 Task: Look for space in Abomey, Benin from 9th June, 2023 to 16th June, 2023 for 2 adults in price range Rs.8000 to Rs.16000. Place can be entire place with 2 bedrooms having 2 beds and 1 bathroom. Property type can be house, flat, guest house. Booking option can be shelf check-in. Required host language is English.
Action: Mouse moved to (850, 128)
Screenshot: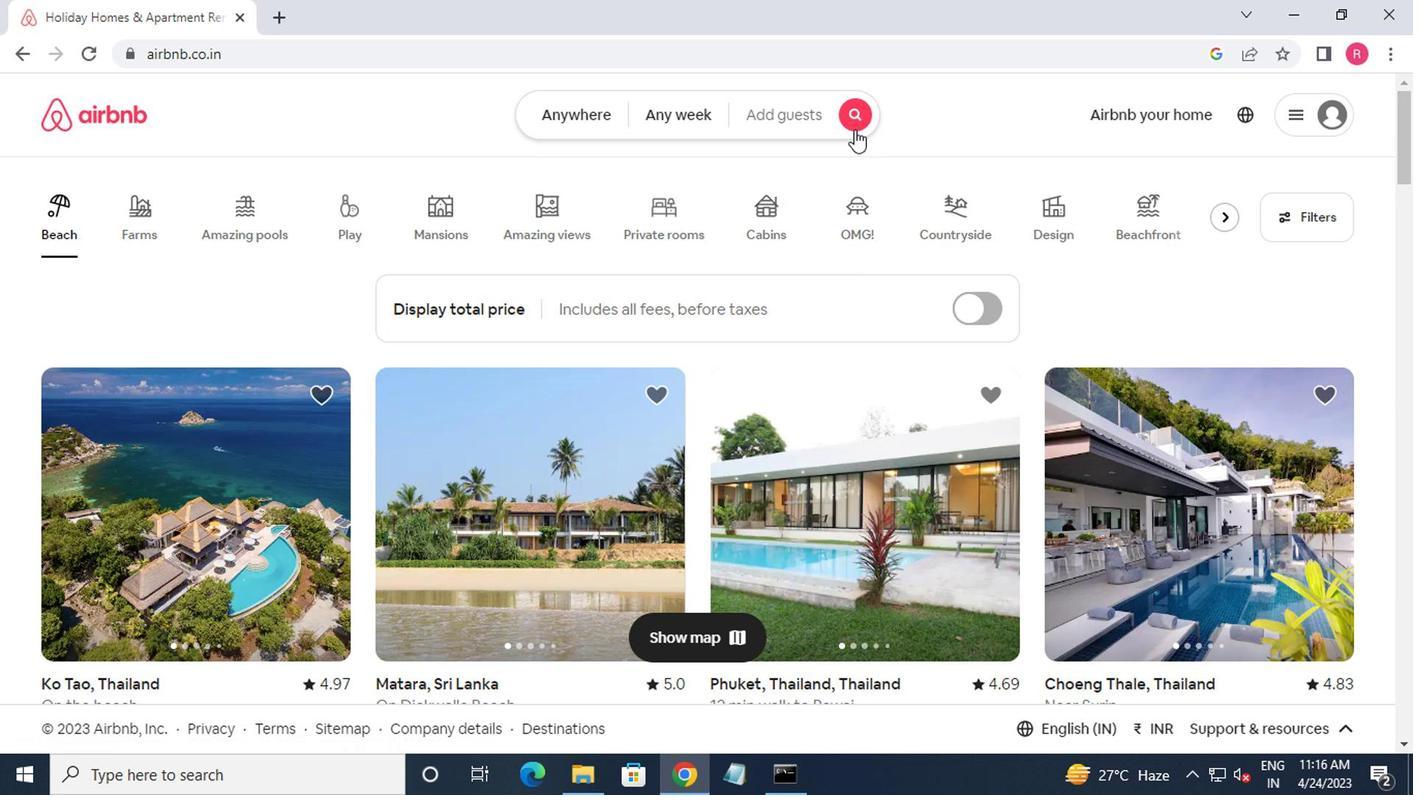 
Action: Mouse pressed left at (850, 128)
Screenshot: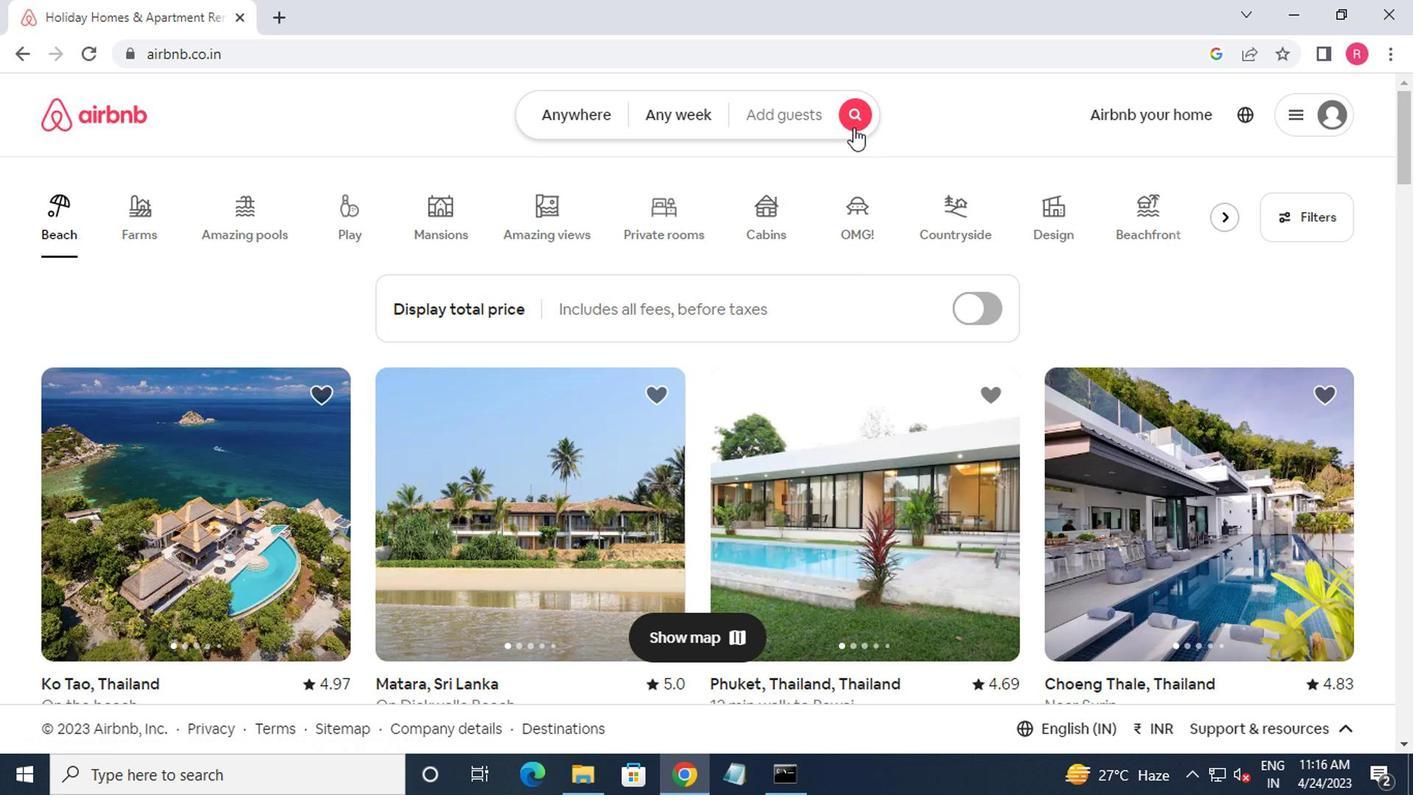 
Action: Mouse moved to (421, 203)
Screenshot: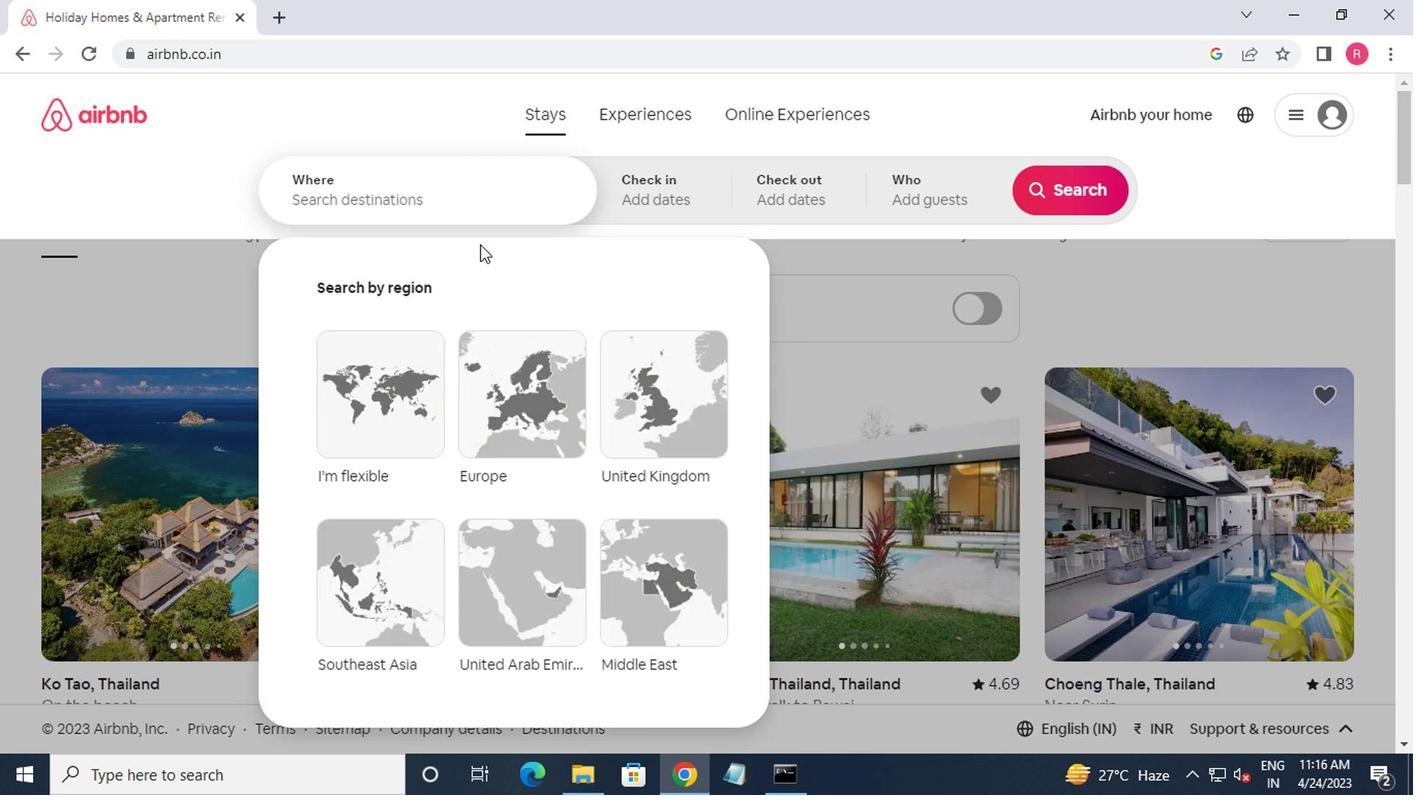 
Action: Mouse pressed left at (421, 203)
Screenshot: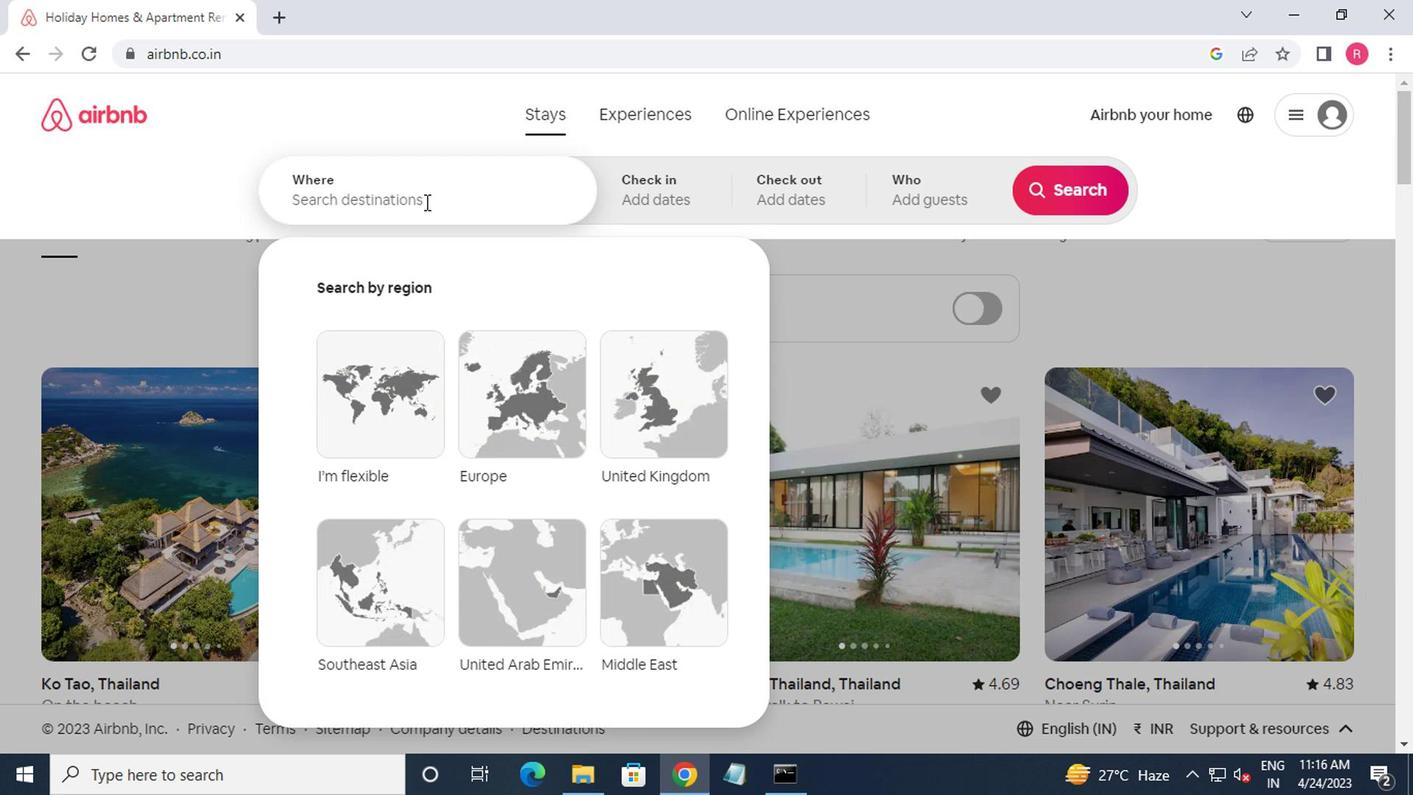
Action: Mouse moved to (530, 282)
Screenshot: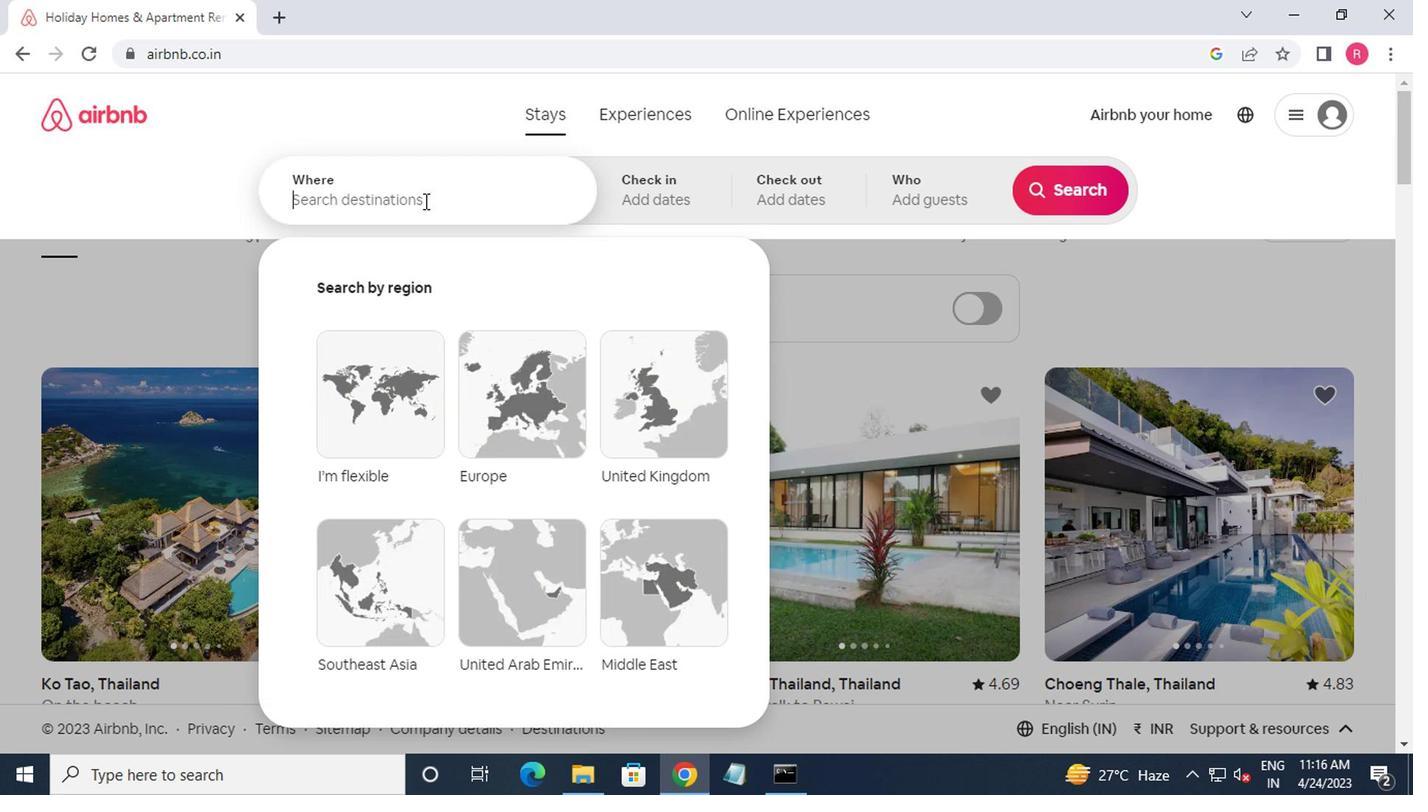 
Action: Key pressed abome
Screenshot: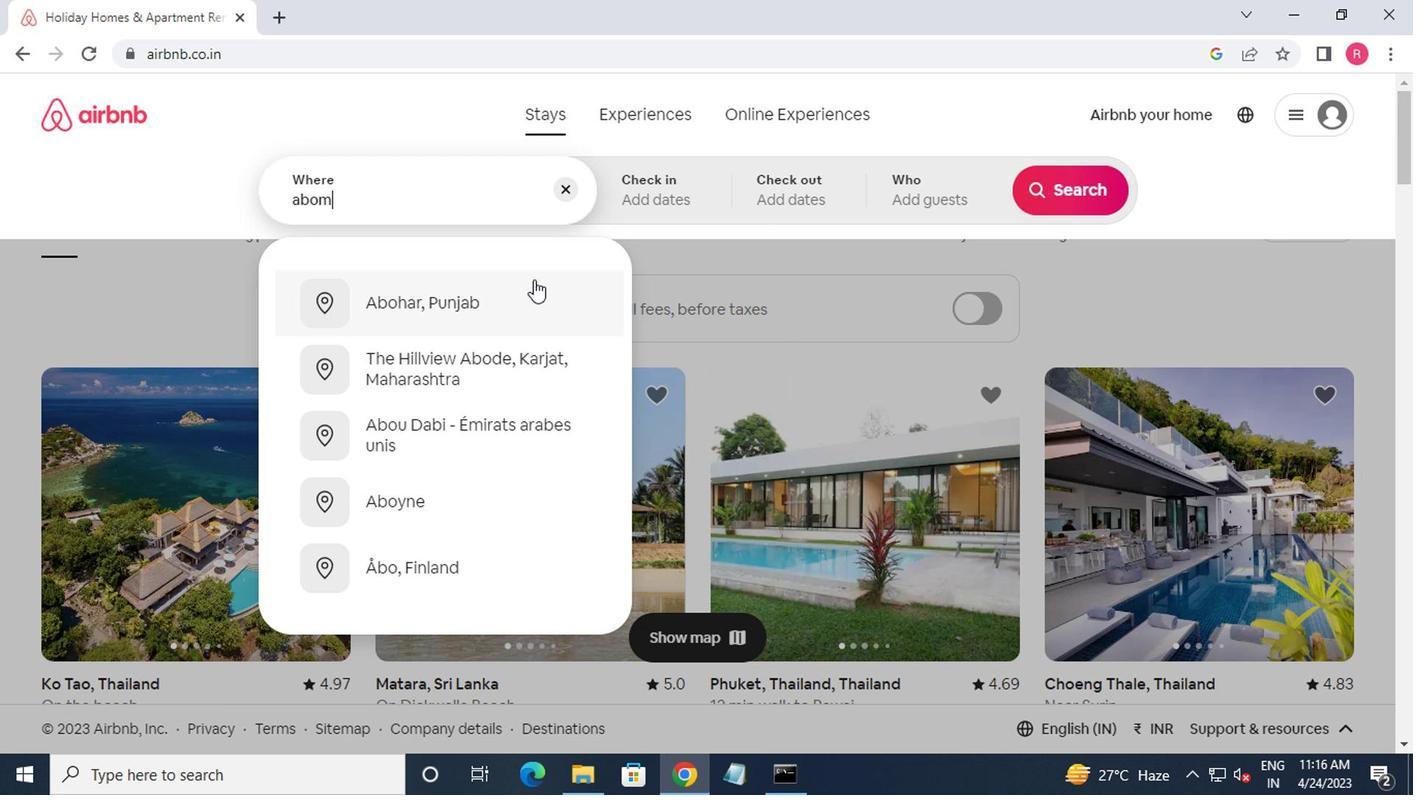 
Action: Mouse moved to (431, 361)
Screenshot: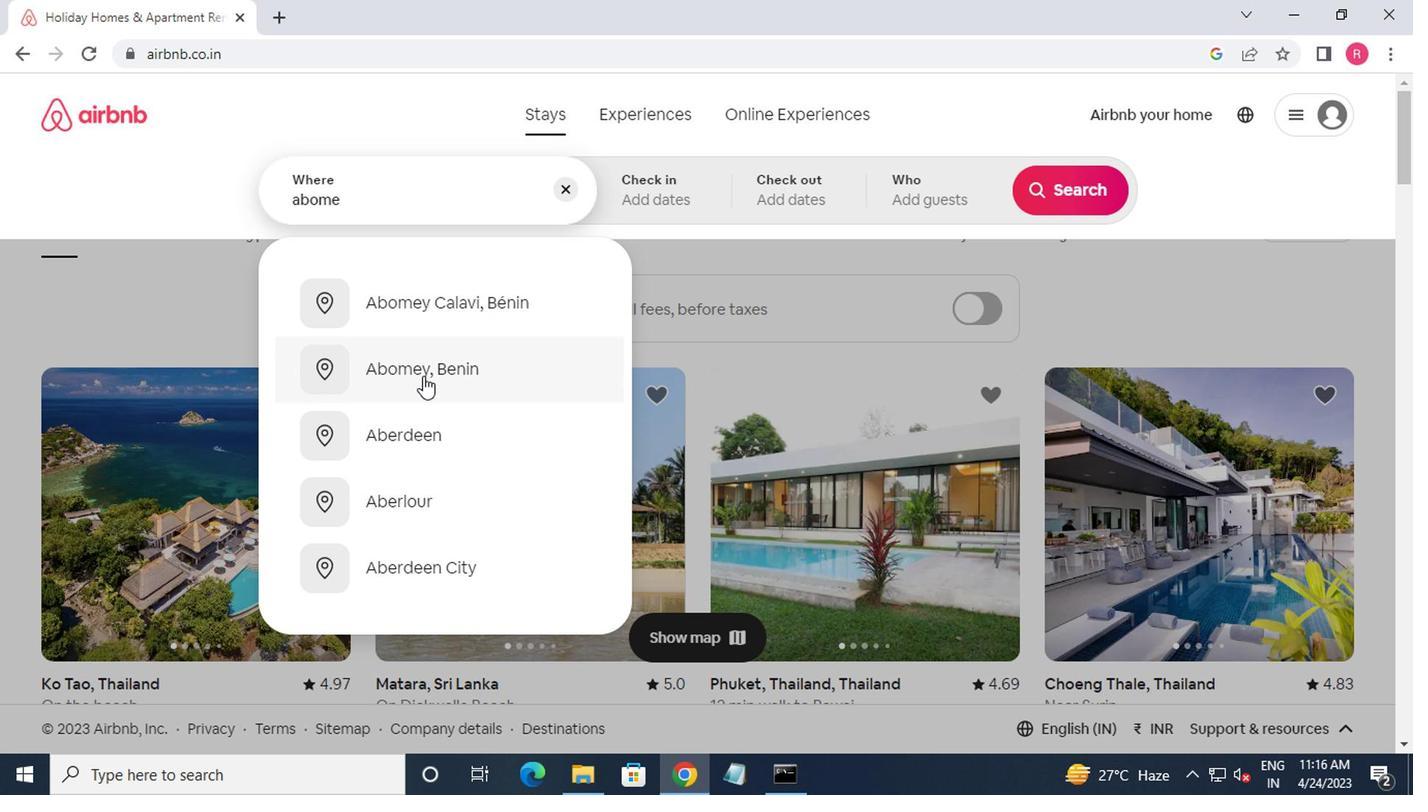 
Action: Mouse pressed left at (431, 361)
Screenshot: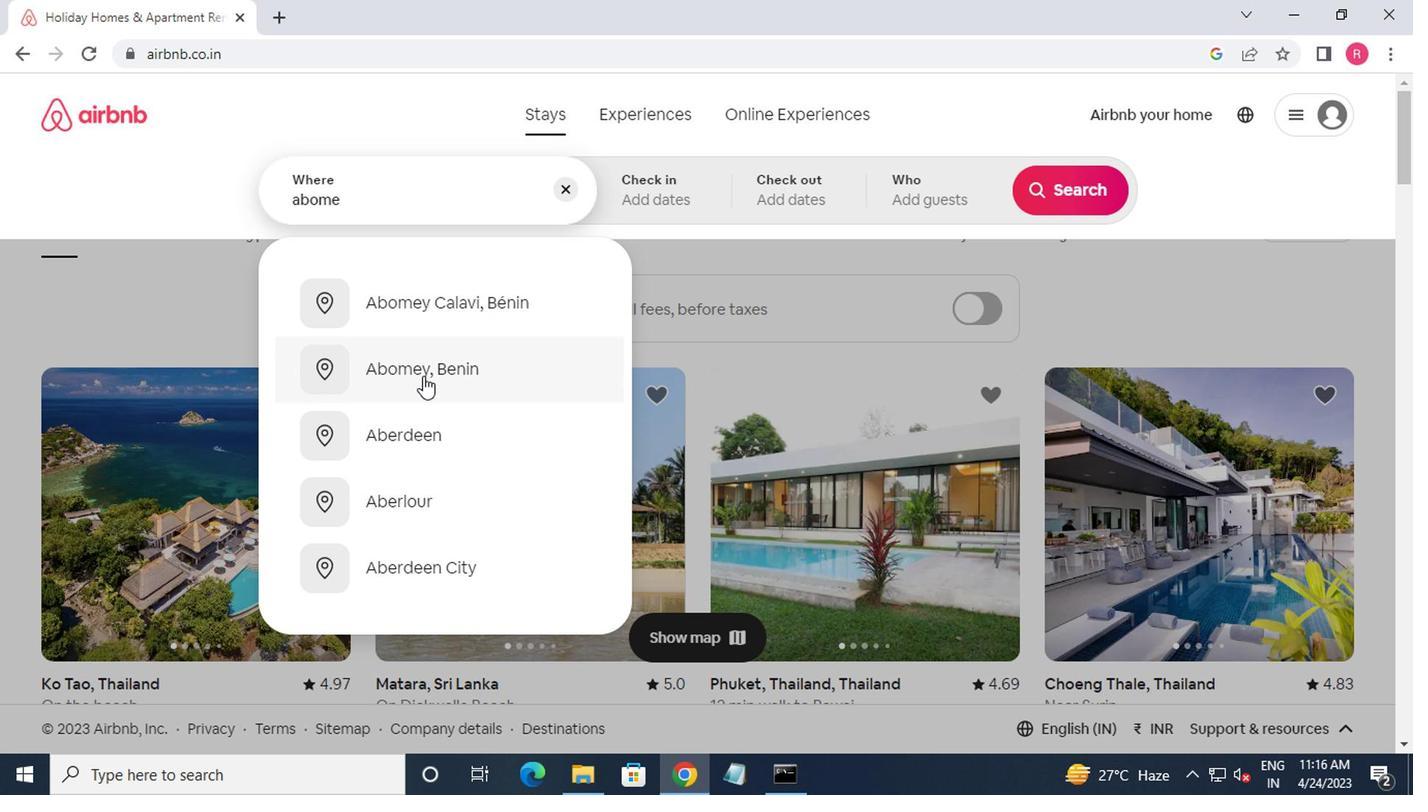 
Action: Mouse moved to (1060, 368)
Screenshot: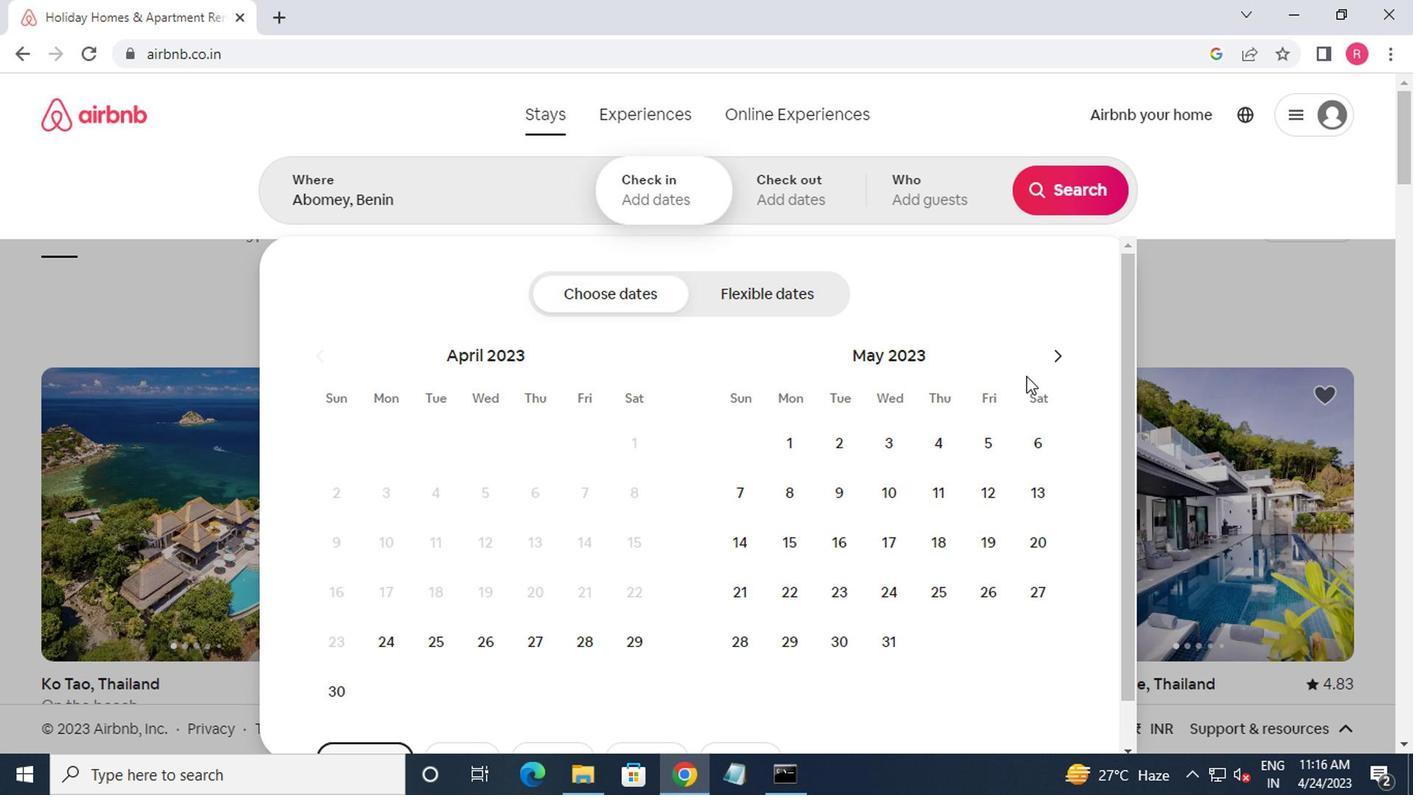 
Action: Mouse pressed left at (1060, 368)
Screenshot: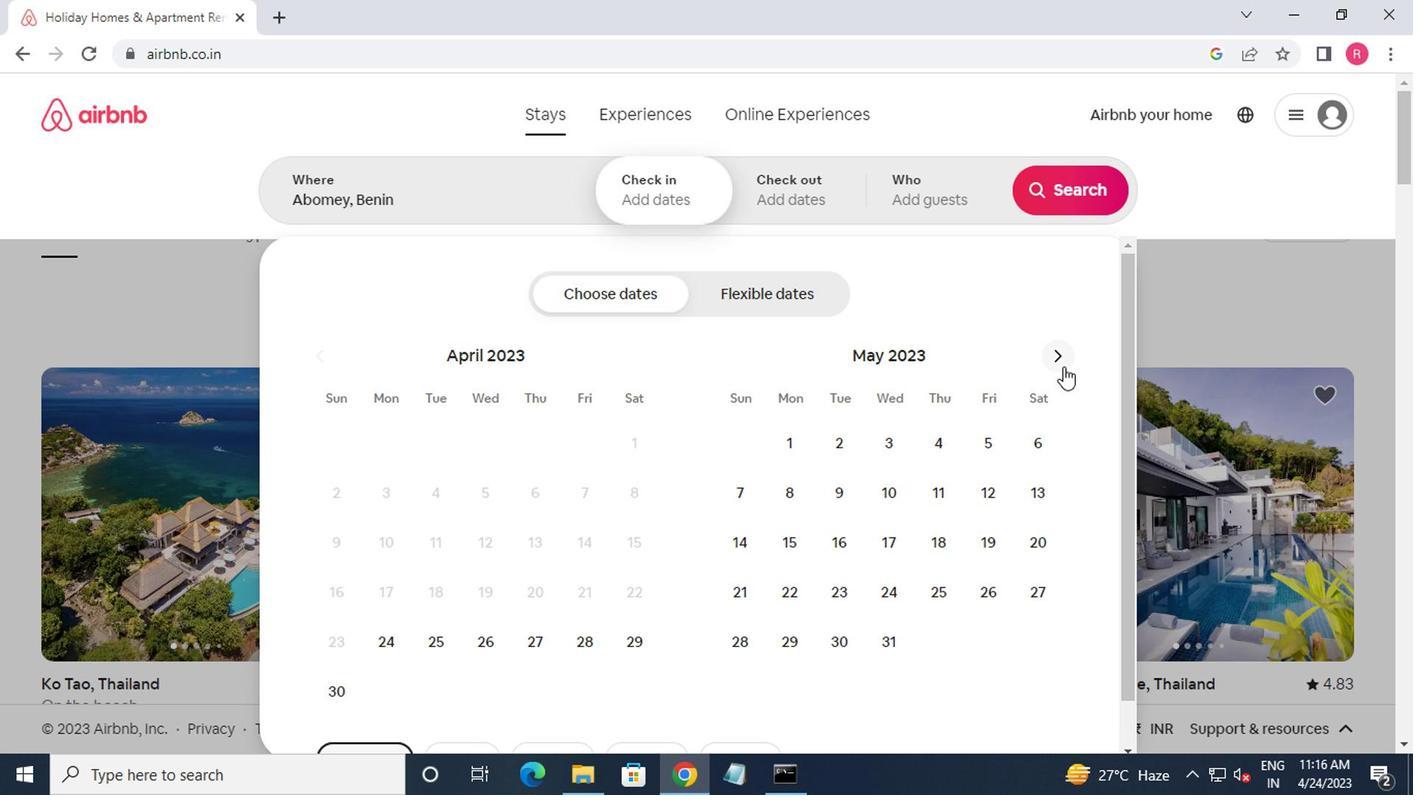 
Action: Mouse moved to (994, 508)
Screenshot: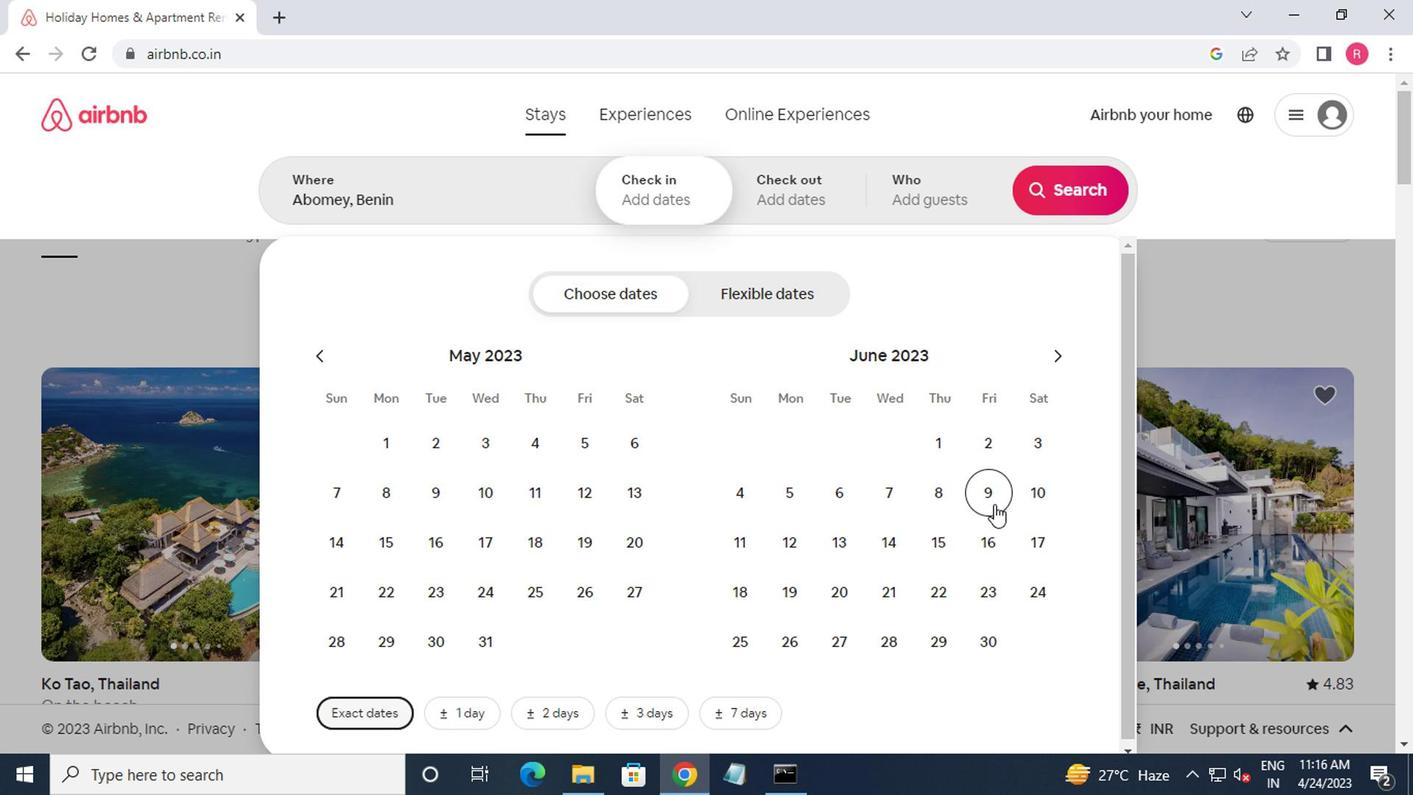 
Action: Mouse pressed left at (994, 508)
Screenshot: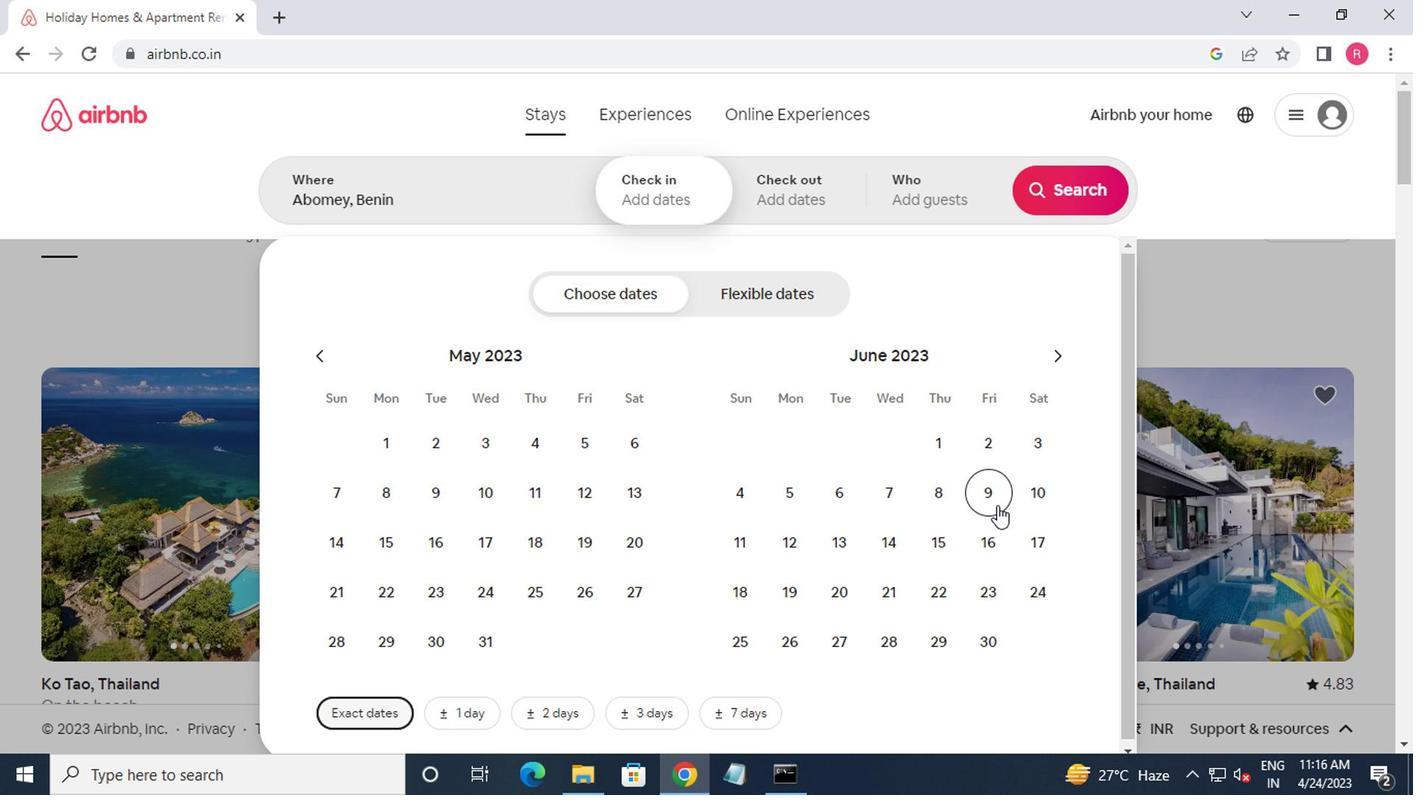 
Action: Mouse moved to (996, 563)
Screenshot: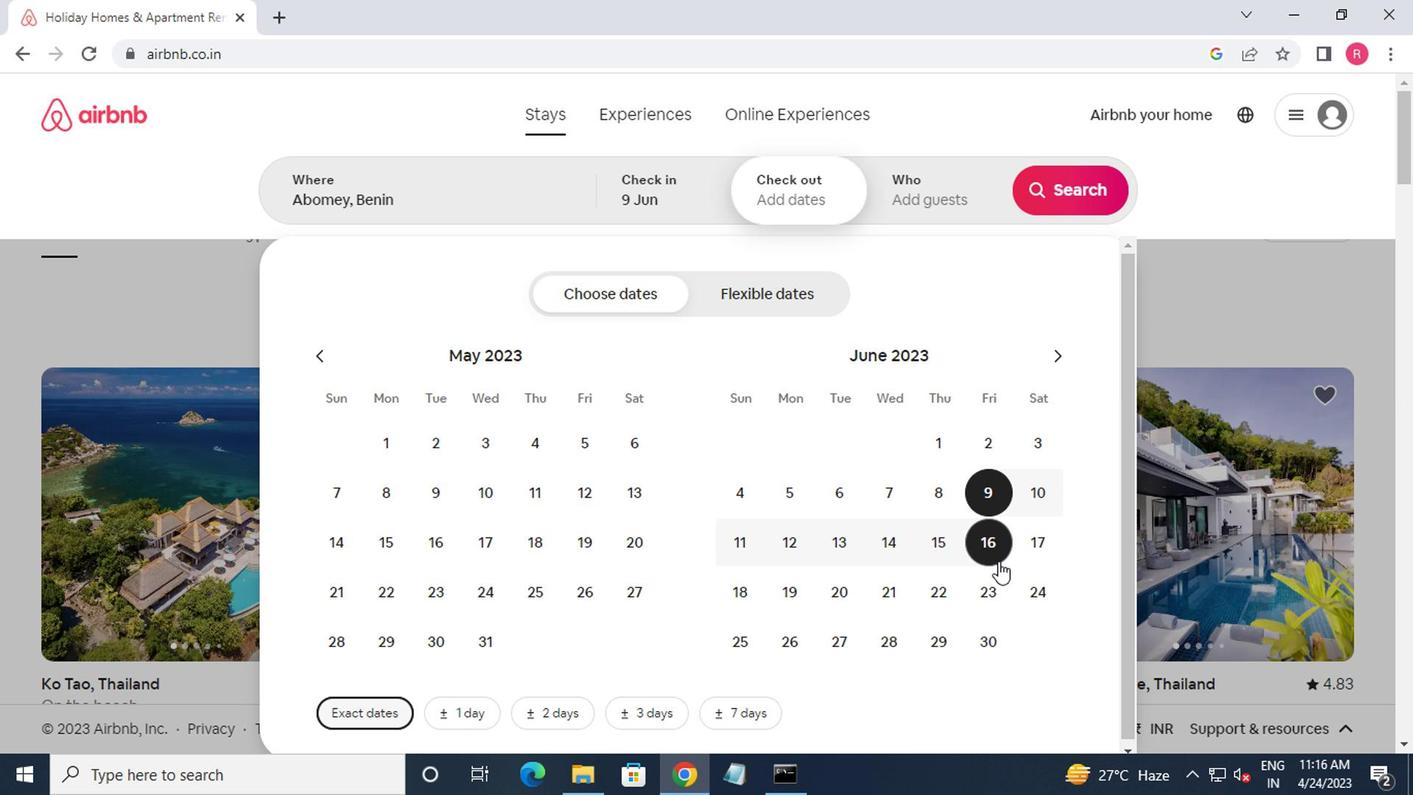
Action: Mouse pressed left at (996, 563)
Screenshot: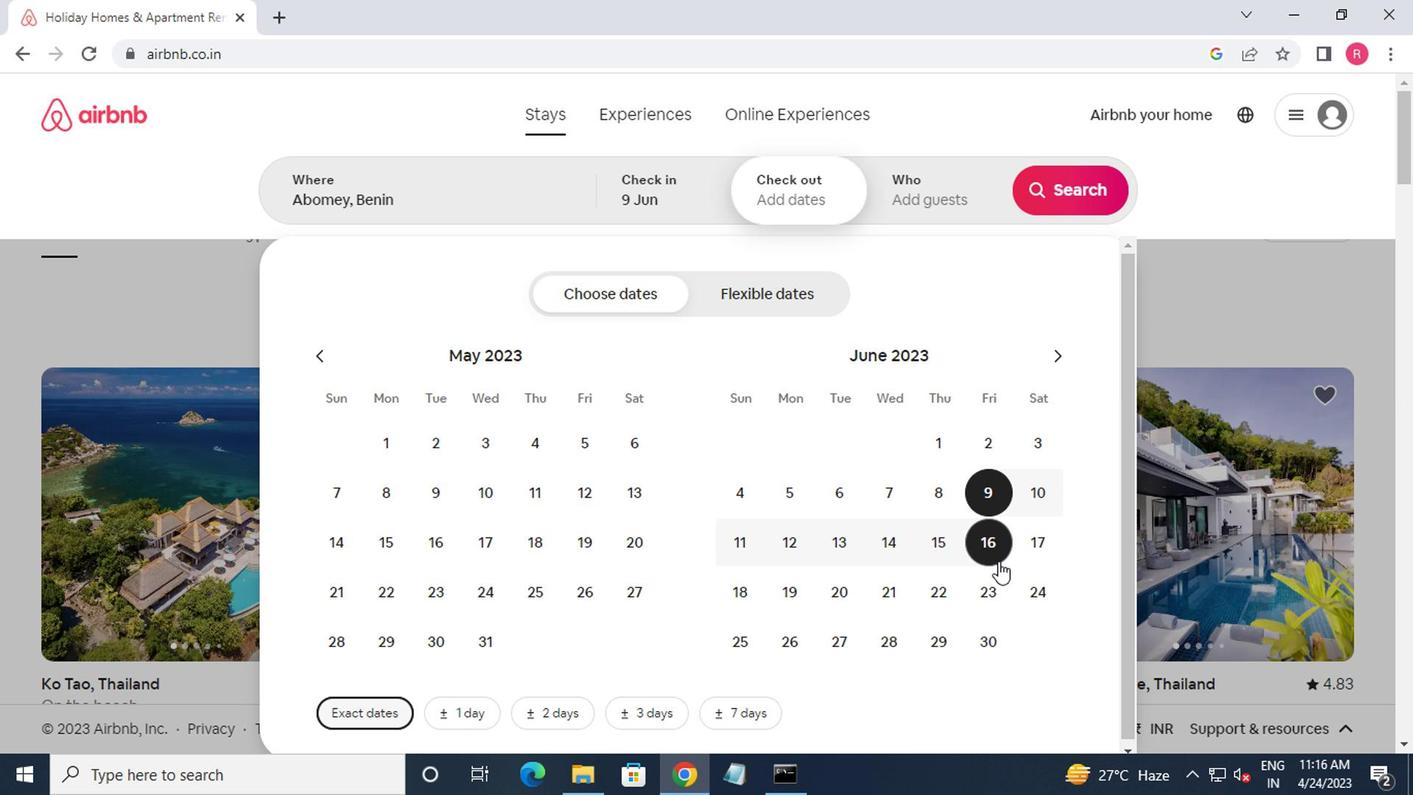 
Action: Mouse moved to (931, 203)
Screenshot: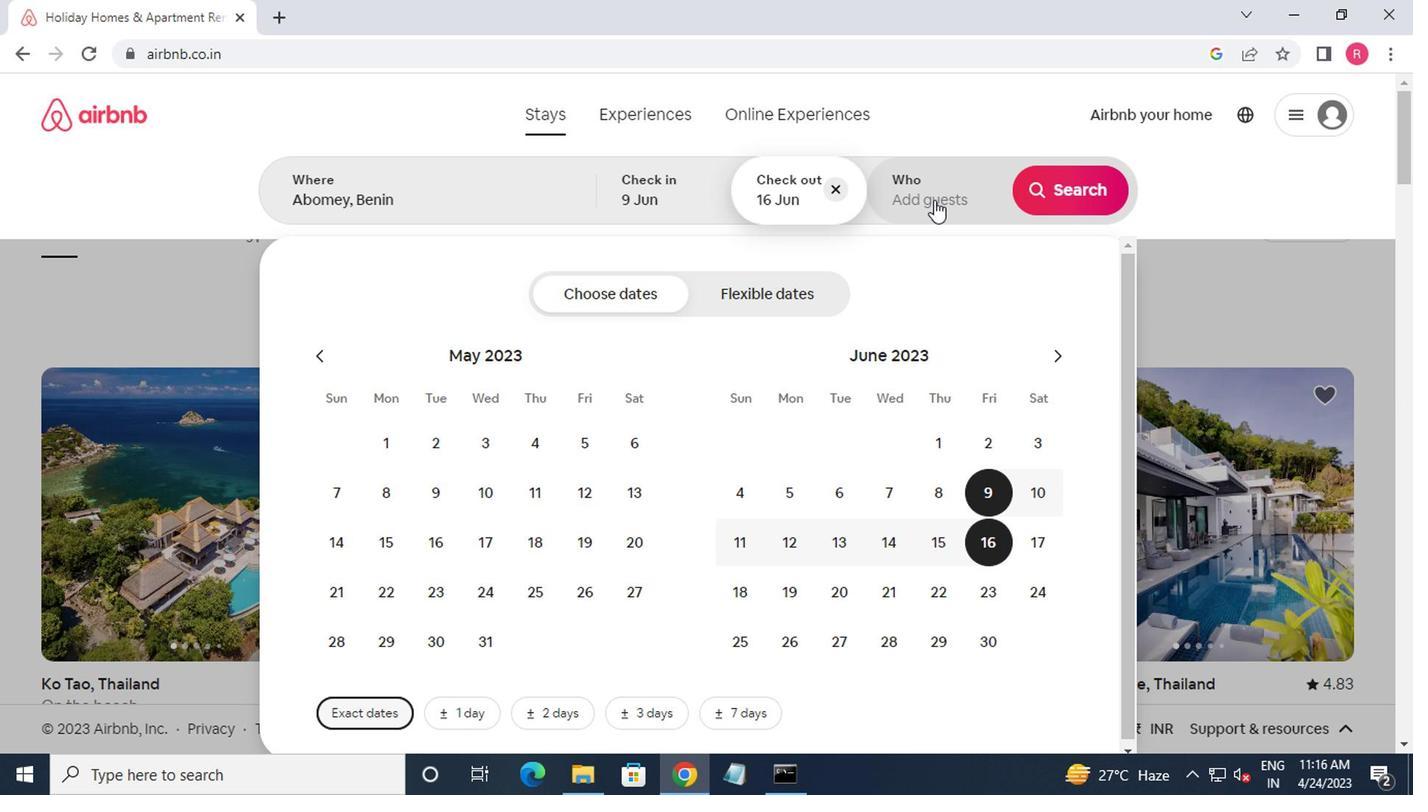 
Action: Mouse pressed left at (931, 203)
Screenshot: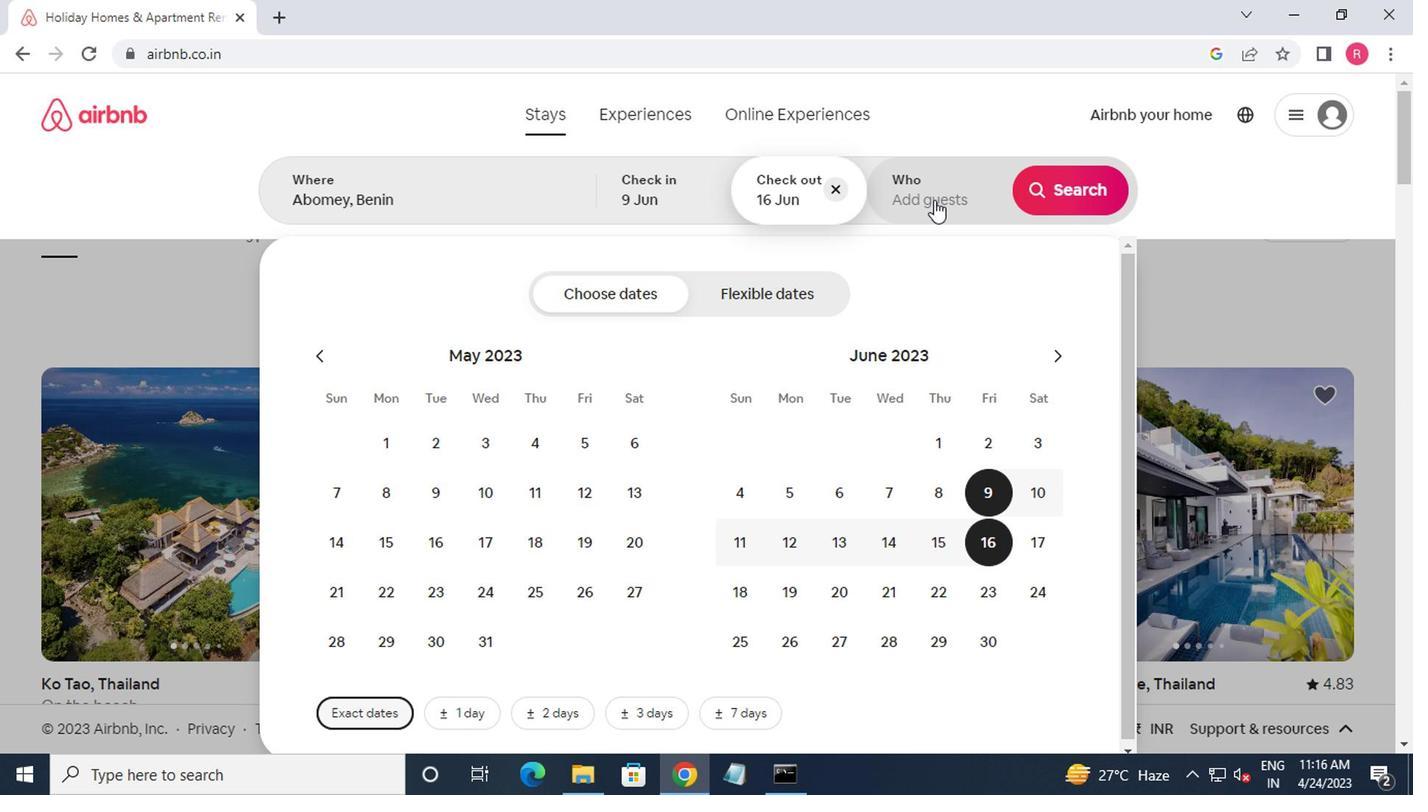 
Action: Mouse moved to (1087, 301)
Screenshot: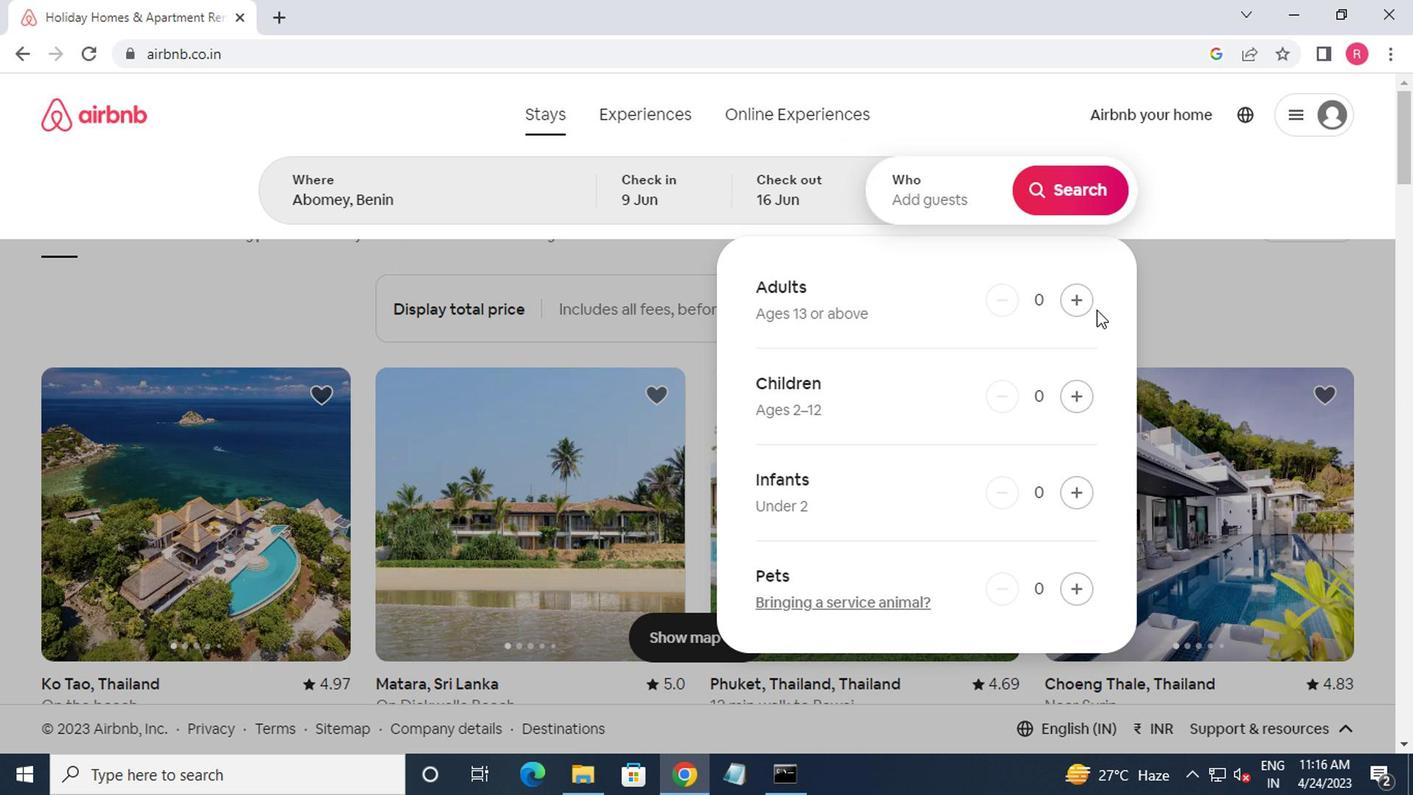 
Action: Mouse pressed left at (1087, 301)
Screenshot: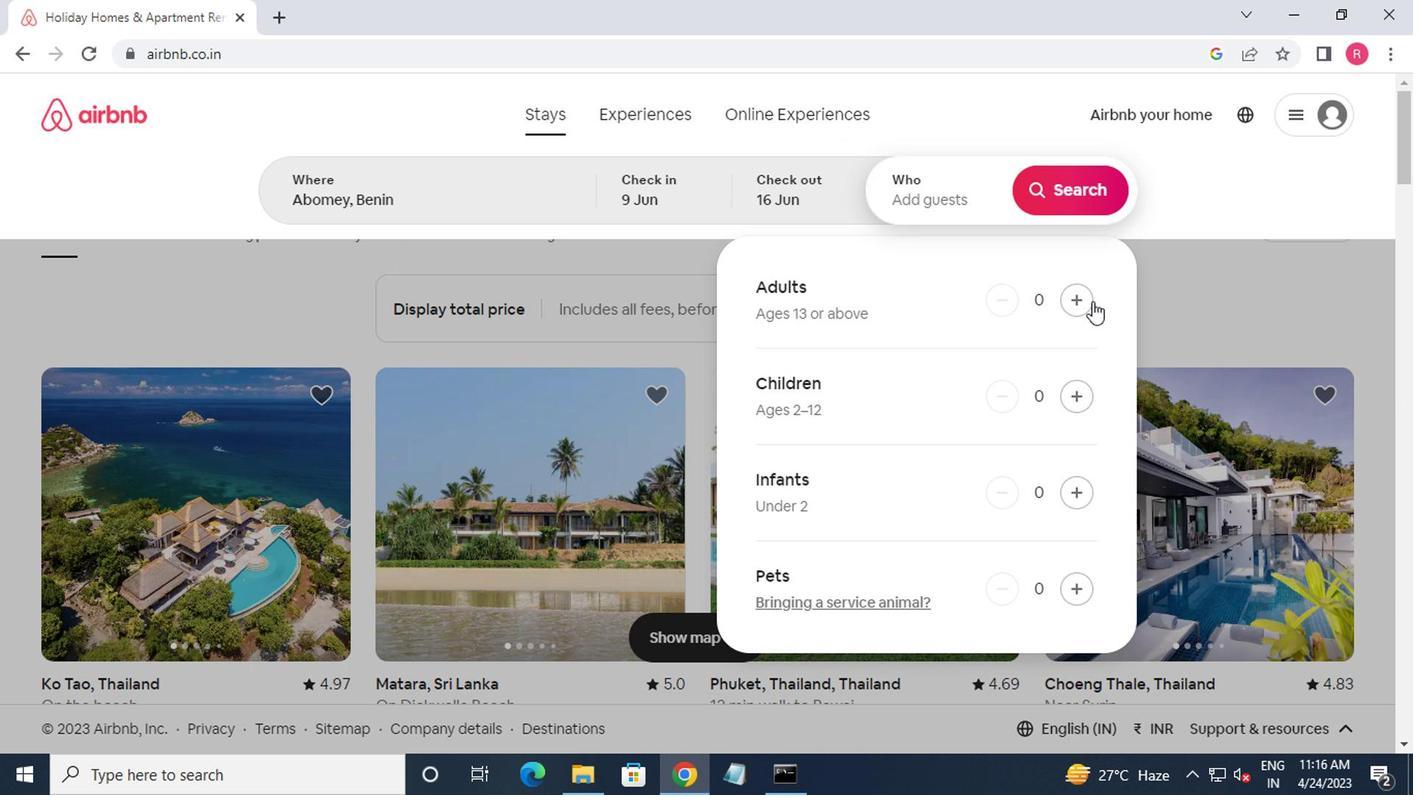 
Action: Mouse pressed left at (1087, 301)
Screenshot: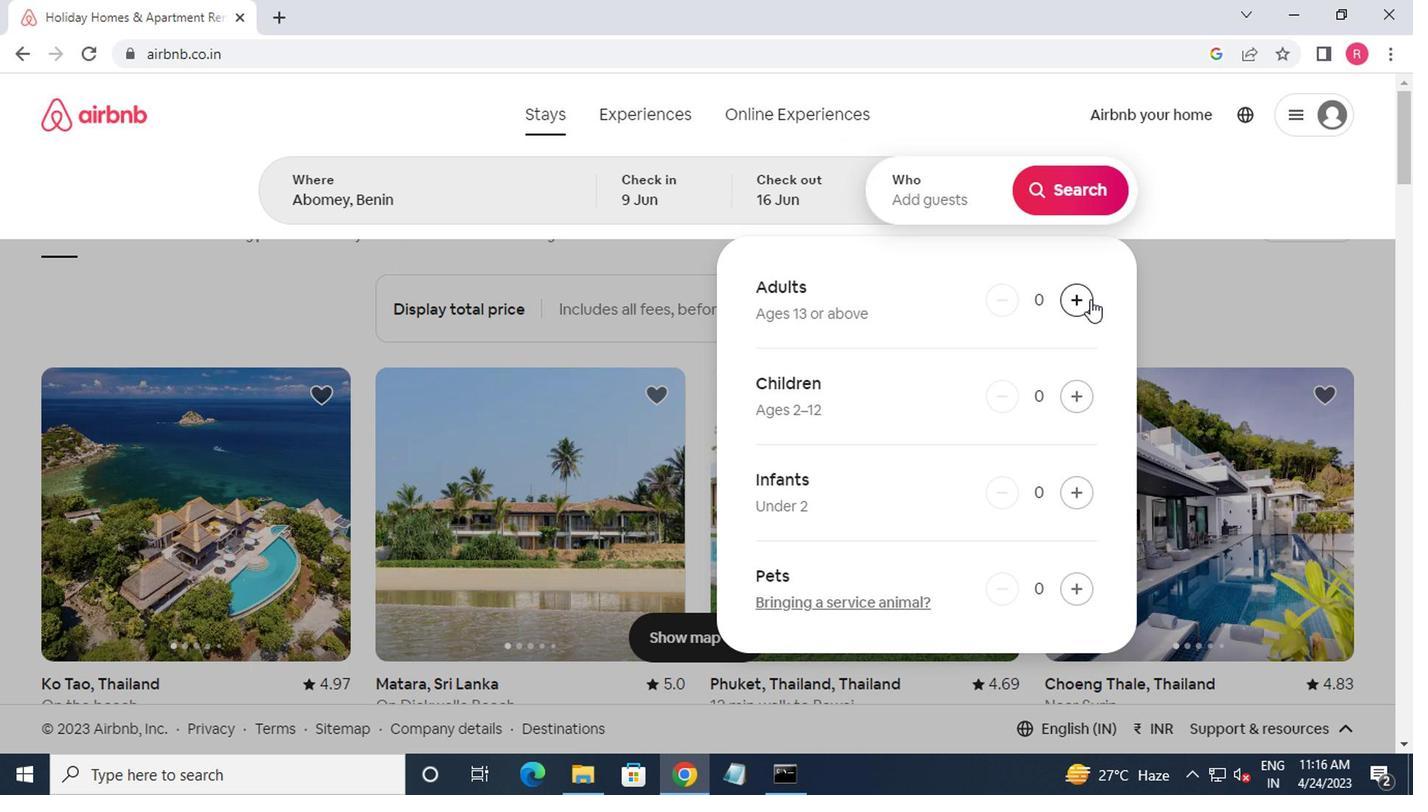
Action: Mouse moved to (1055, 201)
Screenshot: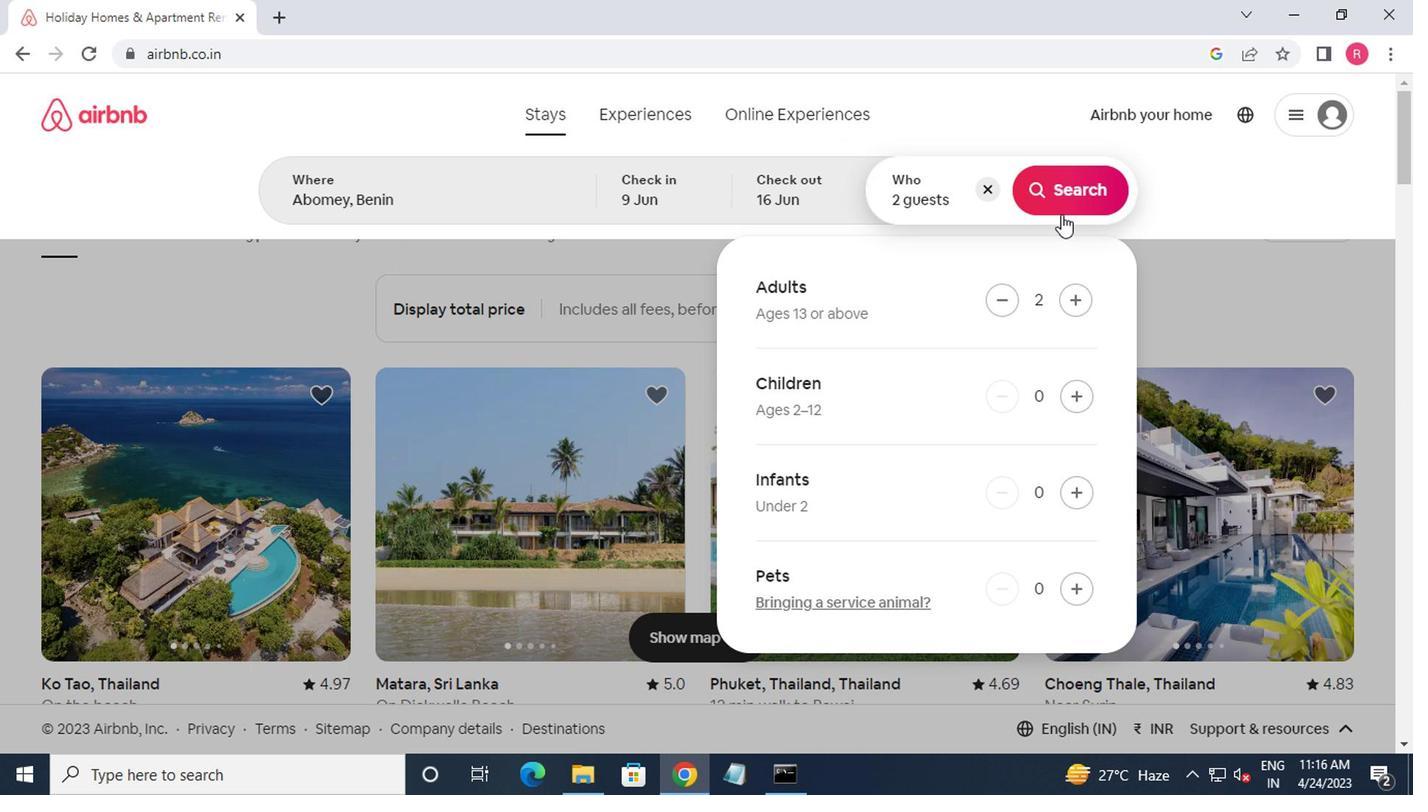 
Action: Mouse pressed left at (1055, 201)
Screenshot: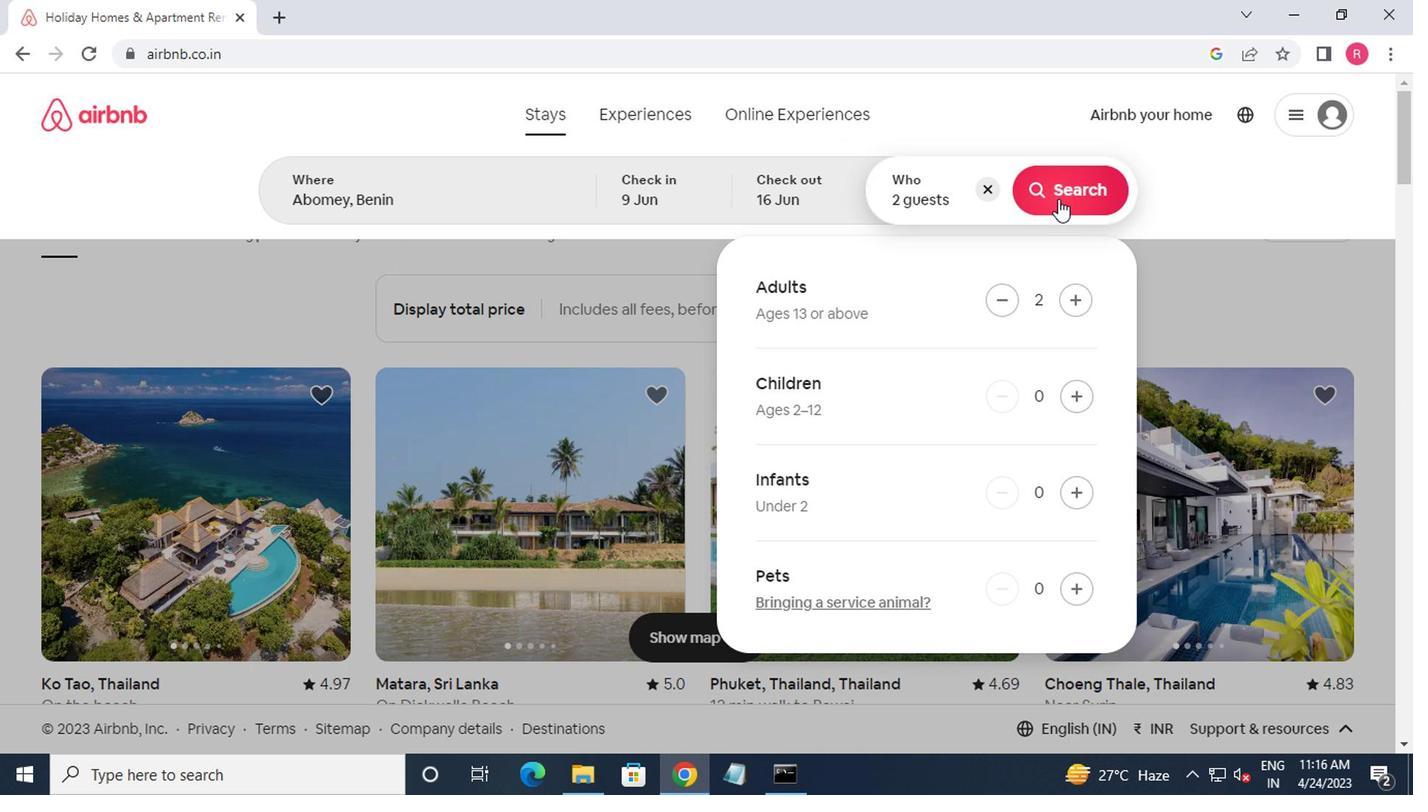 
Action: Mouse moved to (1290, 189)
Screenshot: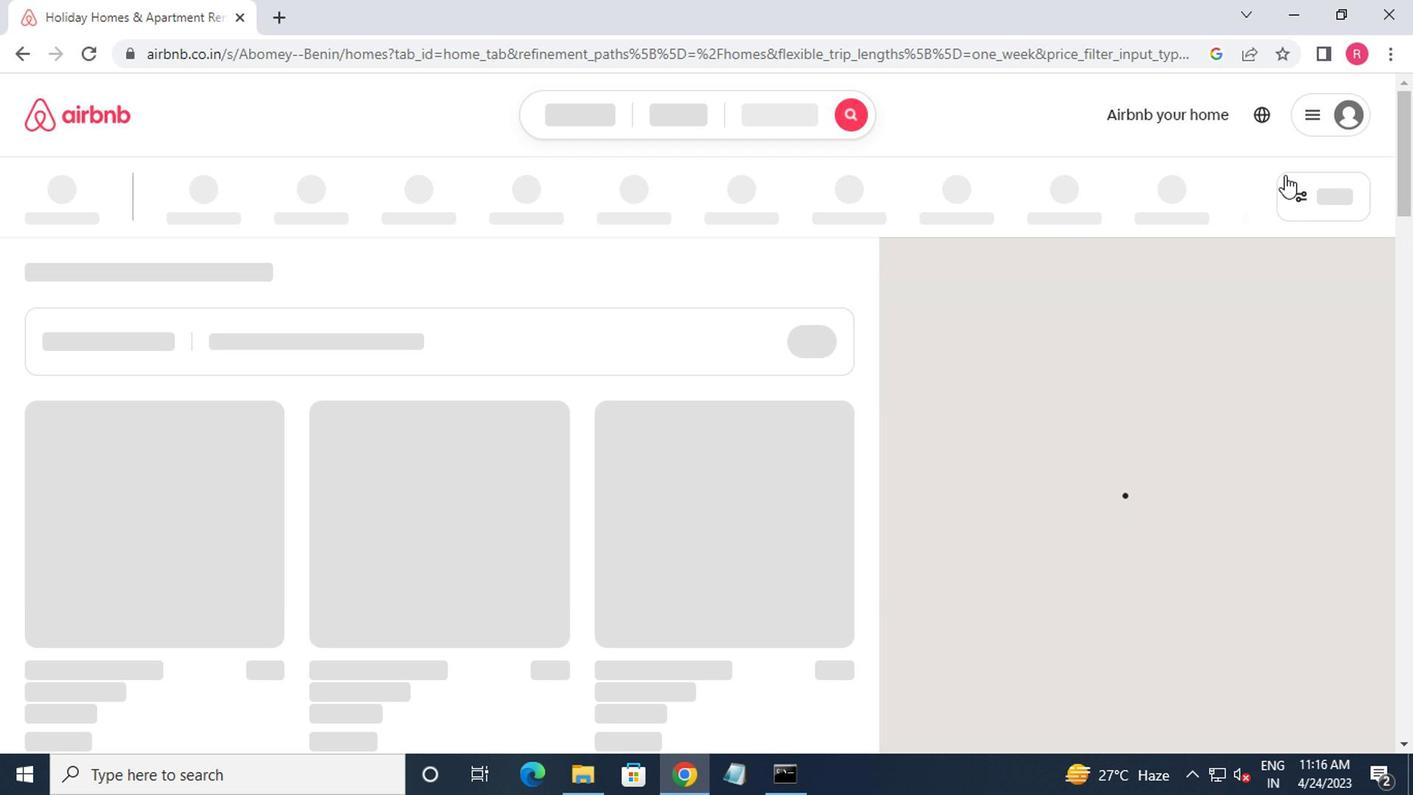 
Action: Mouse pressed left at (1290, 189)
Screenshot: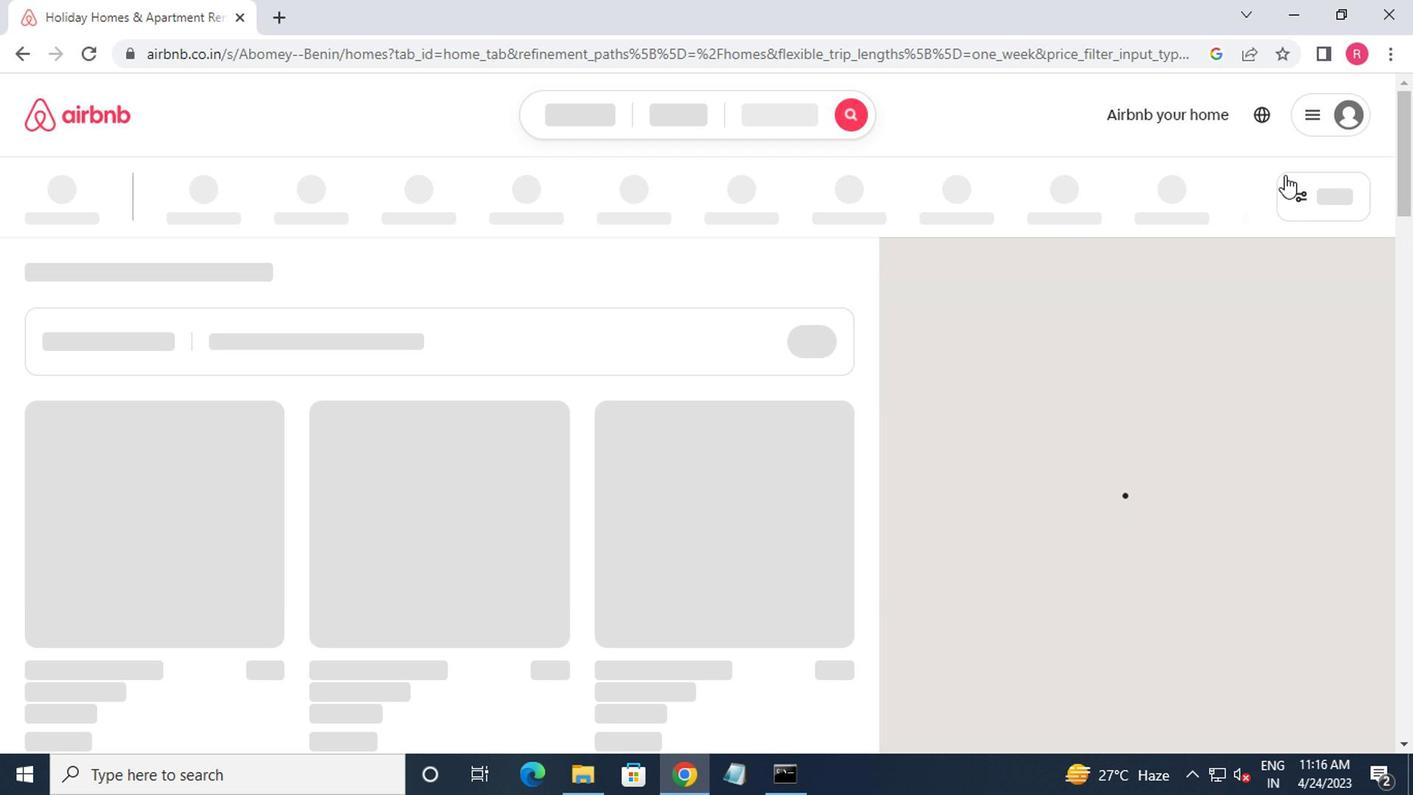 
Action: Mouse moved to (508, 445)
Screenshot: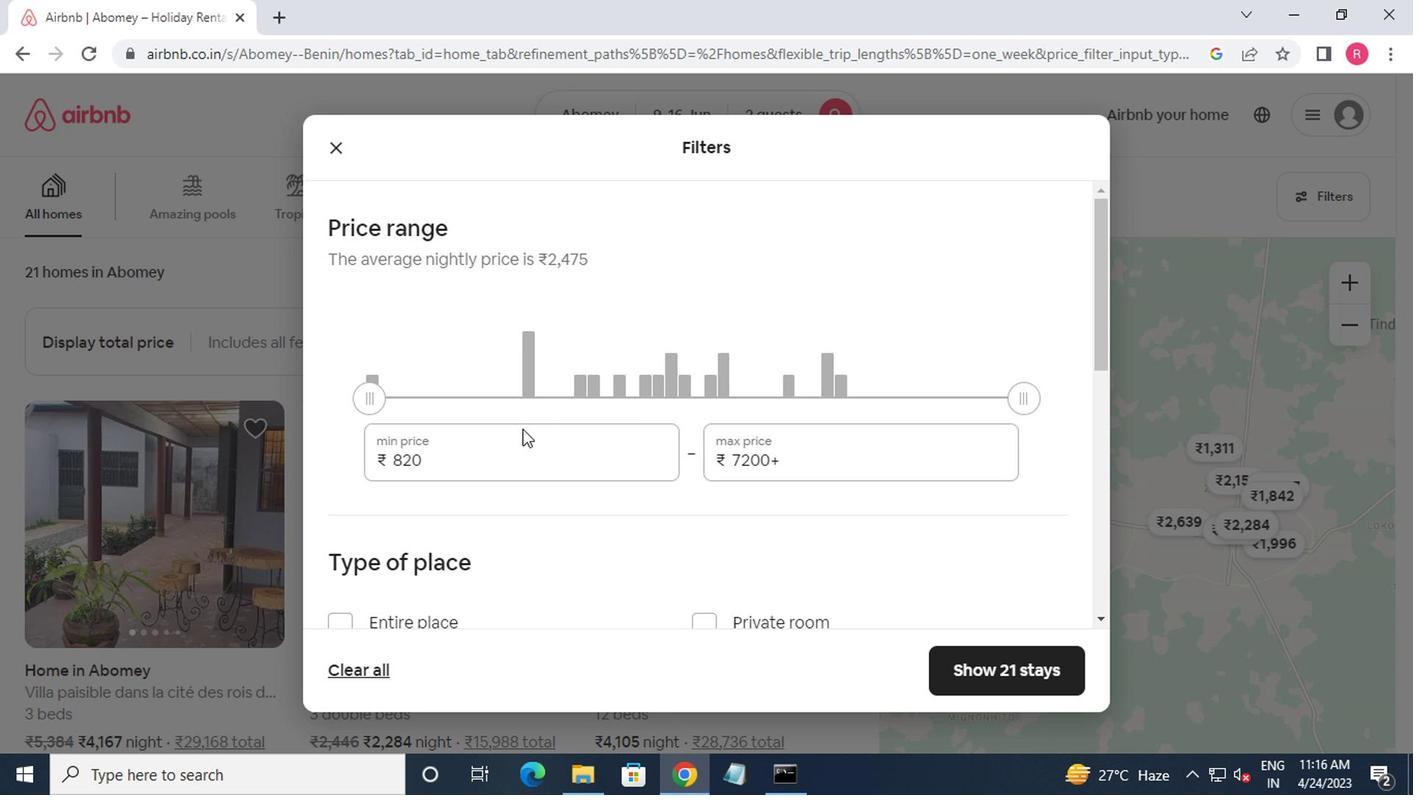 
Action: Mouse pressed left at (508, 445)
Screenshot: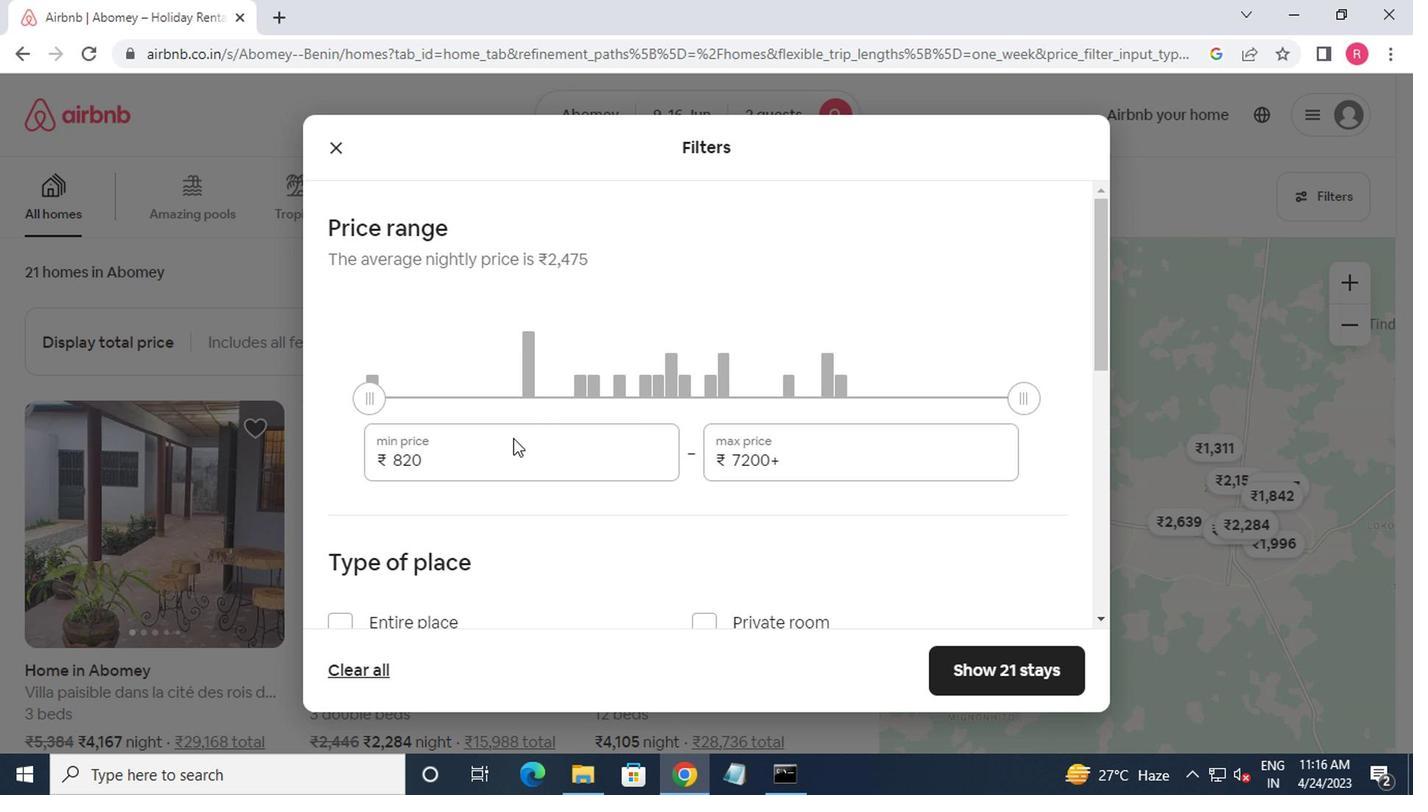 
Action: Mouse moved to (524, 539)
Screenshot: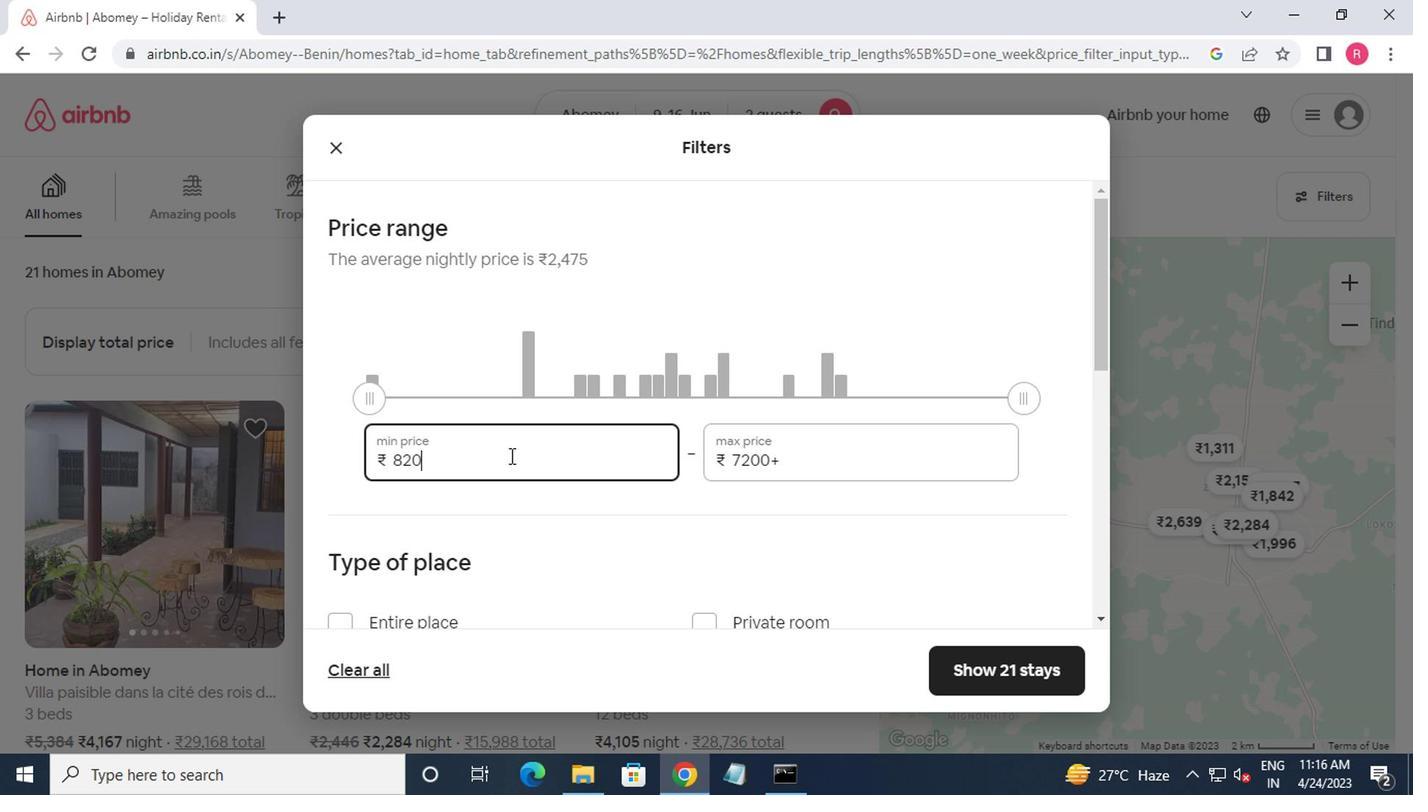 
Action: Key pressed <Key.backspace><Key.backspace>000<Key.tab>166<Key.backspace>000
Screenshot: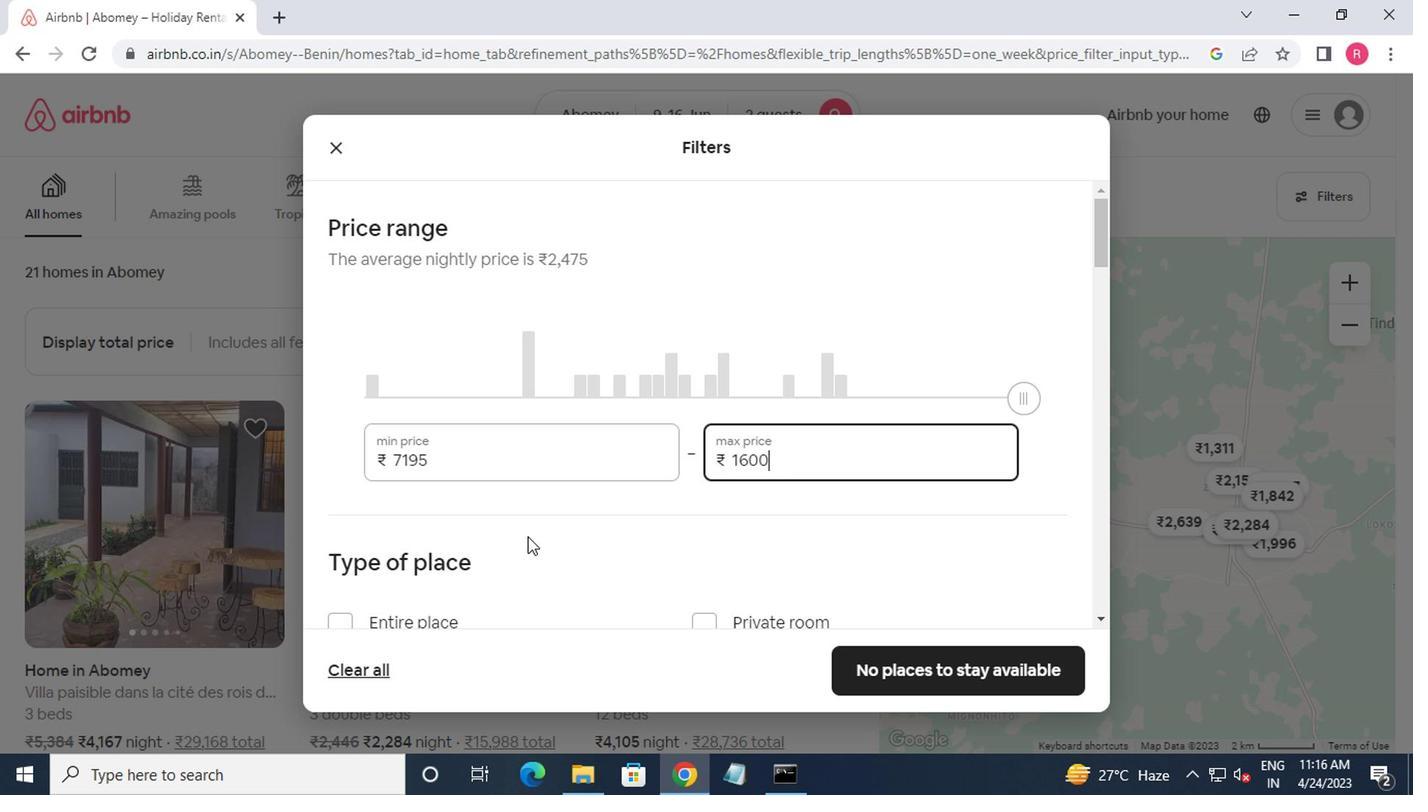 
Action: Mouse moved to (539, 620)
Screenshot: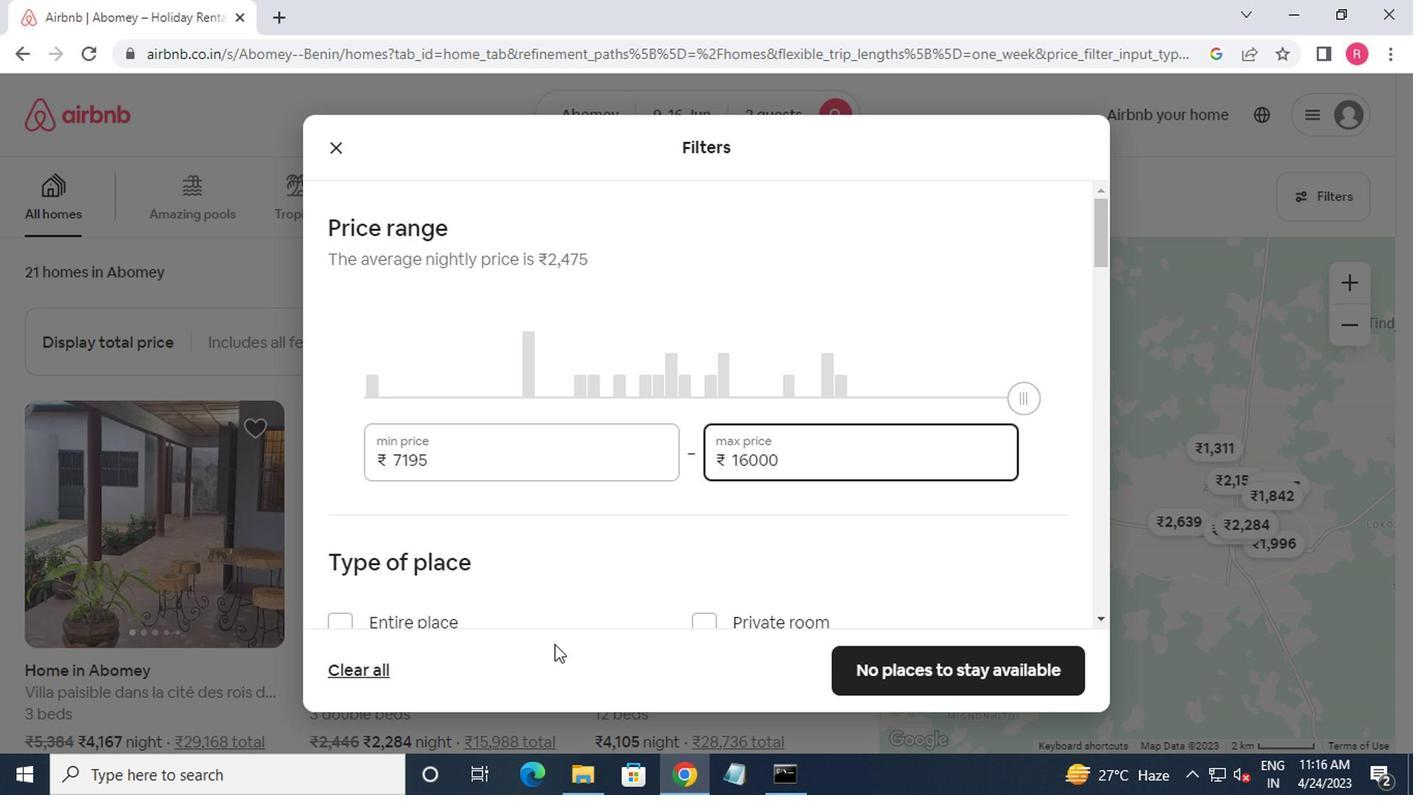 
Action: Mouse scrolled (539, 619) with delta (0, -1)
Screenshot: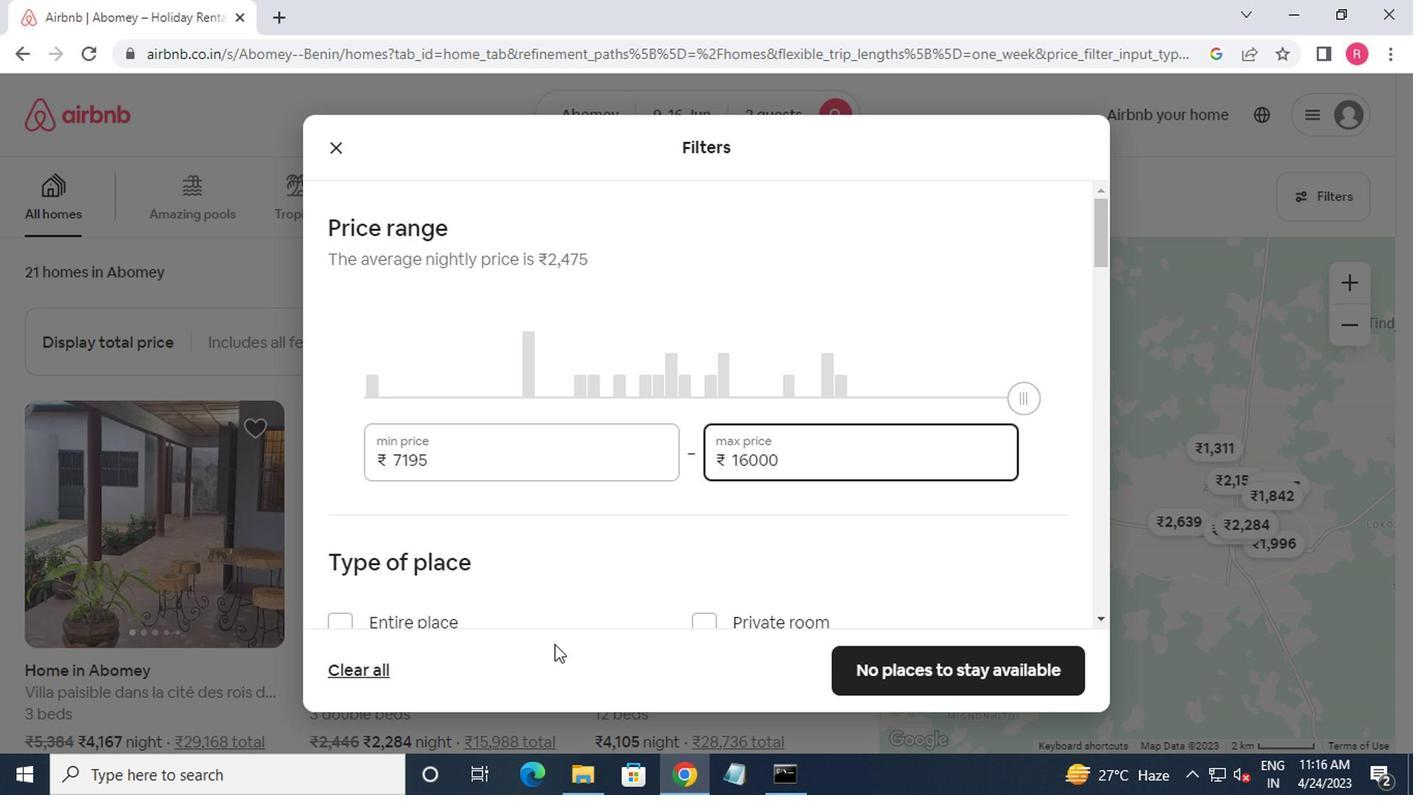 
Action: Mouse moved to (524, 611)
Screenshot: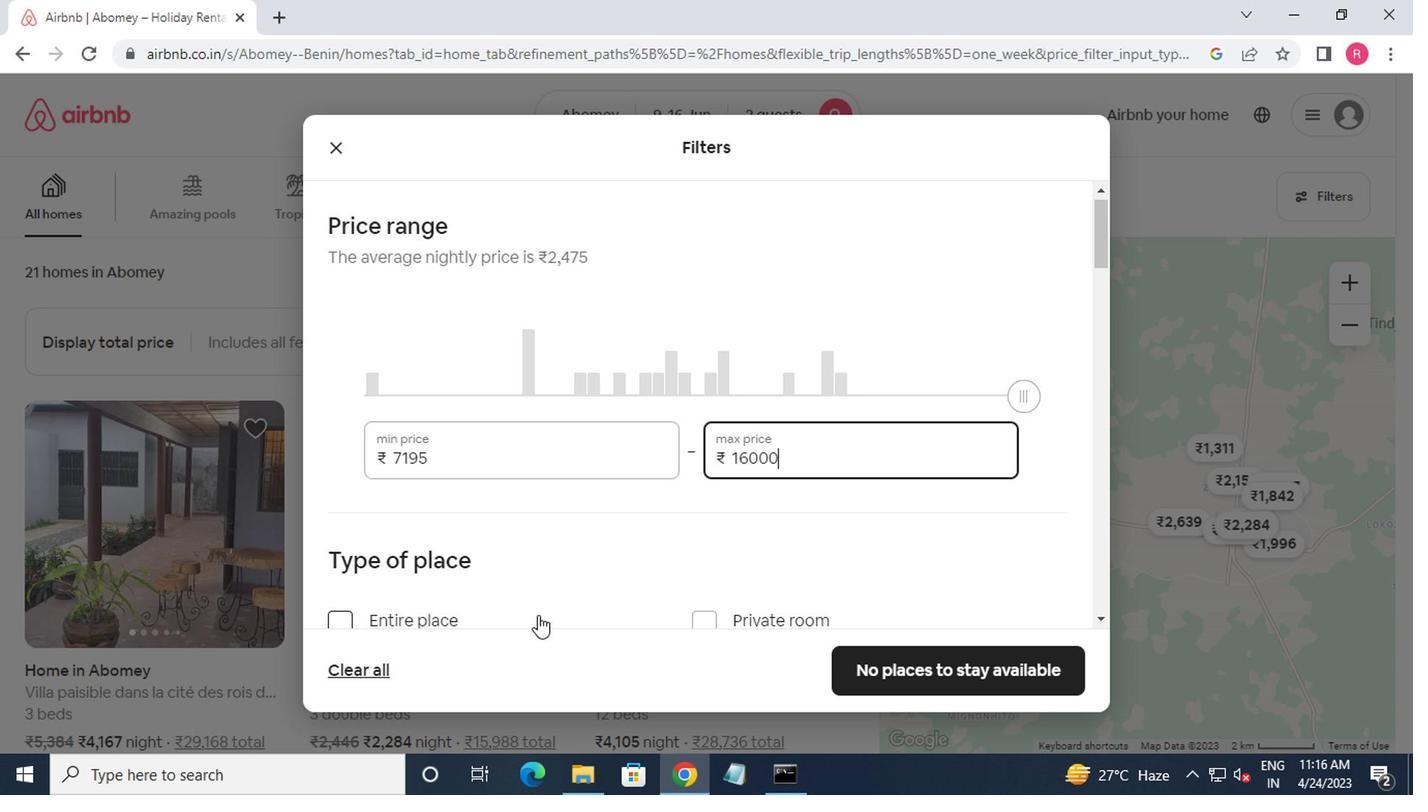 
Action: Mouse scrolled (524, 610) with delta (0, 0)
Screenshot: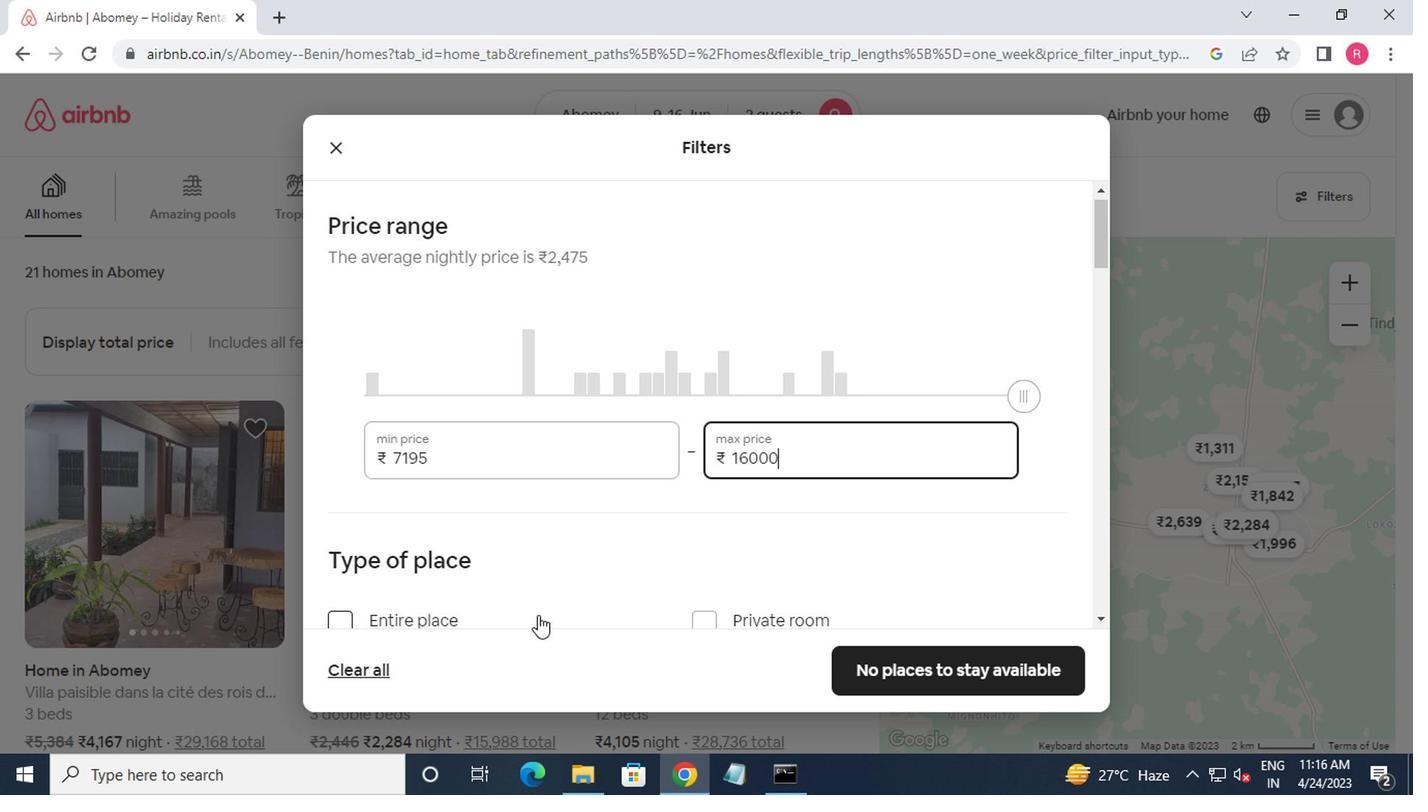 
Action: Mouse moved to (354, 414)
Screenshot: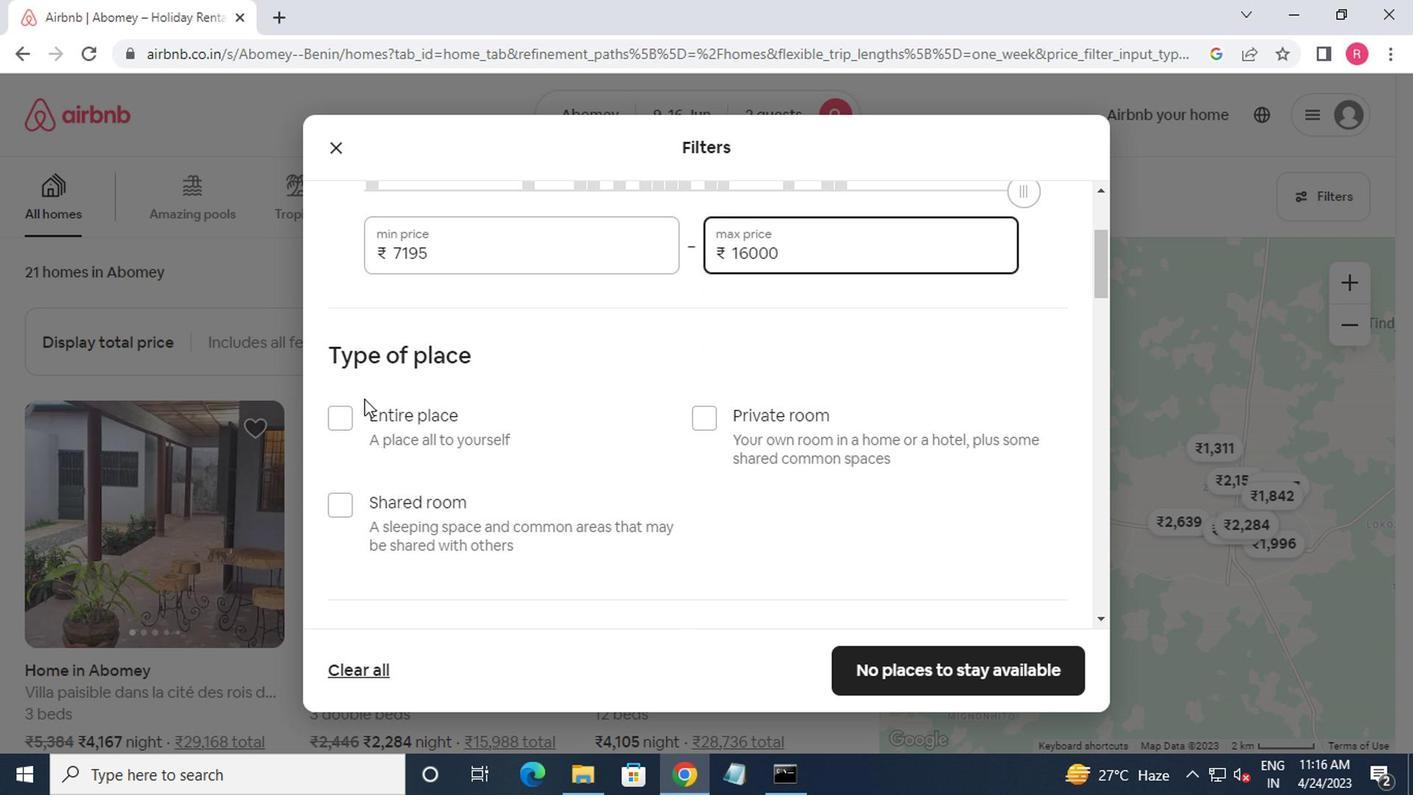 
Action: Mouse pressed left at (354, 414)
Screenshot: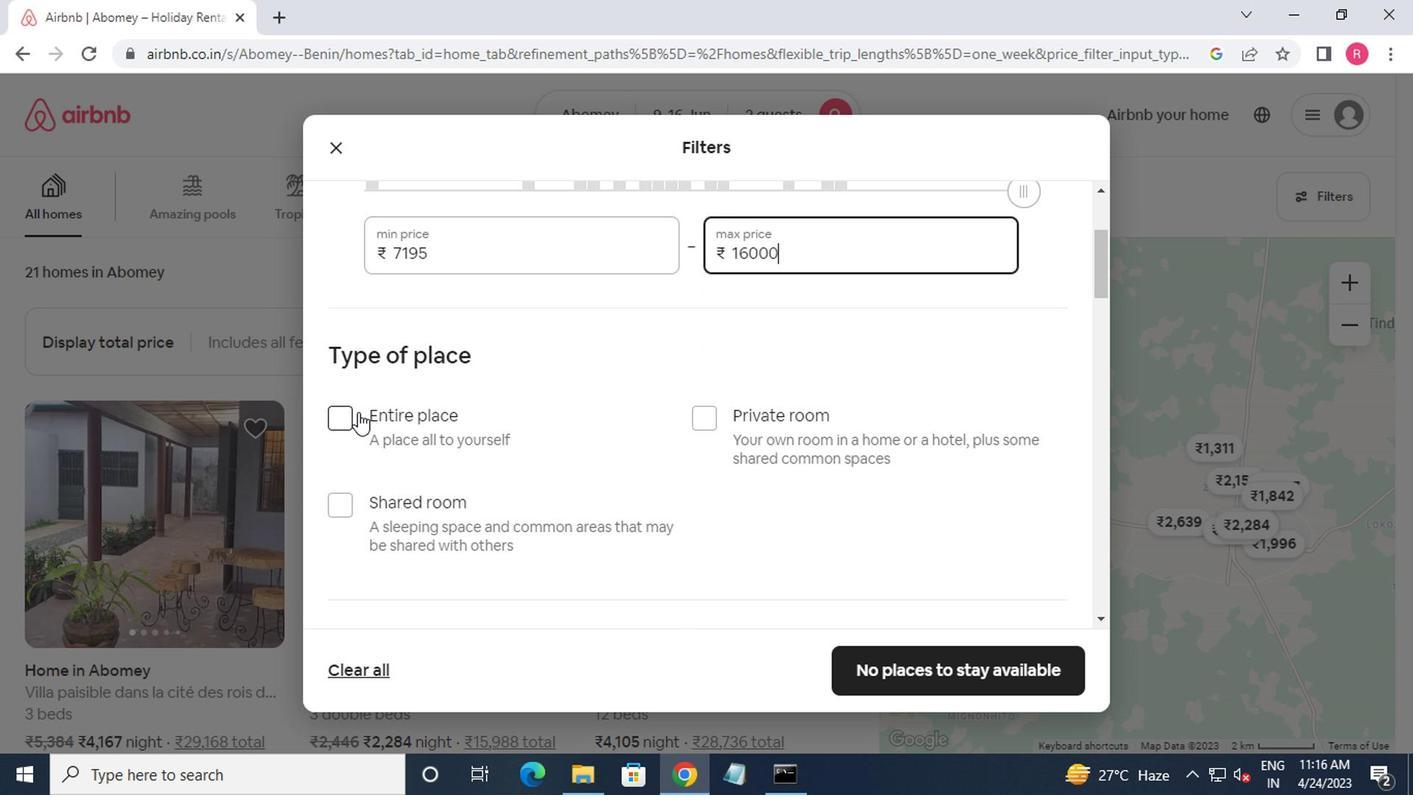 
Action: Mouse moved to (416, 471)
Screenshot: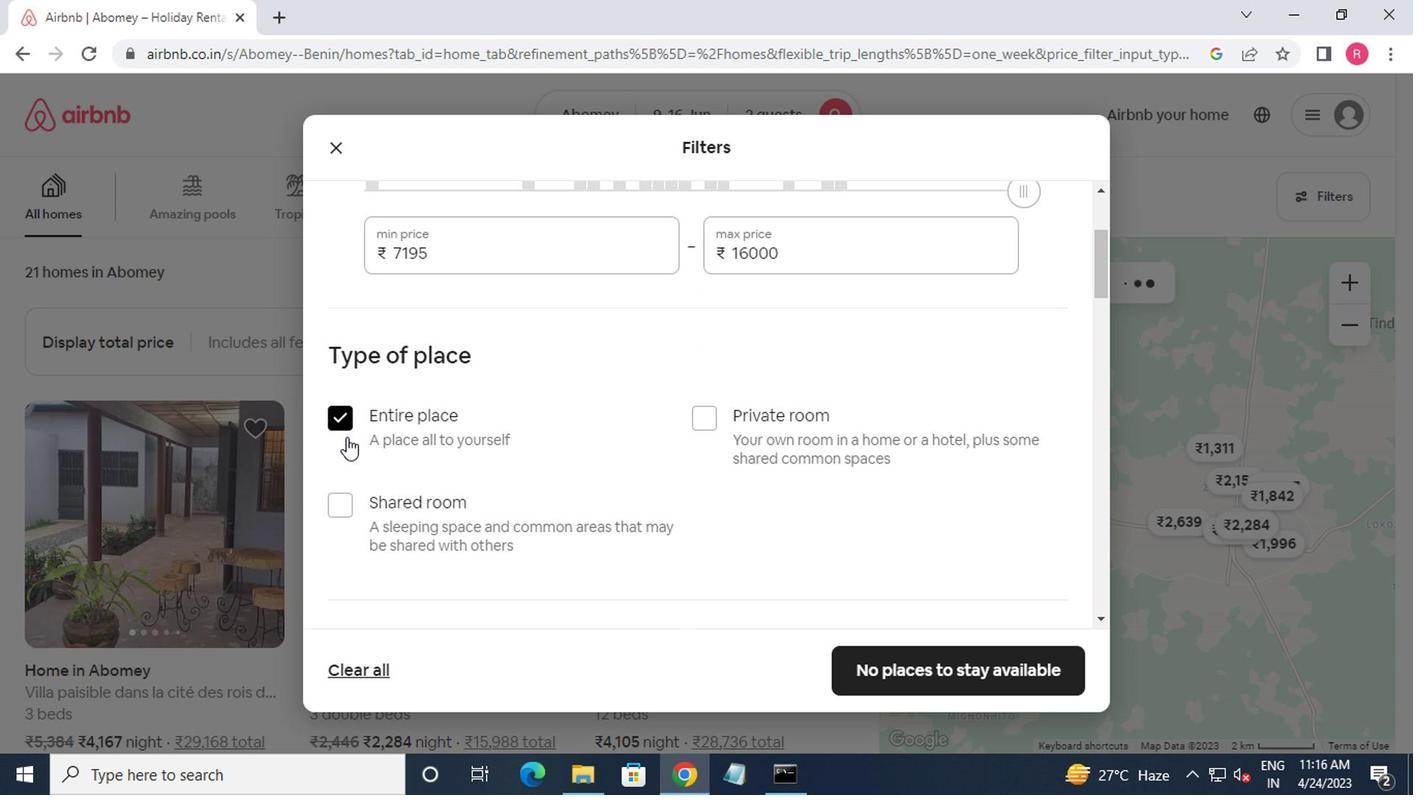 
Action: Mouse scrolled (416, 470) with delta (0, 0)
Screenshot: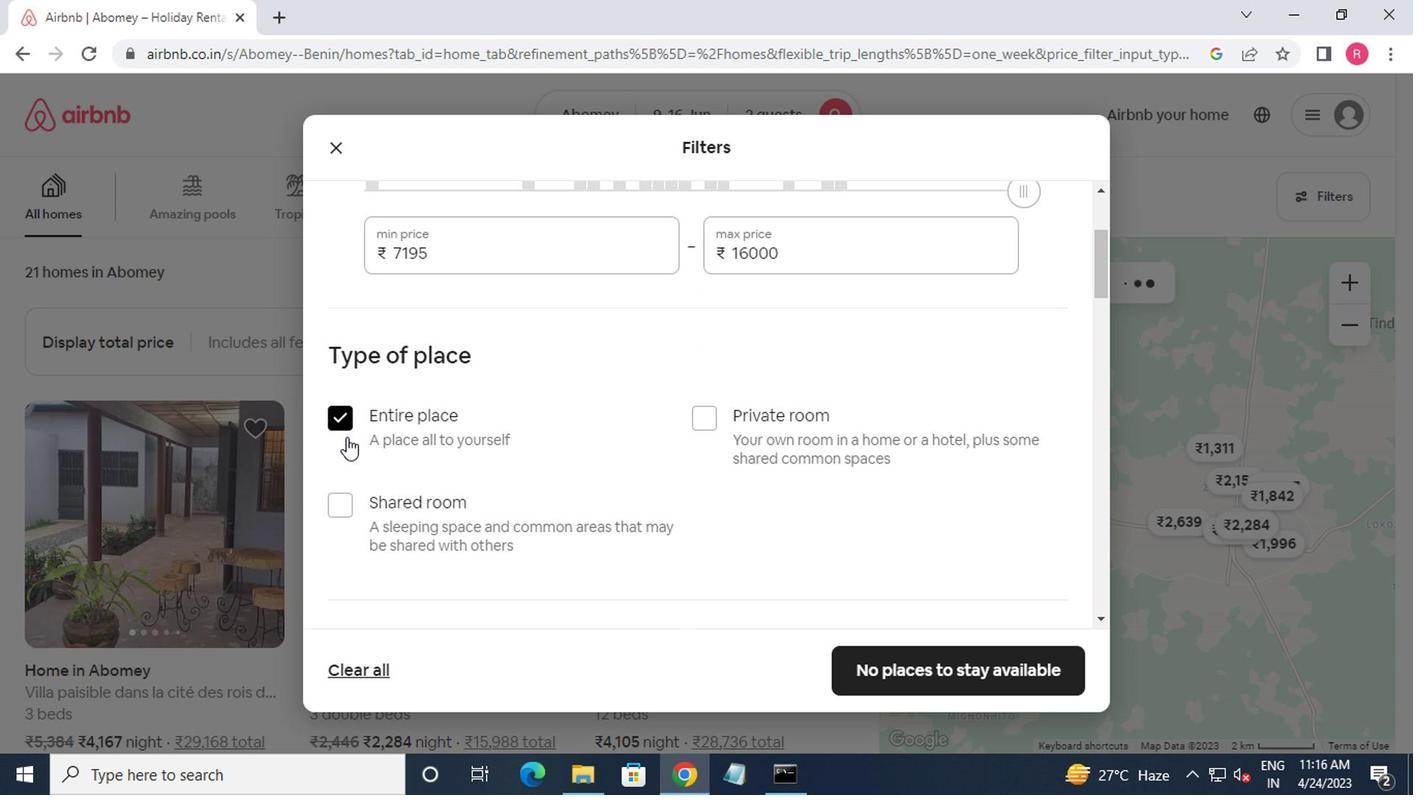 
Action: Mouse moved to (457, 481)
Screenshot: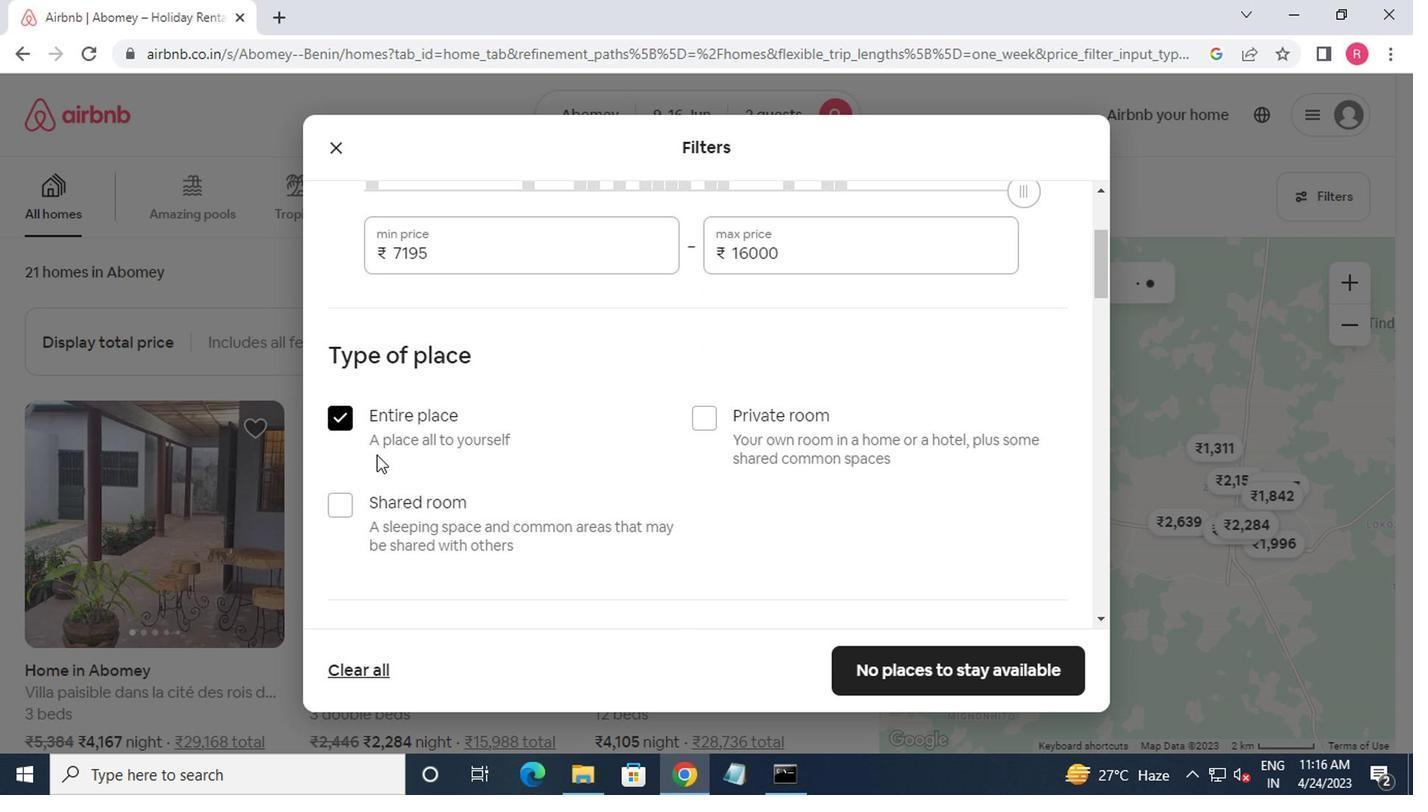 
Action: Mouse scrolled (457, 480) with delta (0, 0)
Screenshot: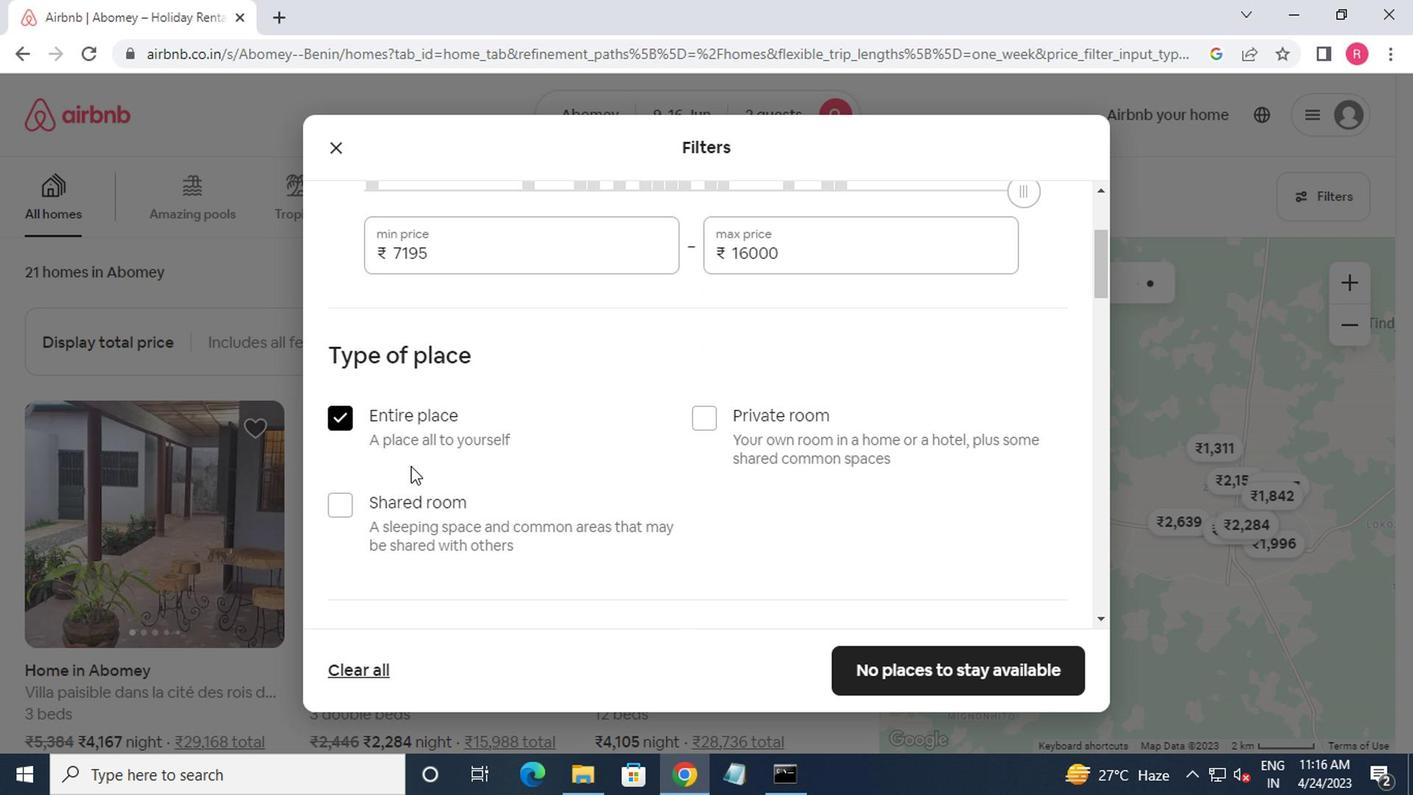 
Action: Mouse moved to (464, 481)
Screenshot: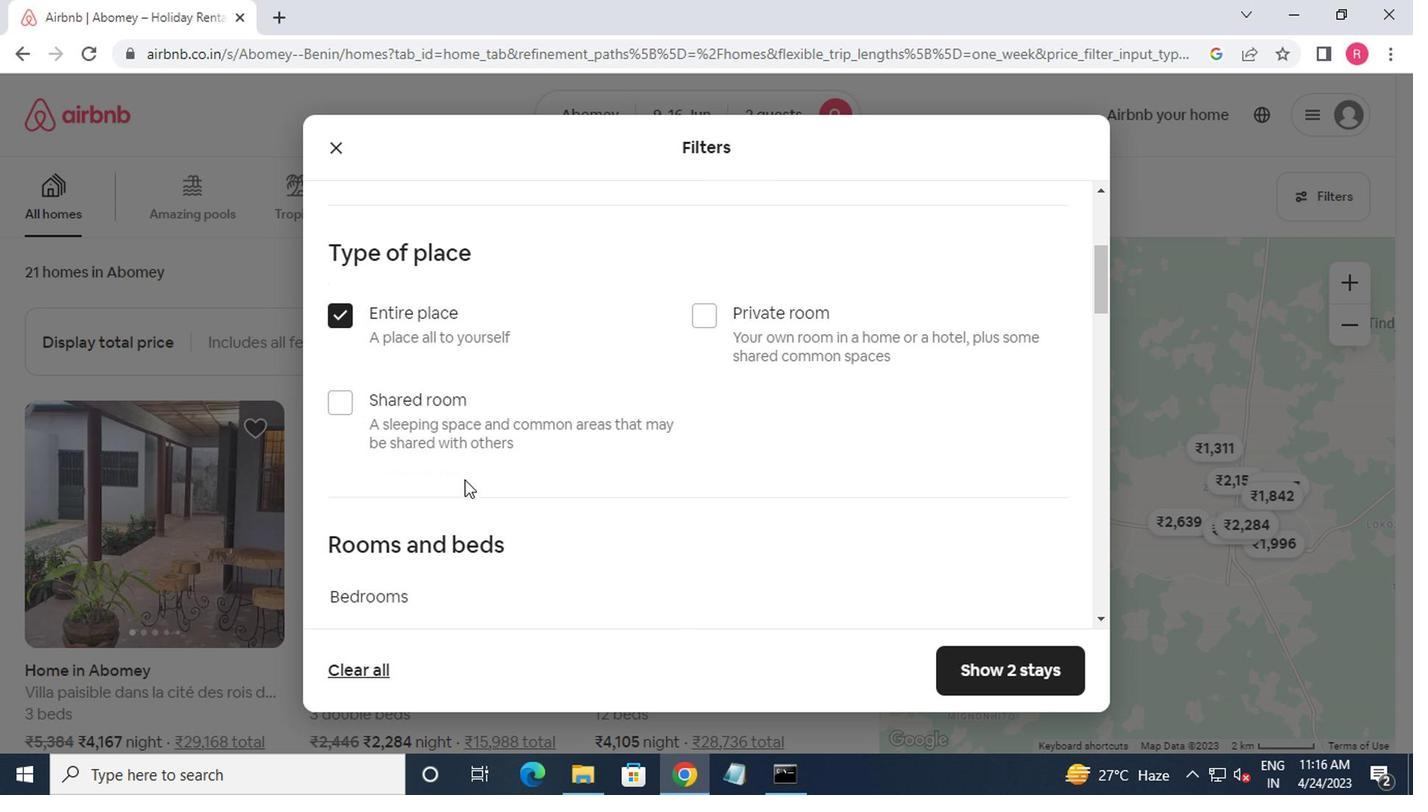 
Action: Mouse scrolled (464, 480) with delta (0, 0)
Screenshot: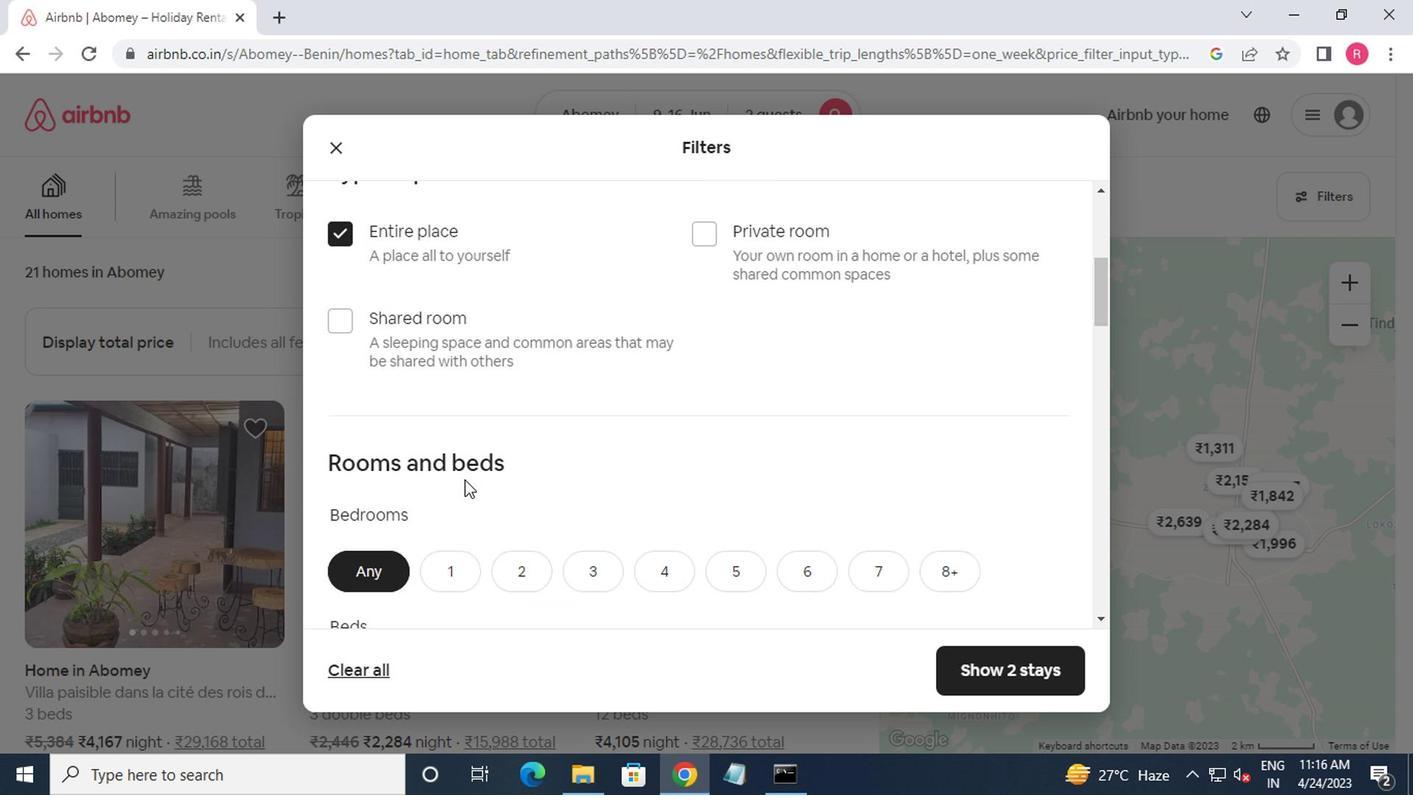 
Action: Mouse moved to (523, 459)
Screenshot: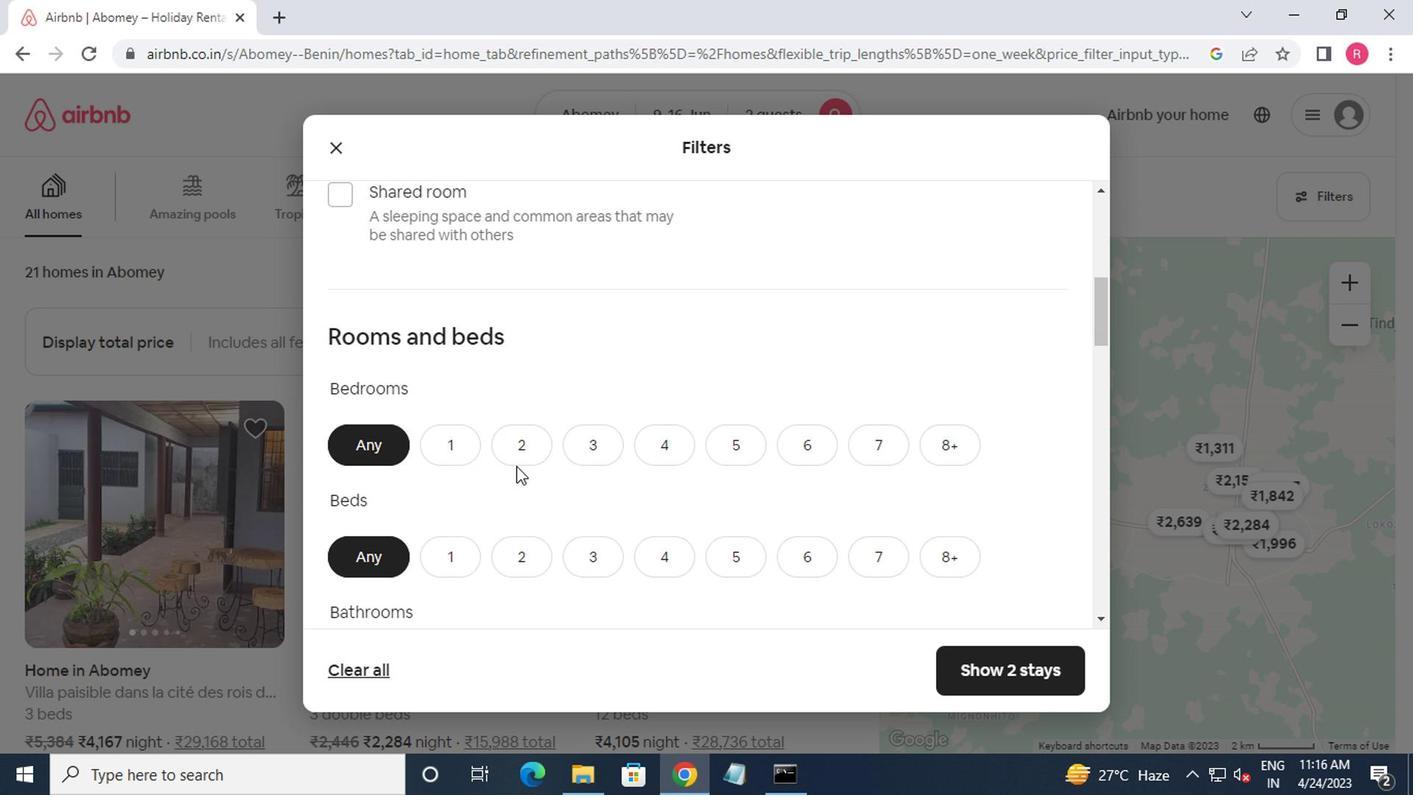 
Action: Mouse pressed left at (523, 459)
Screenshot: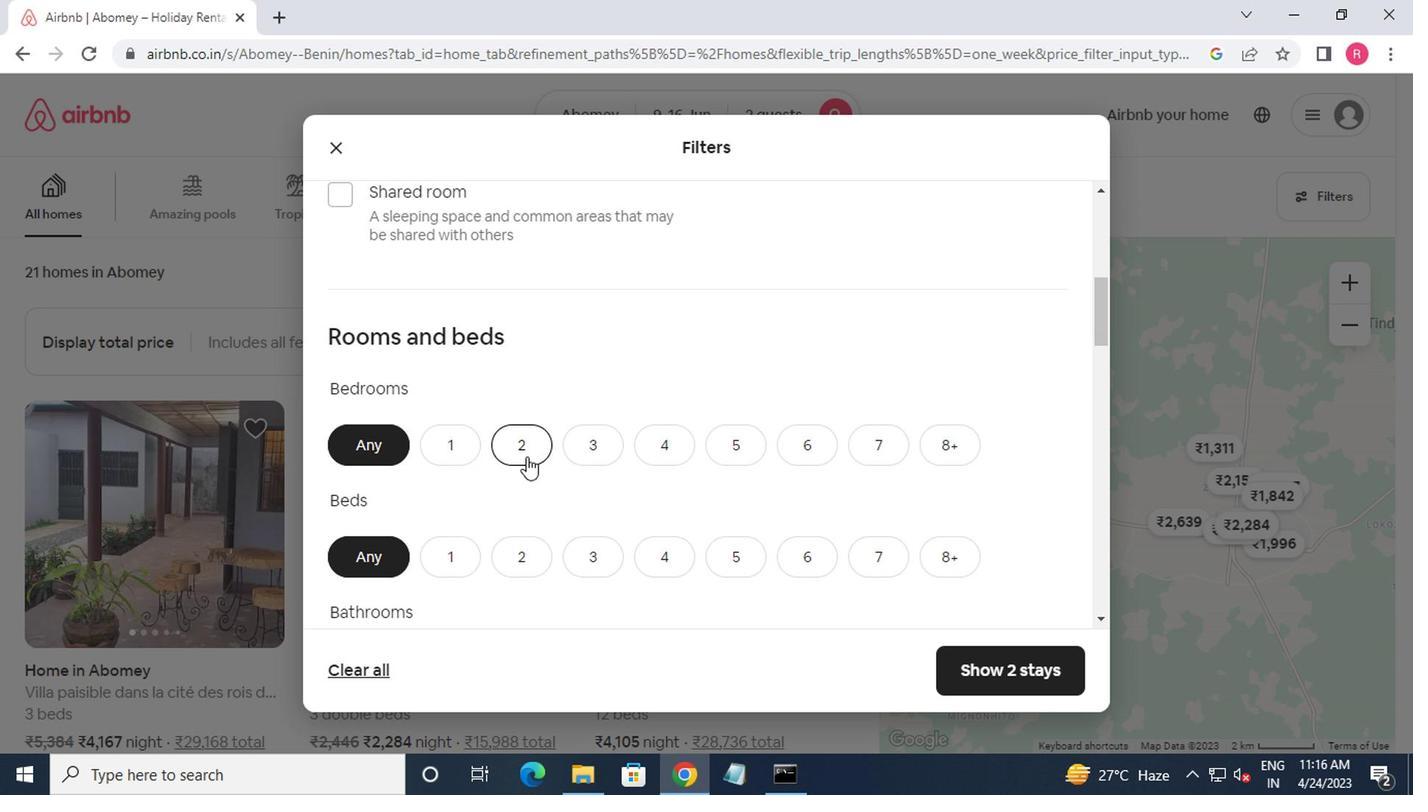 
Action: Mouse moved to (522, 460)
Screenshot: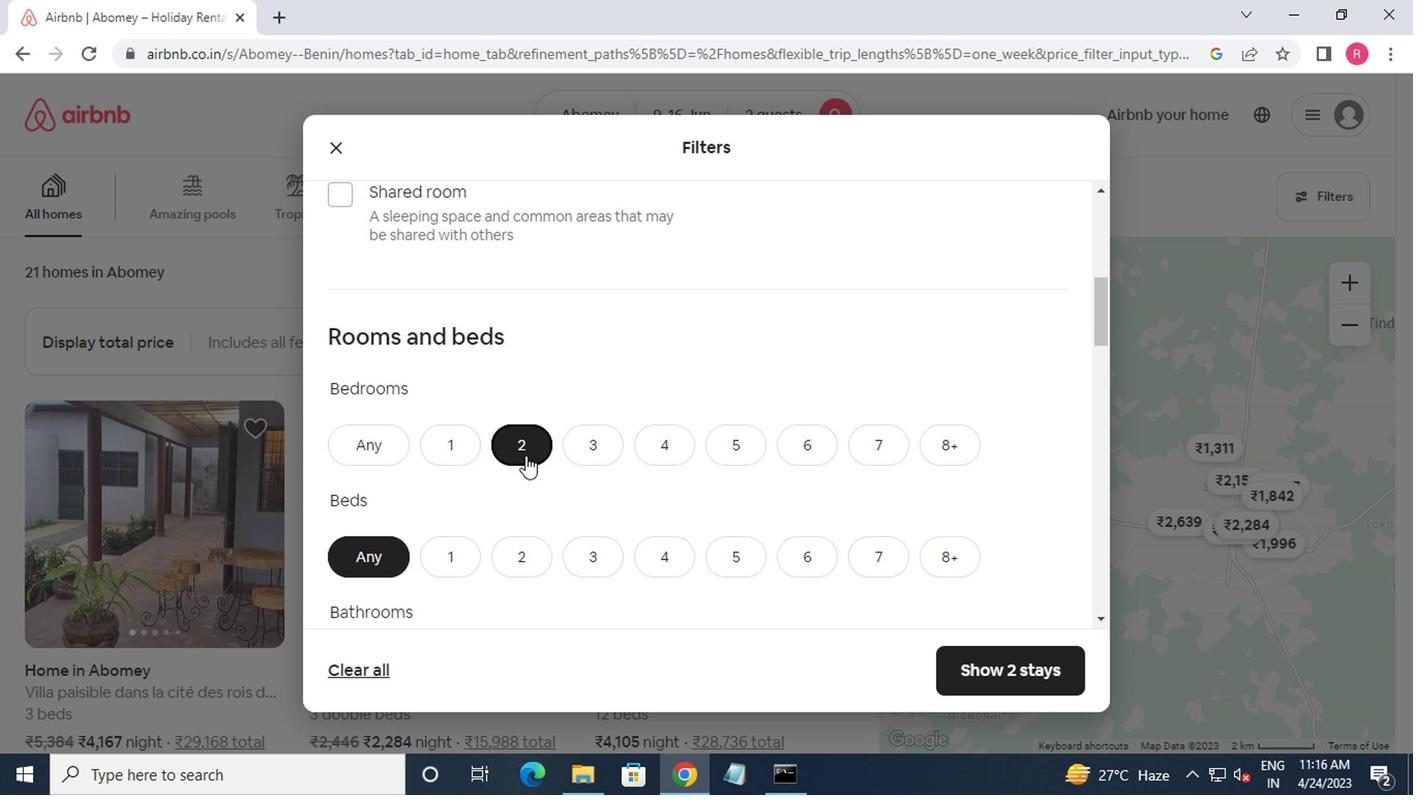 
Action: Mouse scrolled (522, 459) with delta (0, 0)
Screenshot: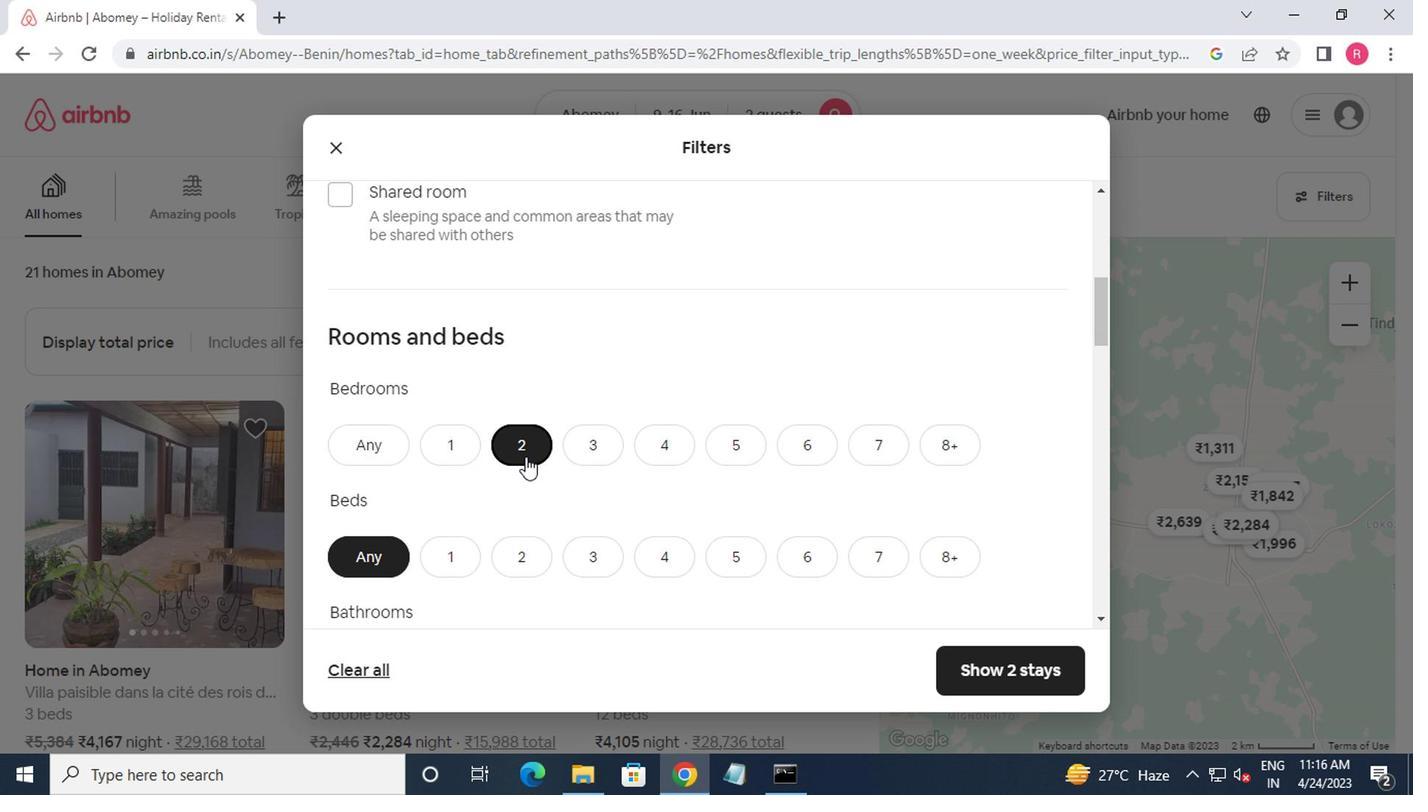 
Action: Mouse moved to (515, 466)
Screenshot: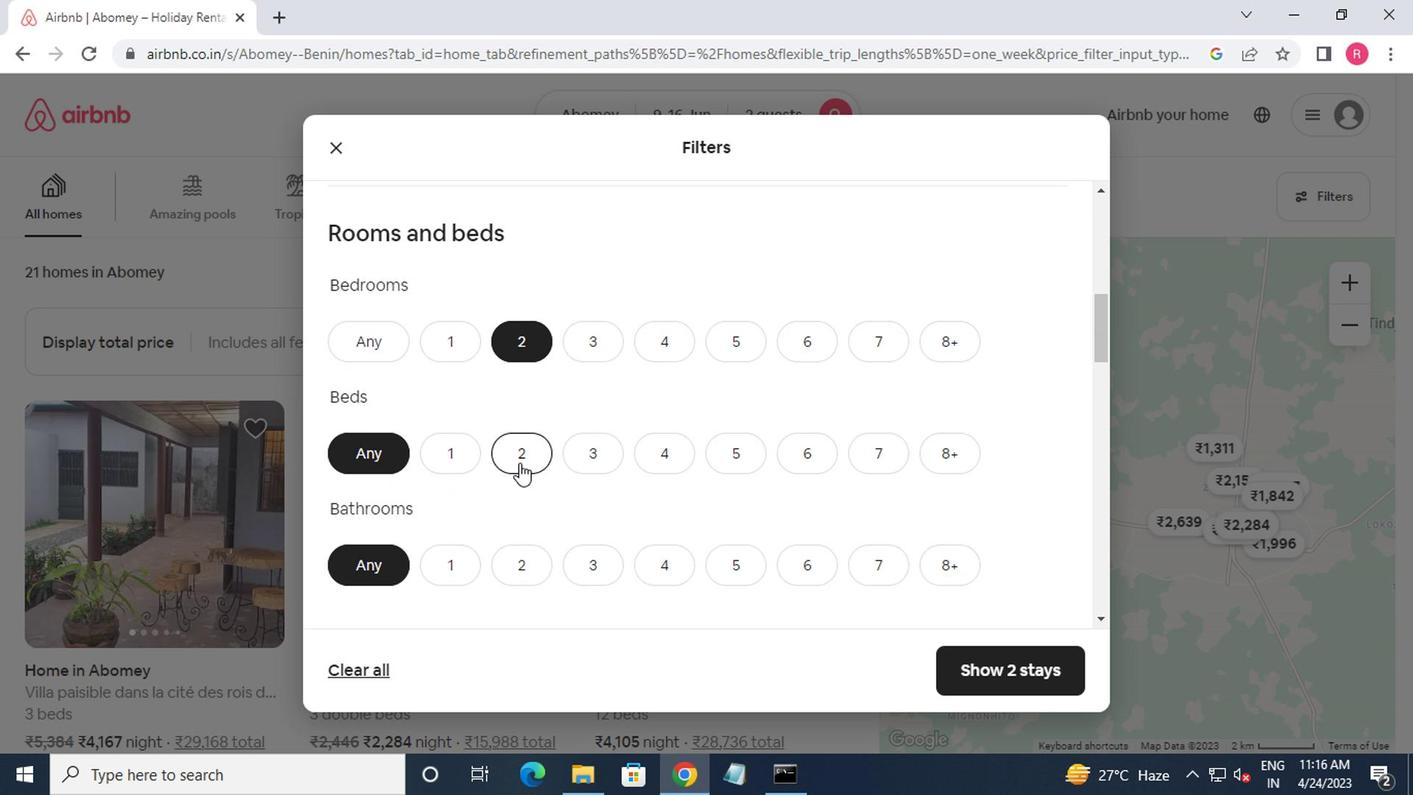 
Action: Mouse pressed left at (515, 466)
Screenshot: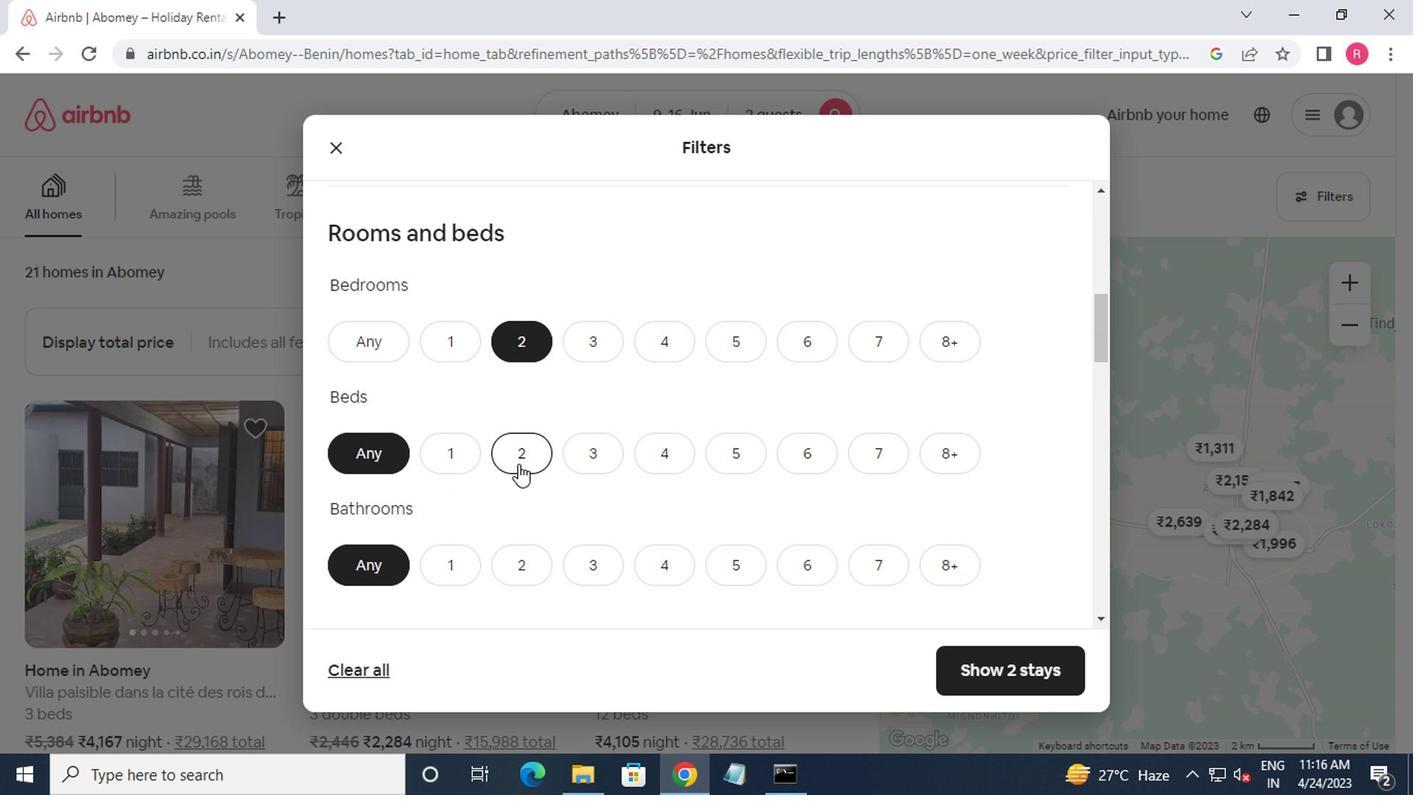 
Action: Mouse moved to (438, 575)
Screenshot: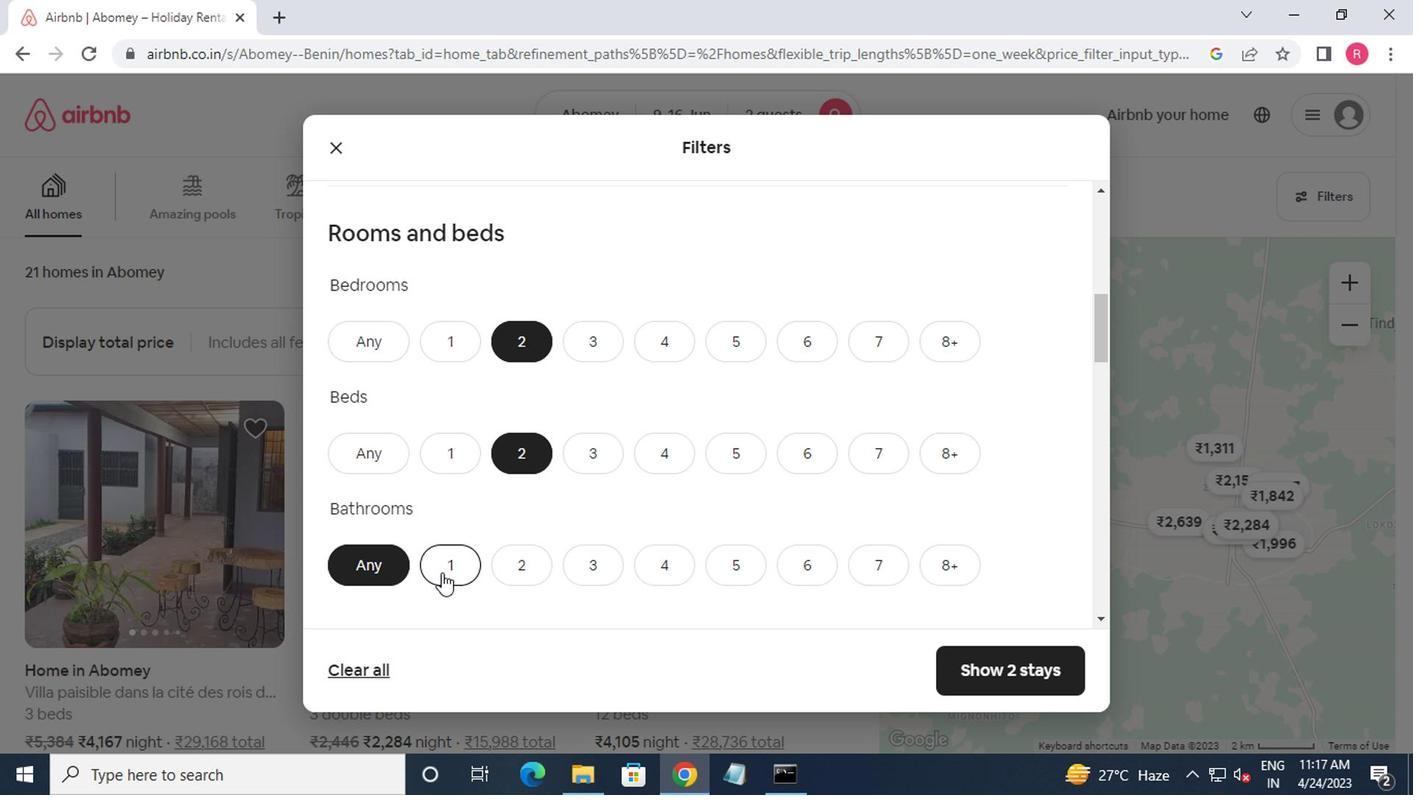 
Action: Mouse pressed left at (438, 575)
Screenshot: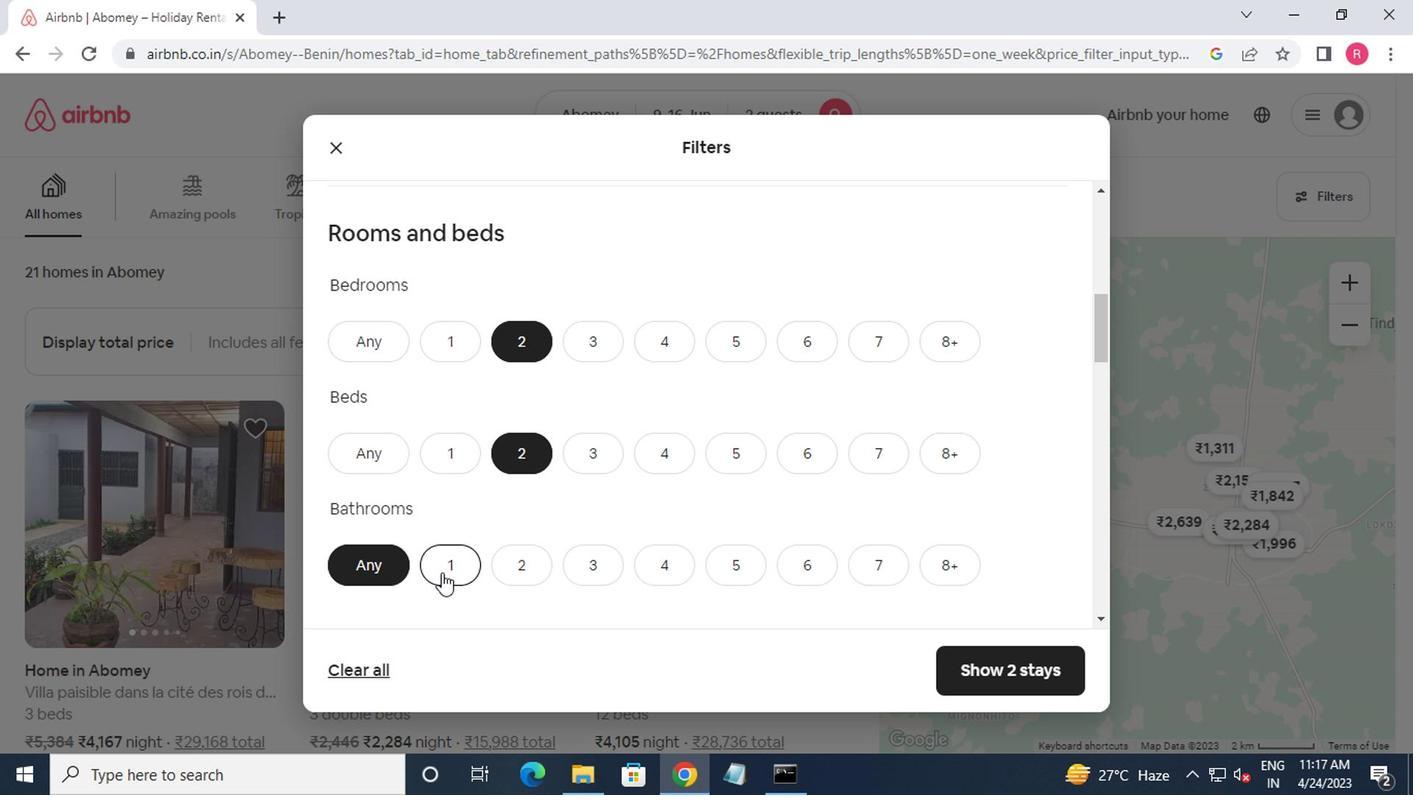 
Action: Mouse moved to (449, 569)
Screenshot: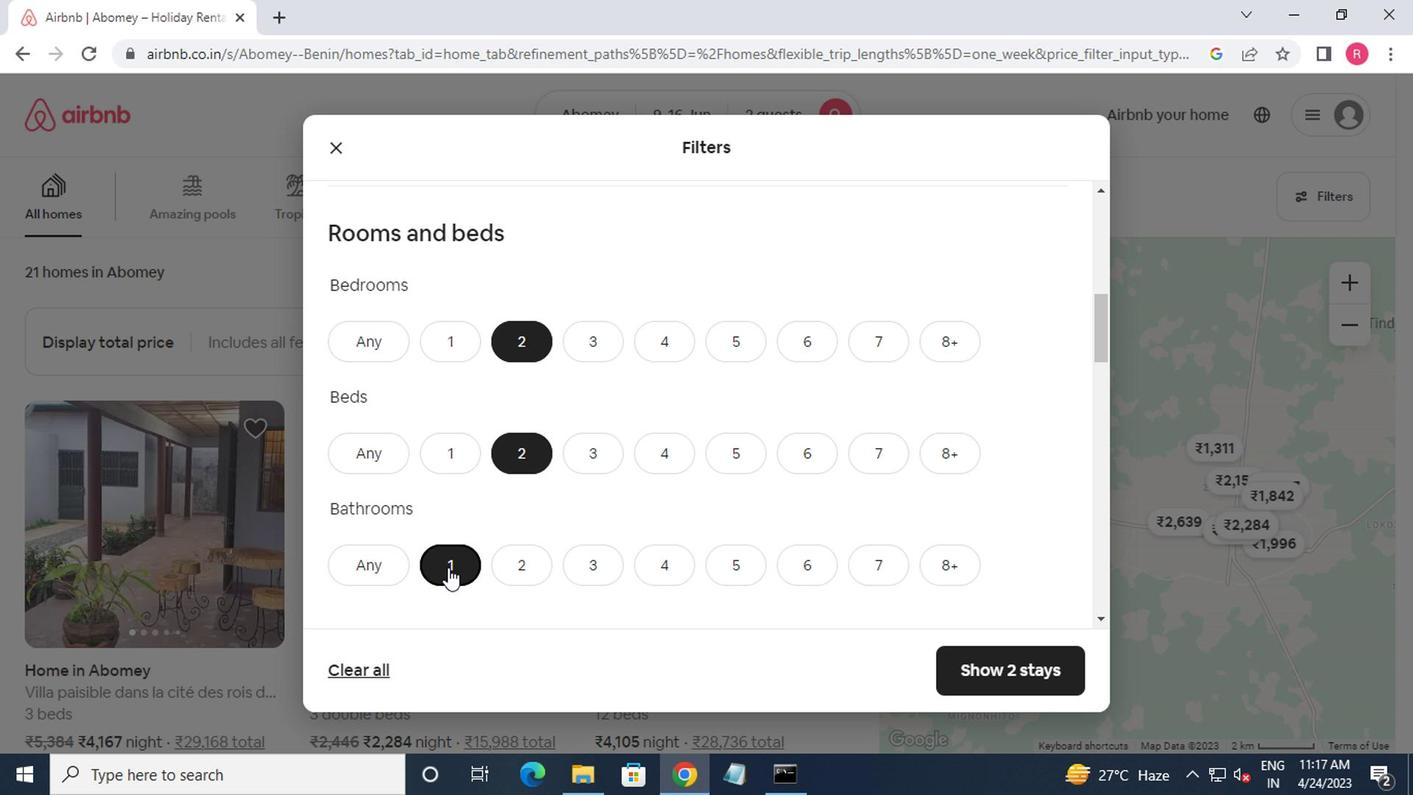 
Action: Mouse scrolled (449, 568) with delta (0, -1)
Screenshot: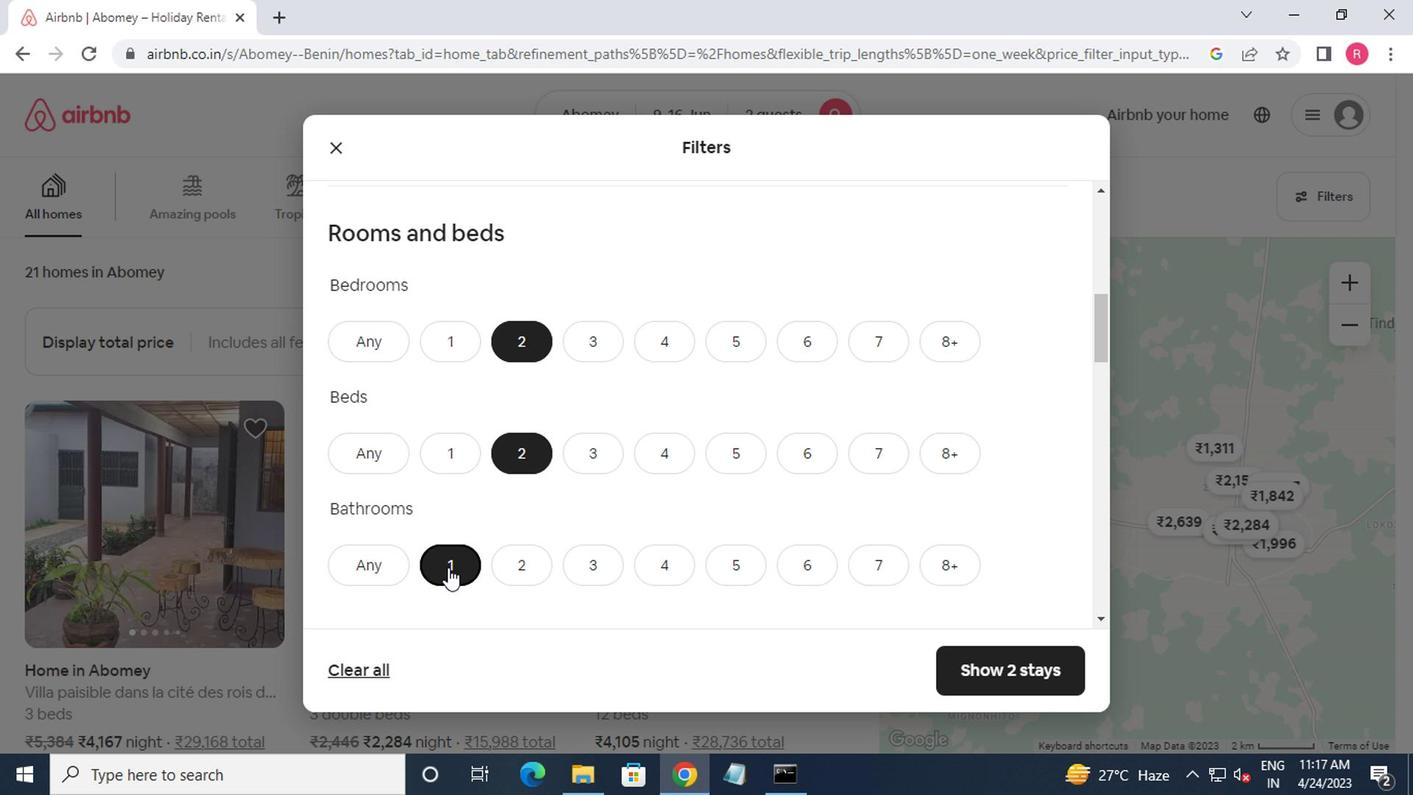 
Action: Mouse moved to (462, 570)
Screenshot: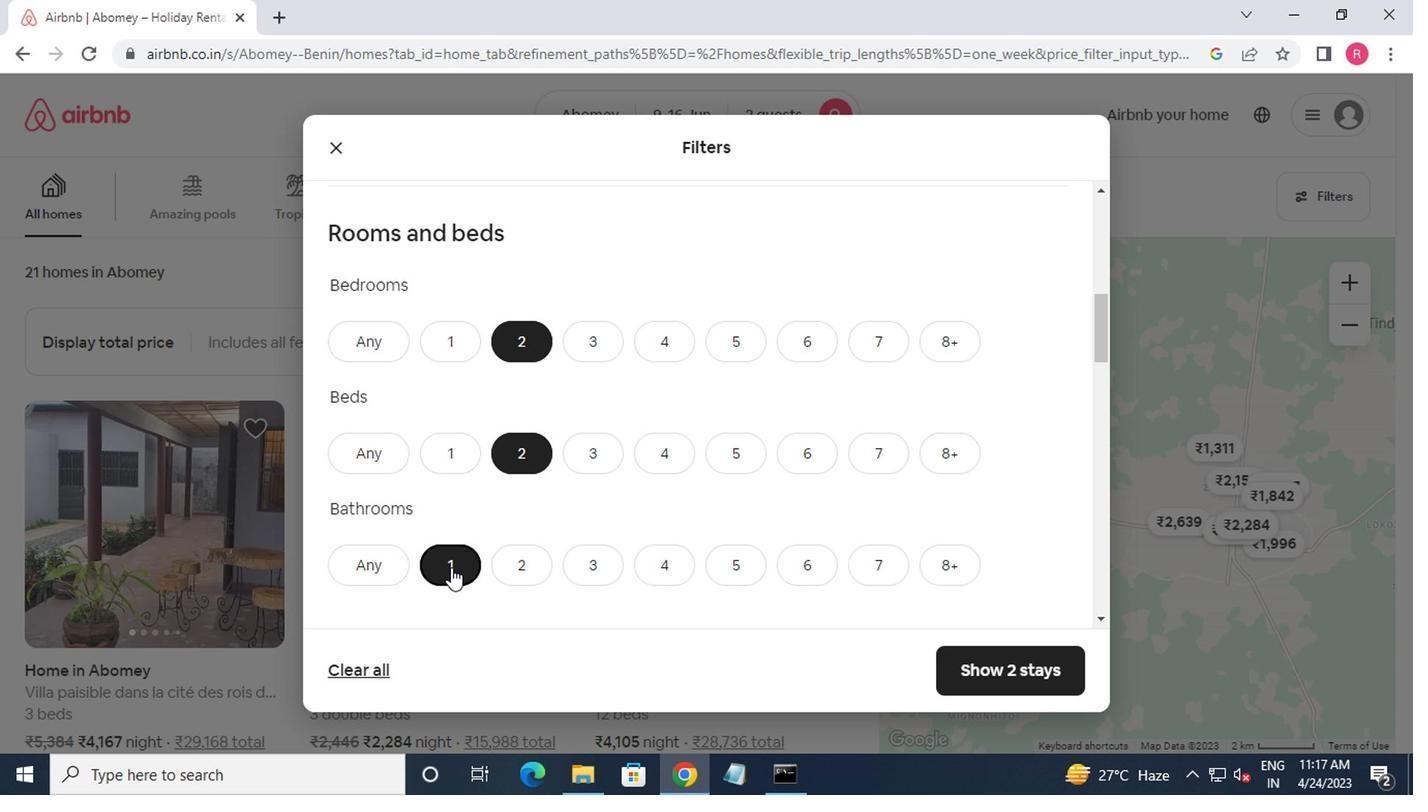 
Action: Mouse scrolled (462, 569) with delta (0, 0)
Screenshot: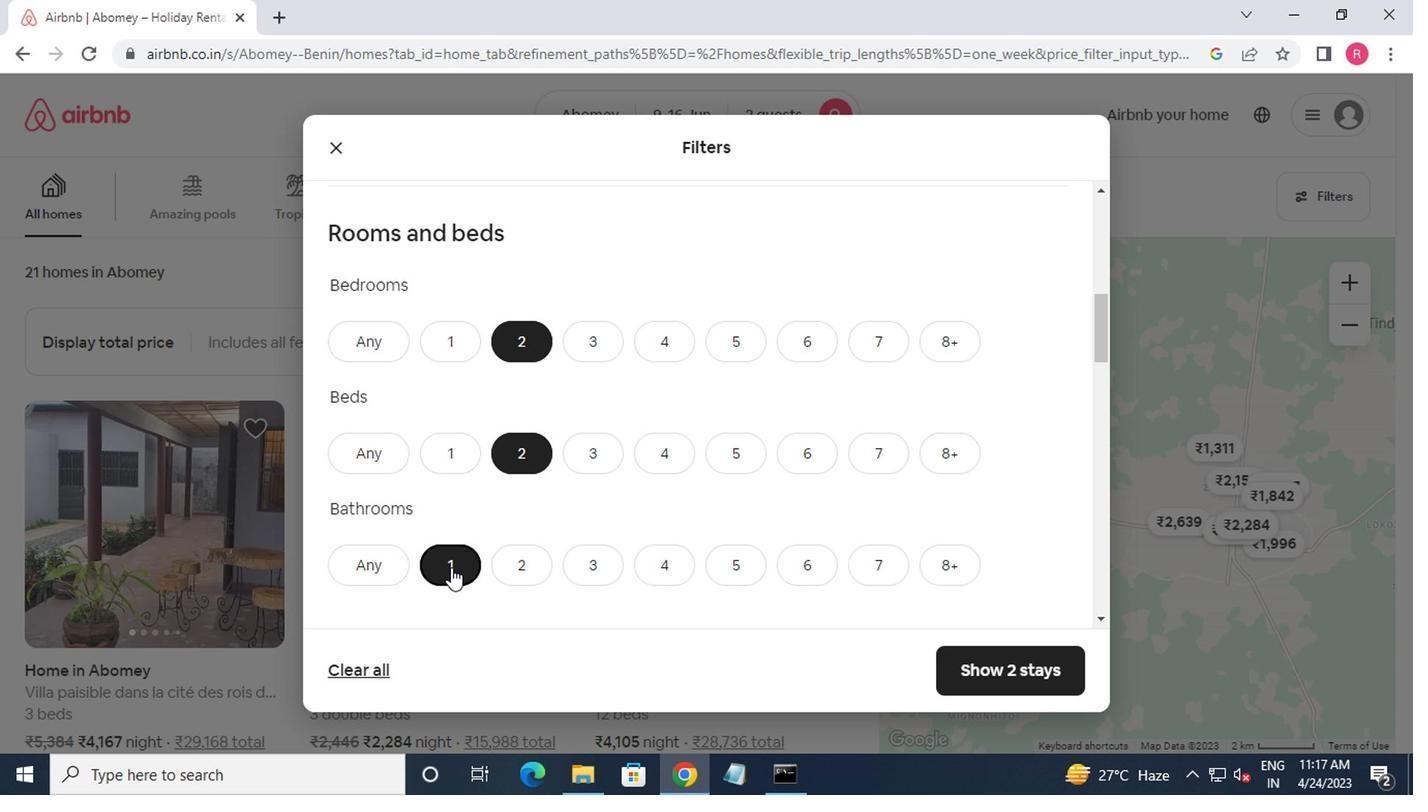 
Action: Mouse moved to (469, 569)
Screenshot: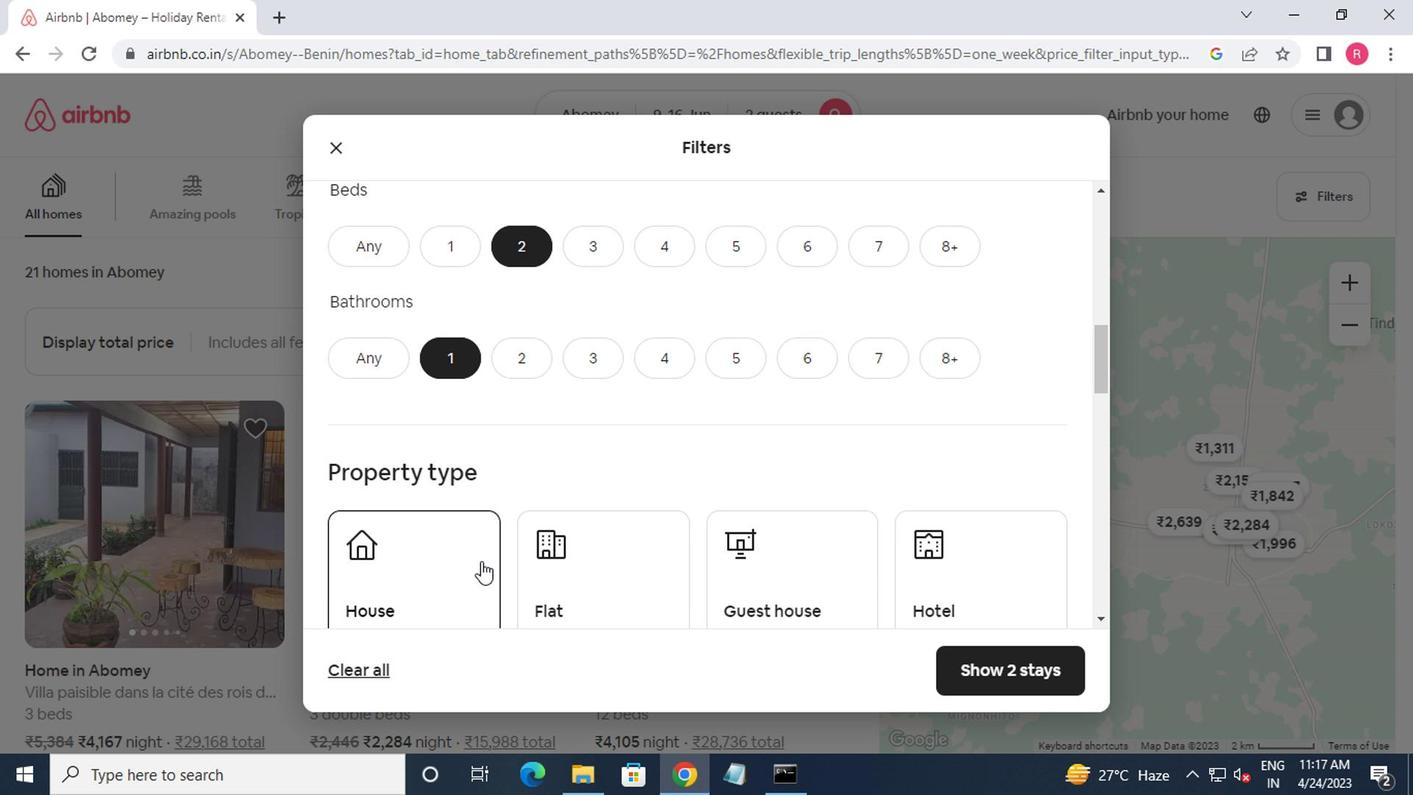 
Action: Mouse pressed left at (469, 569)
Screenshot: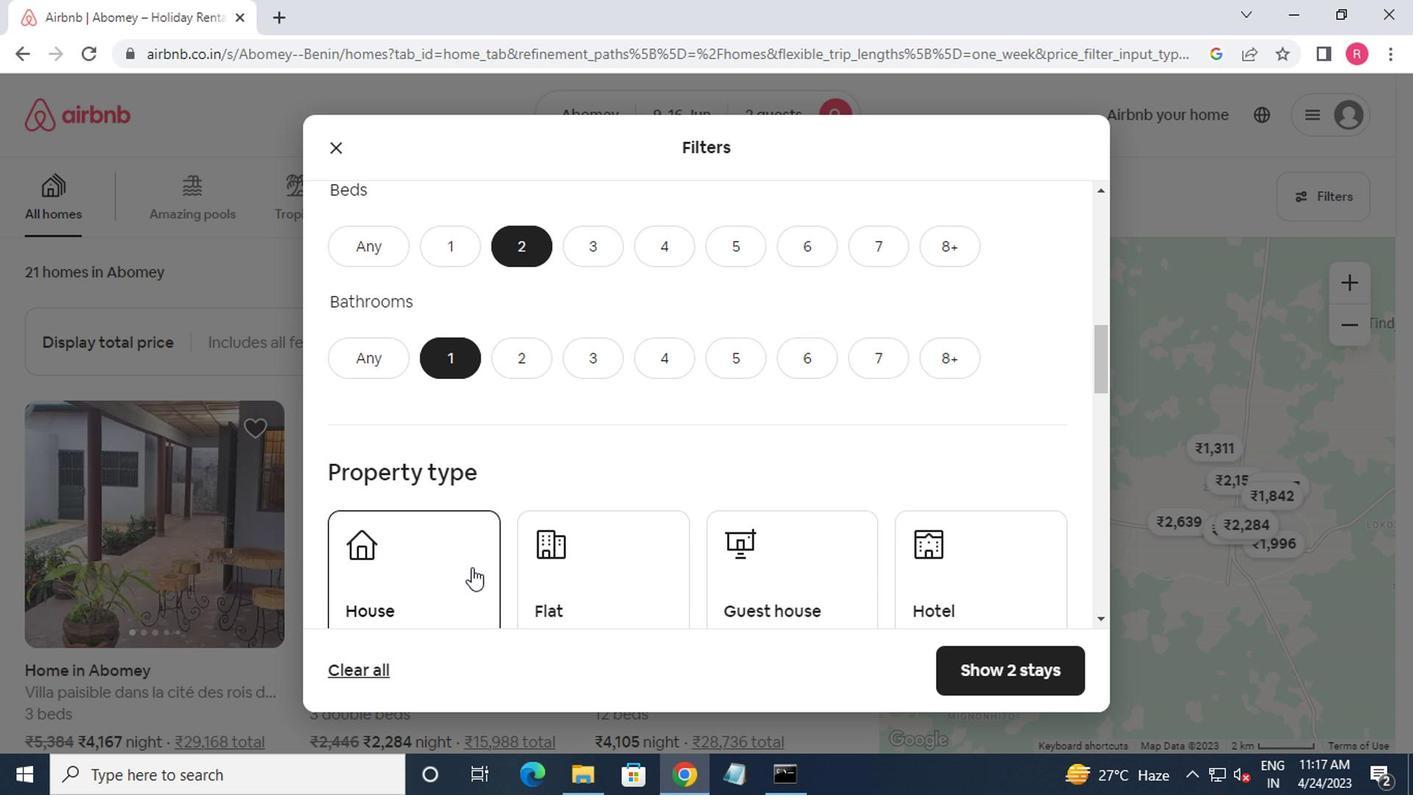 
Action: Mouse moved to (564, 577)
Screenshot: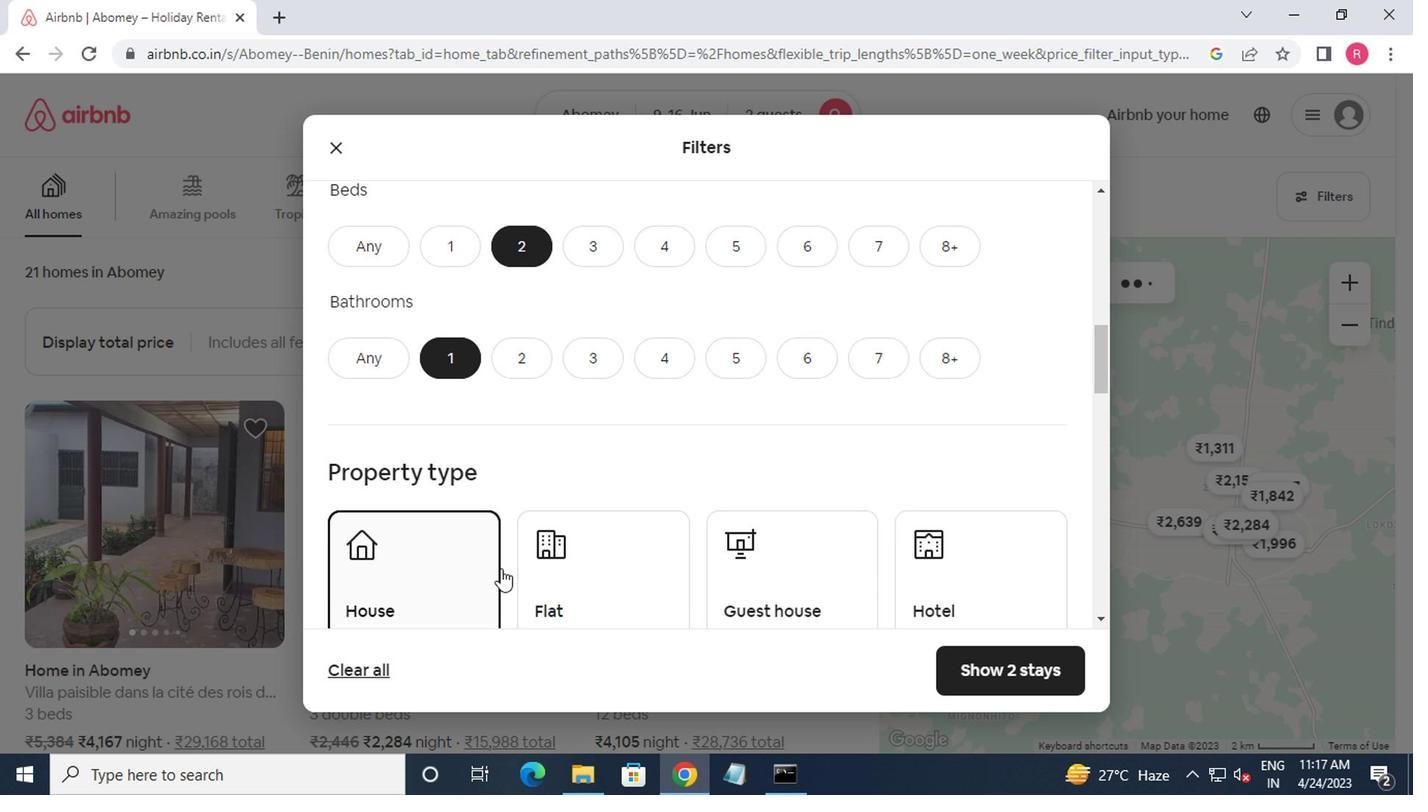
Action: Mouse pressed left at (564, 577)
Screenshot: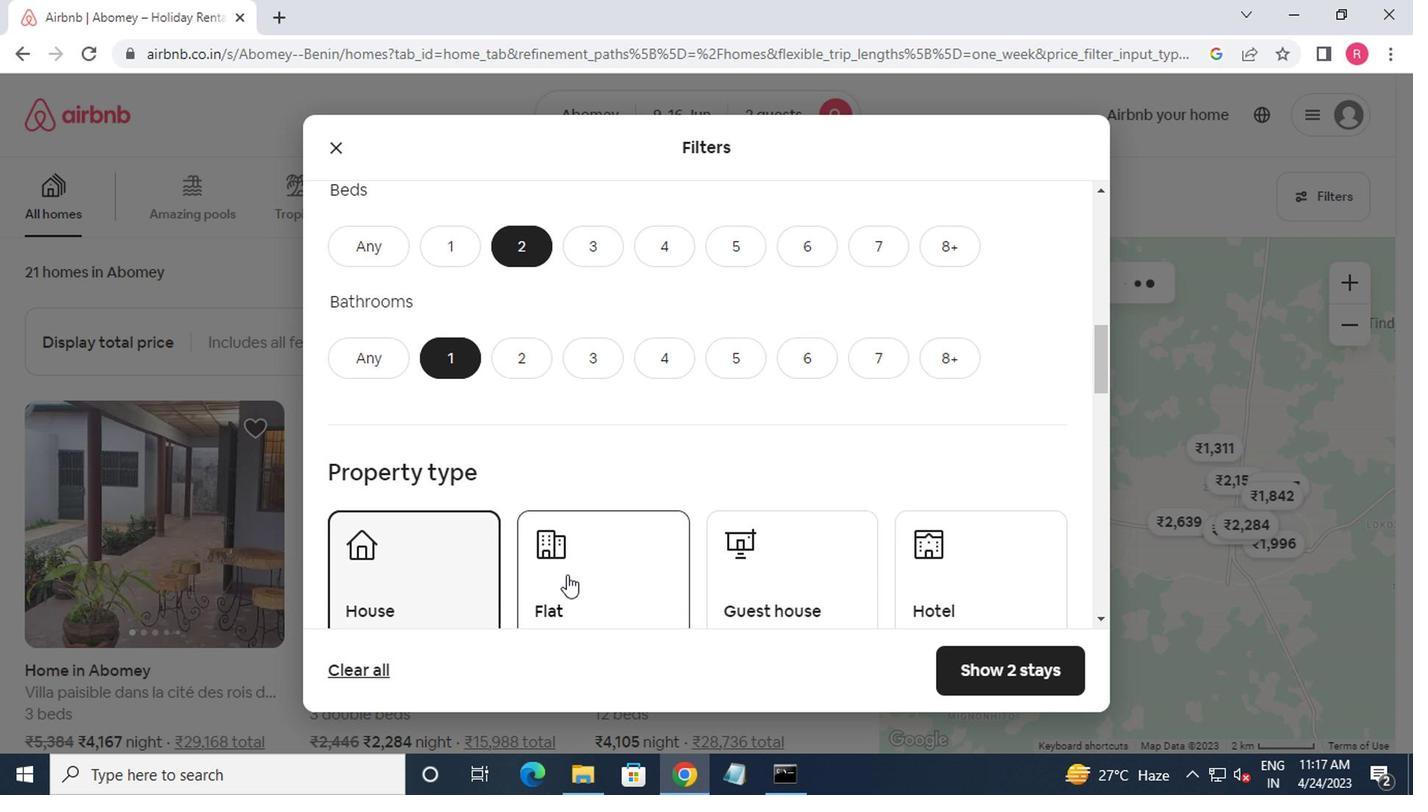 
Action: Mouse moved to (732, 588)
Screenshot: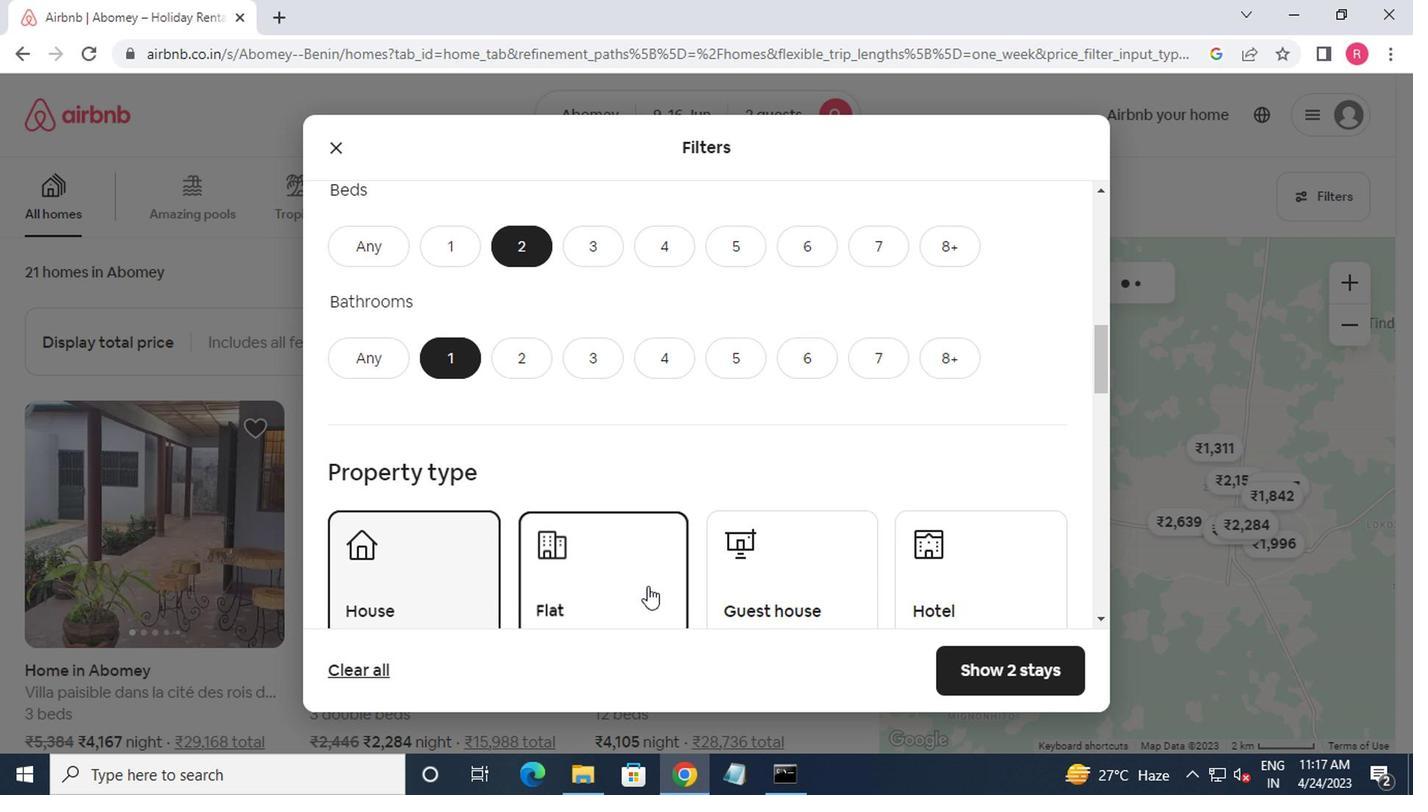 
Action: Mouse pressed left at (732, 588)
Screenshot: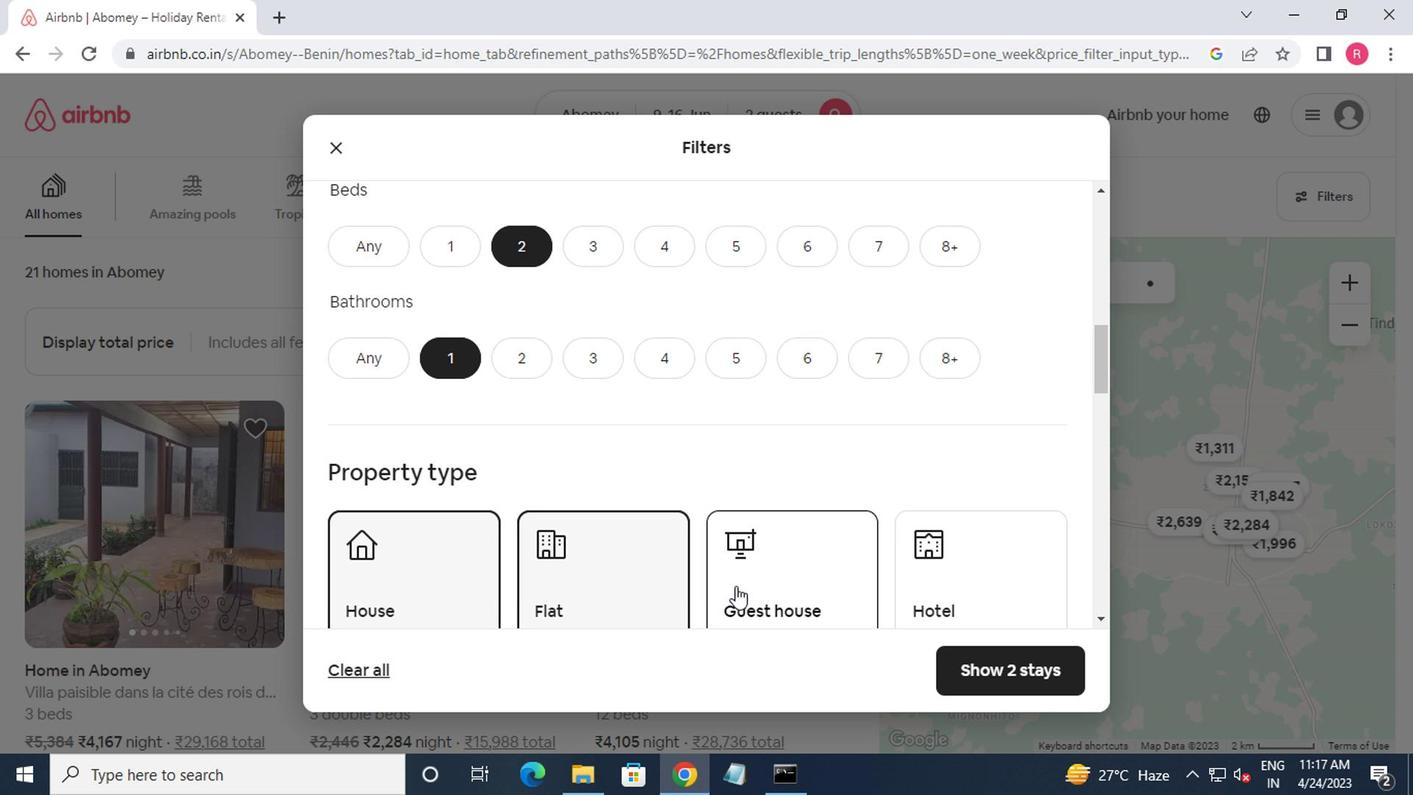 
Action: Mouse moved to (823, 578)
Screenshot: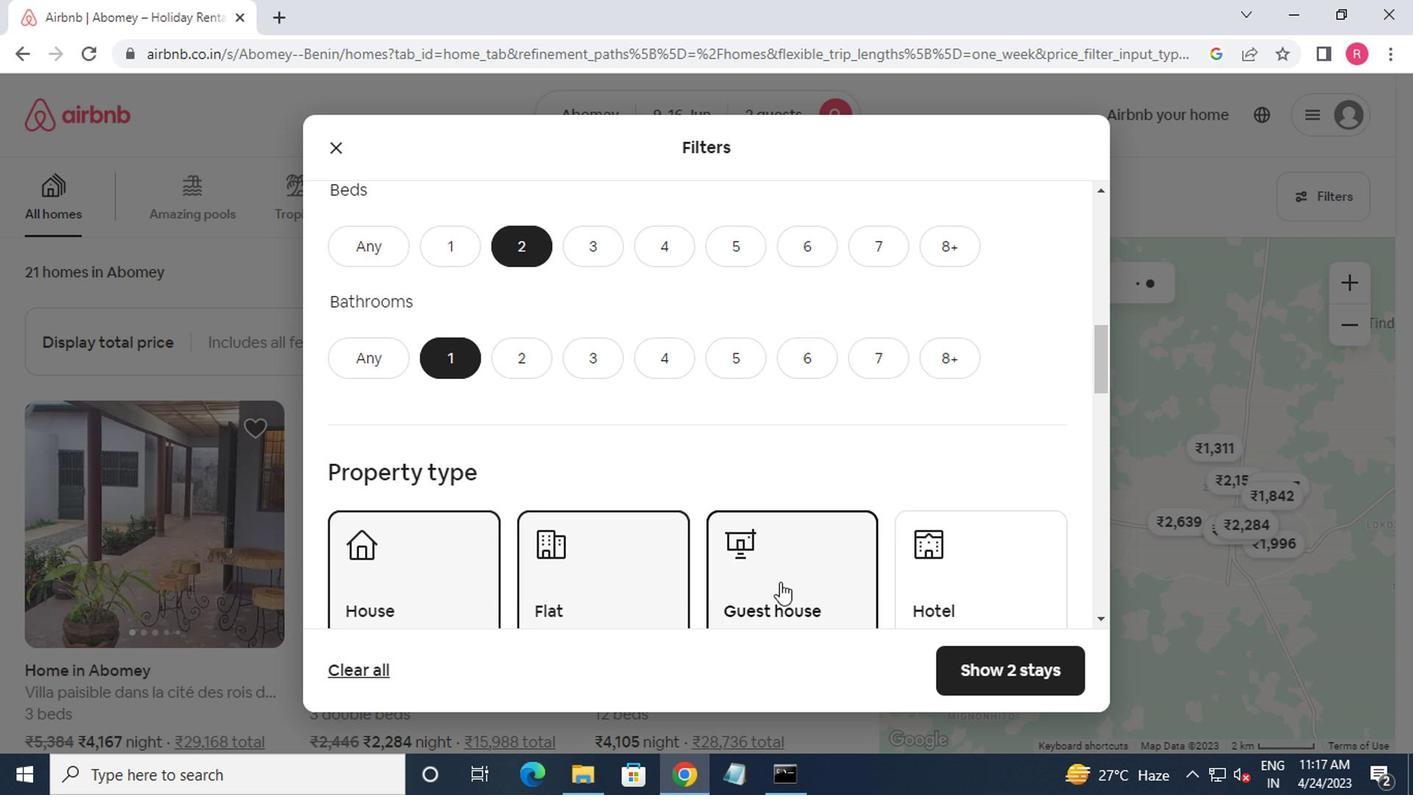 
Action: Mouse scrolled (823, 578) with delta (0, 0)
Screenshot: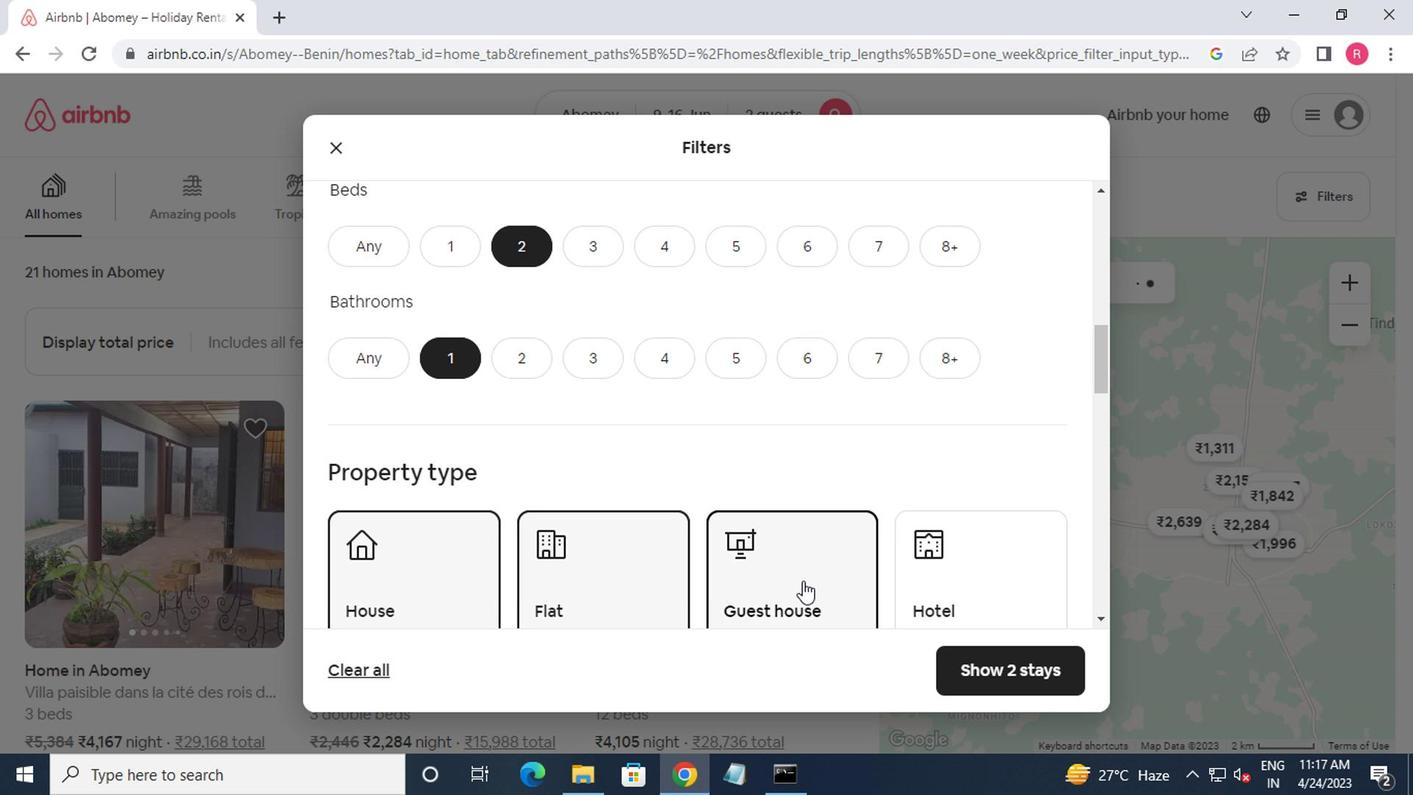 
Action: Mouse scrolled (823, 578) with delta (0, 0)
Screenshot: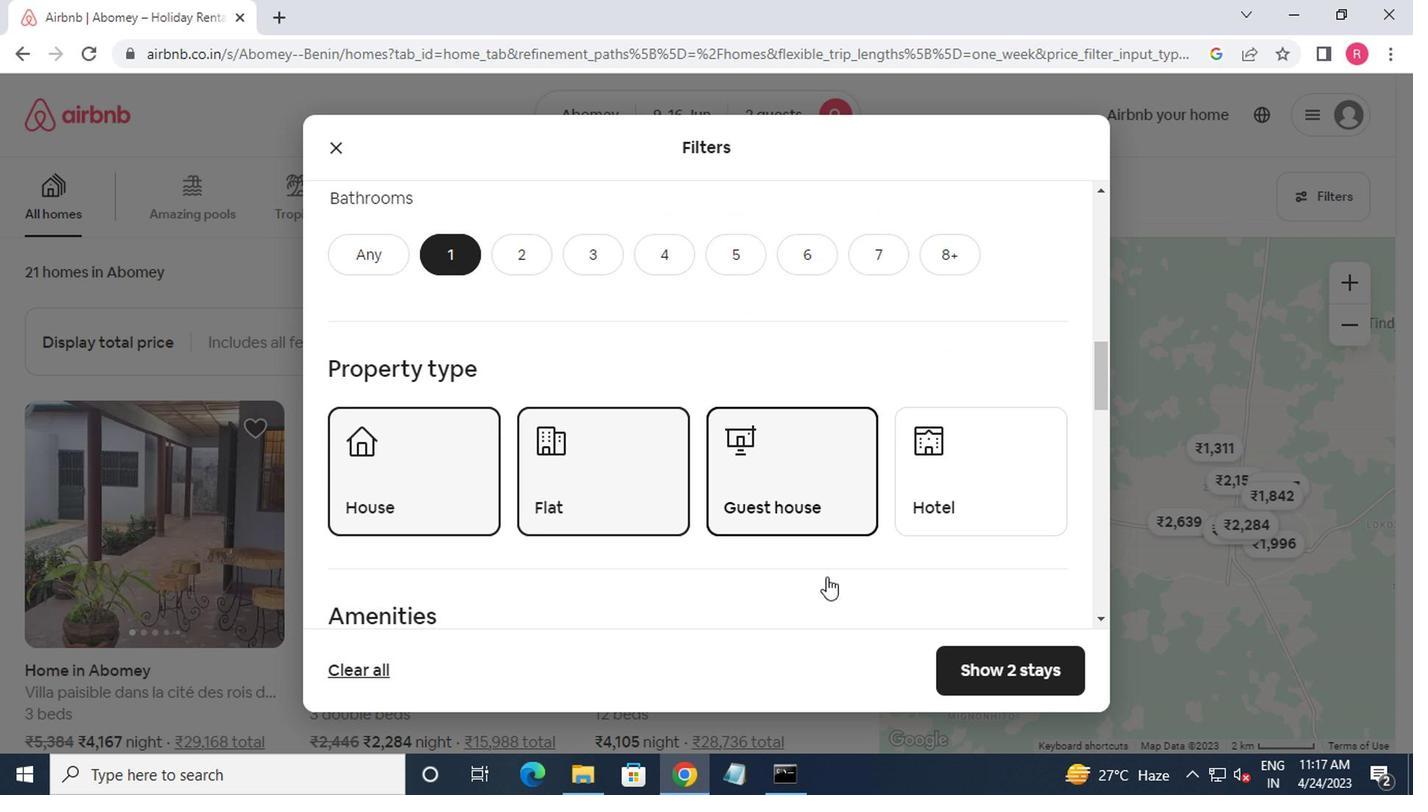 
Action: Mouse scrolled (823, 578) with delta (0, 0)
Screenshot: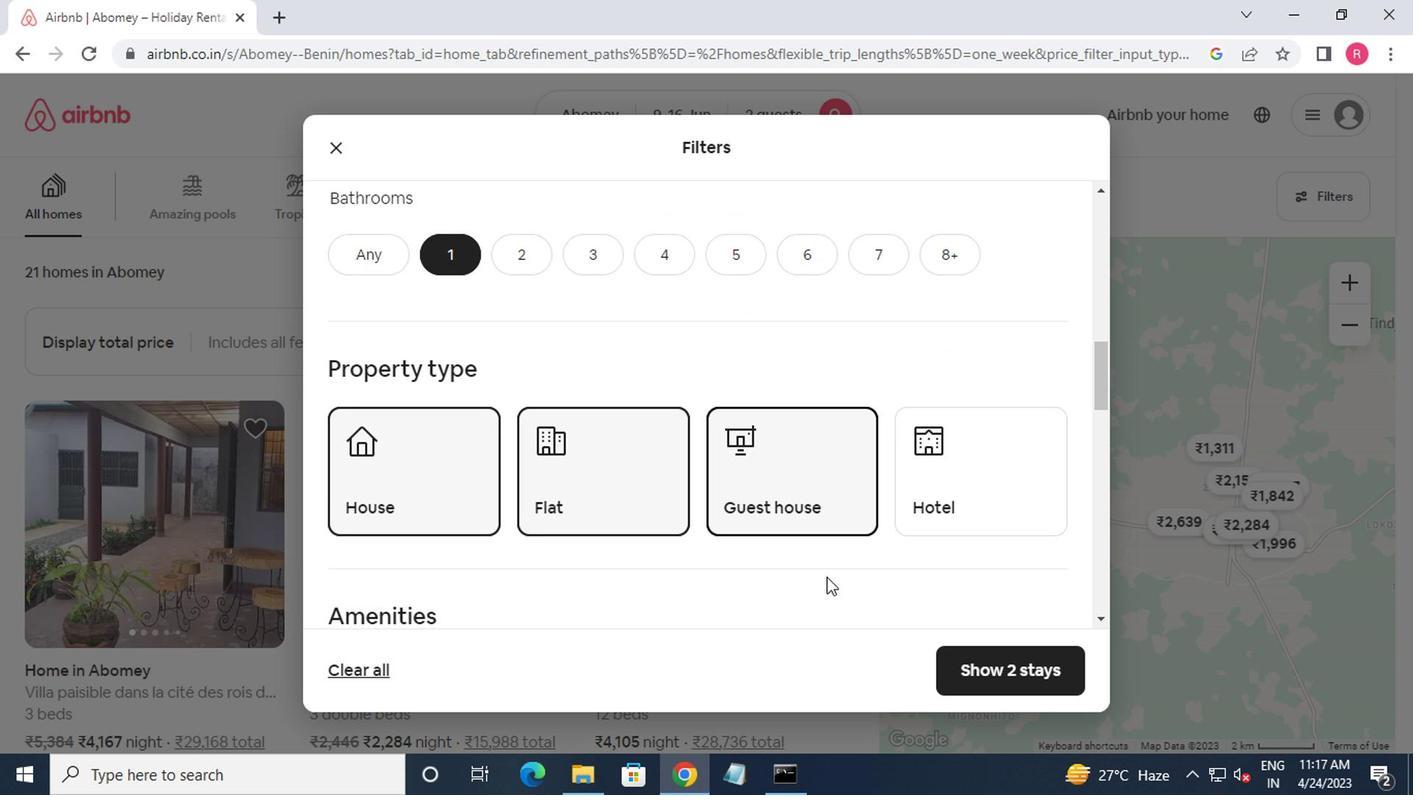 
Action: Mouse scrolled (823, 578) with delta (0, 0)
Screenshot: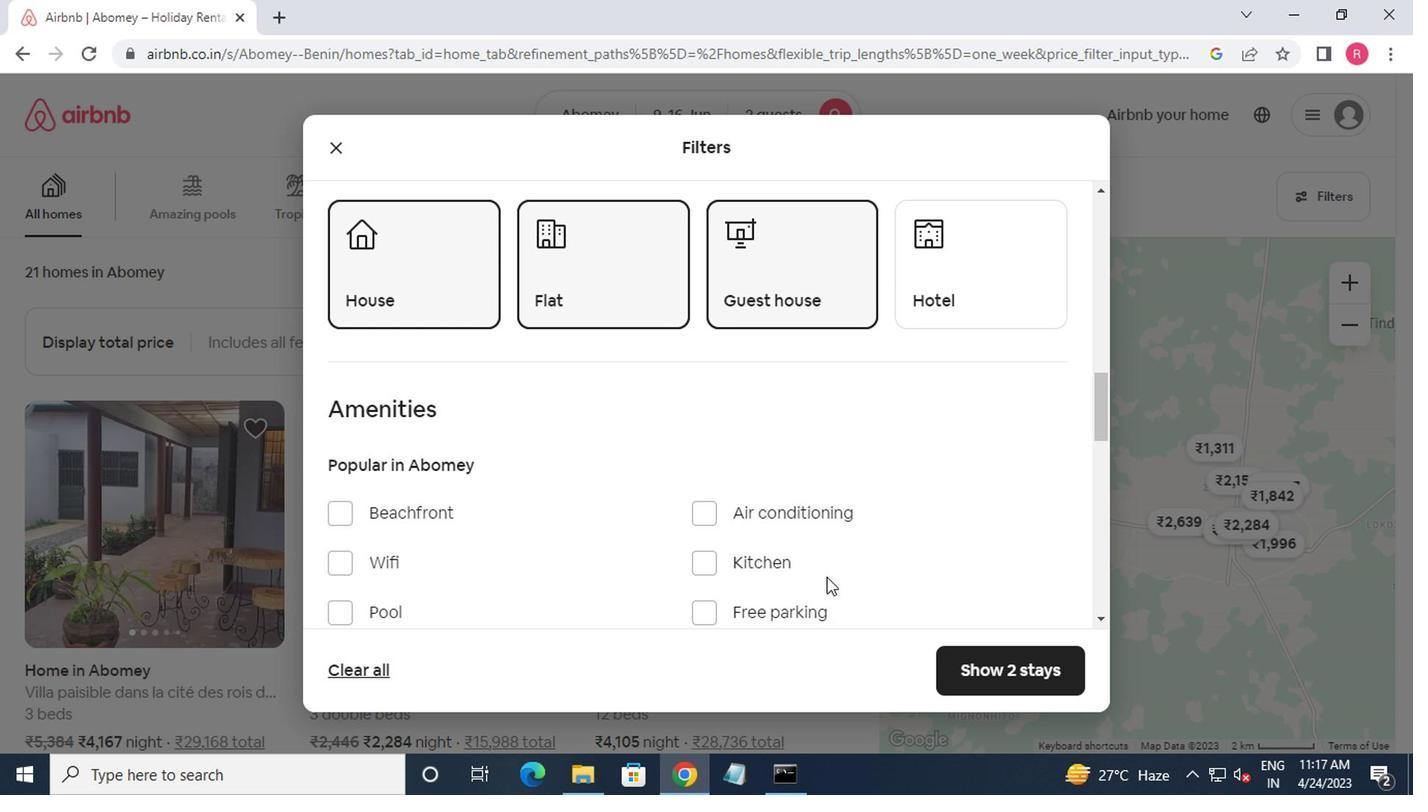 
Action: Mouse scrolled (823, 578) with delta (0, 0)
Screenshot: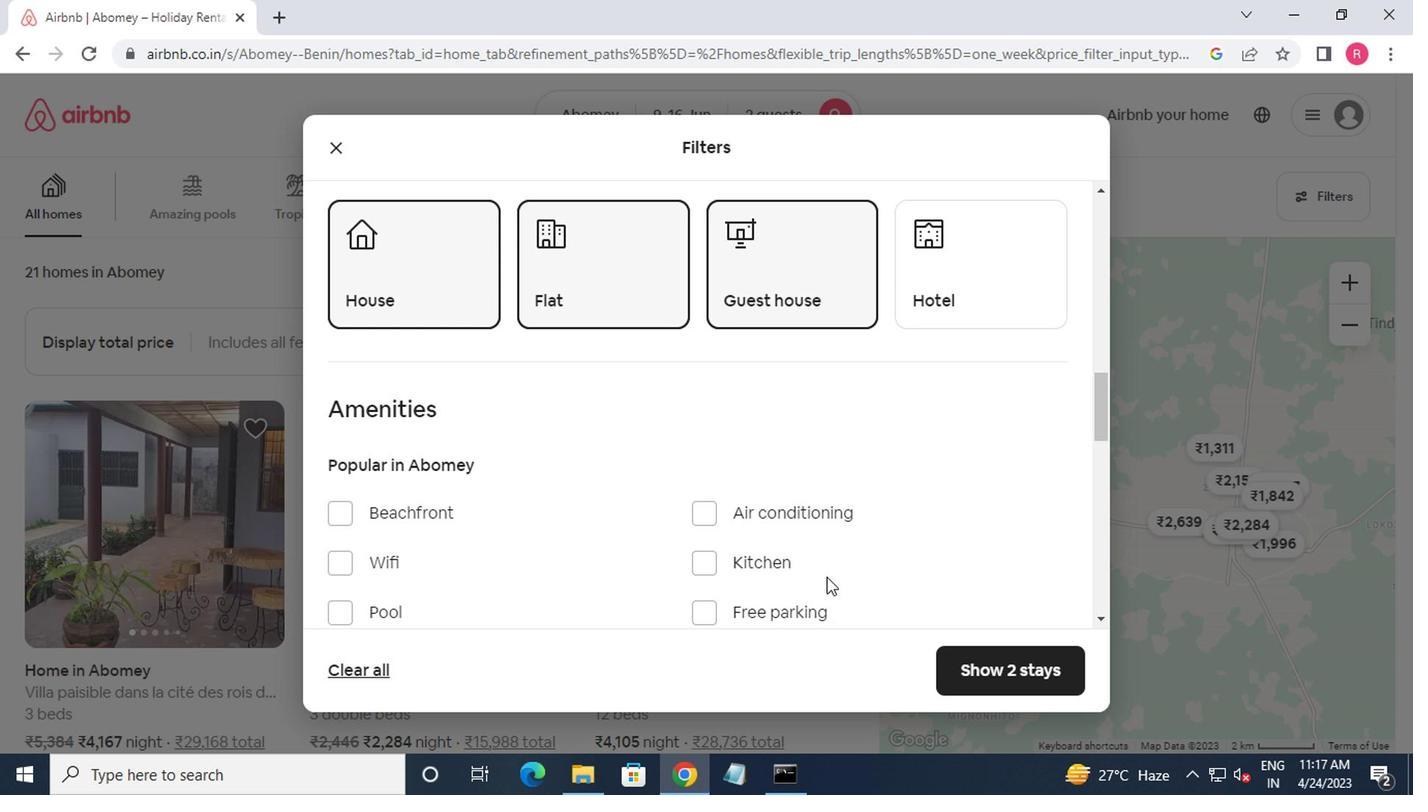 
Action: Mouse moved to (823, 577)
Screenshot: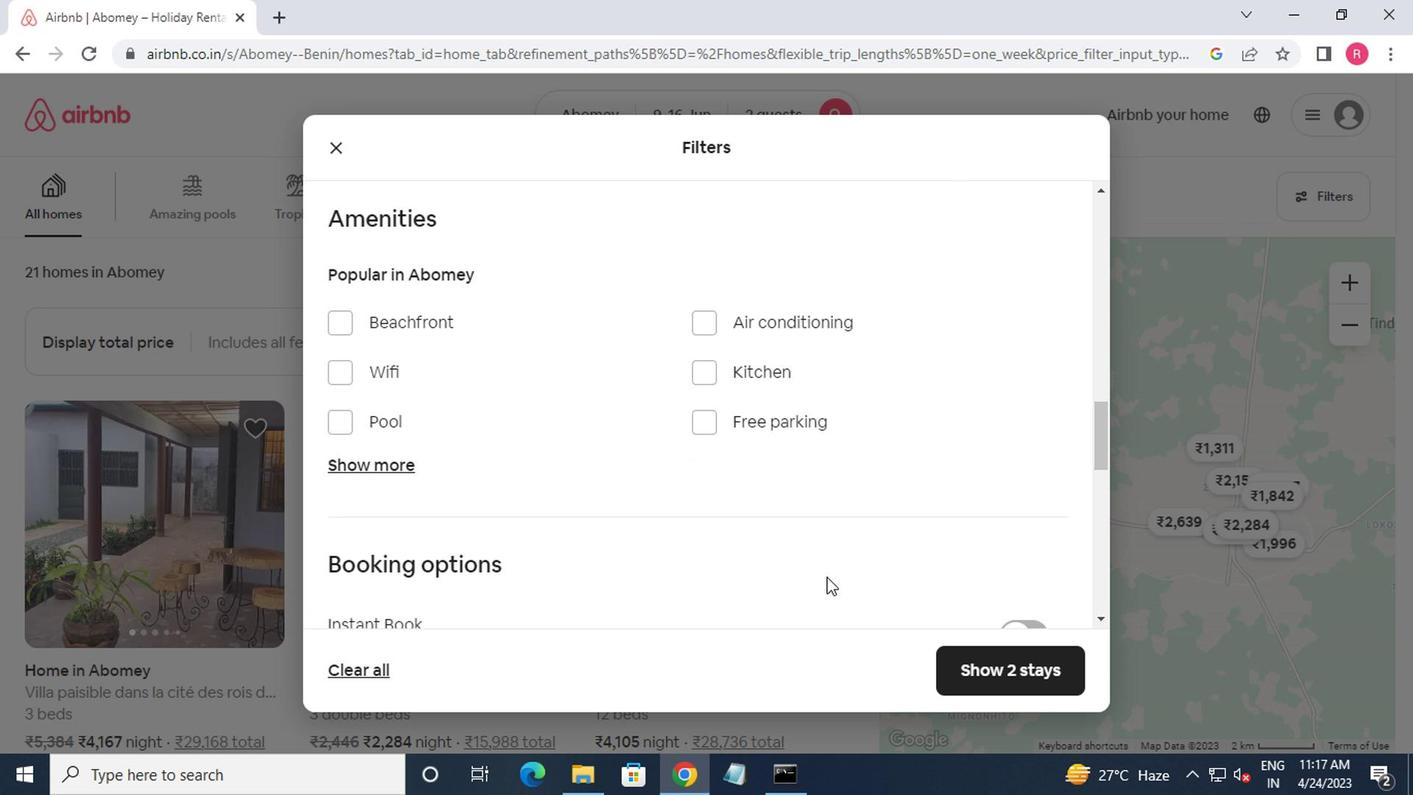 
Action: Mouse scrolled (823, 575) with delta (0, -1)
Screenshot: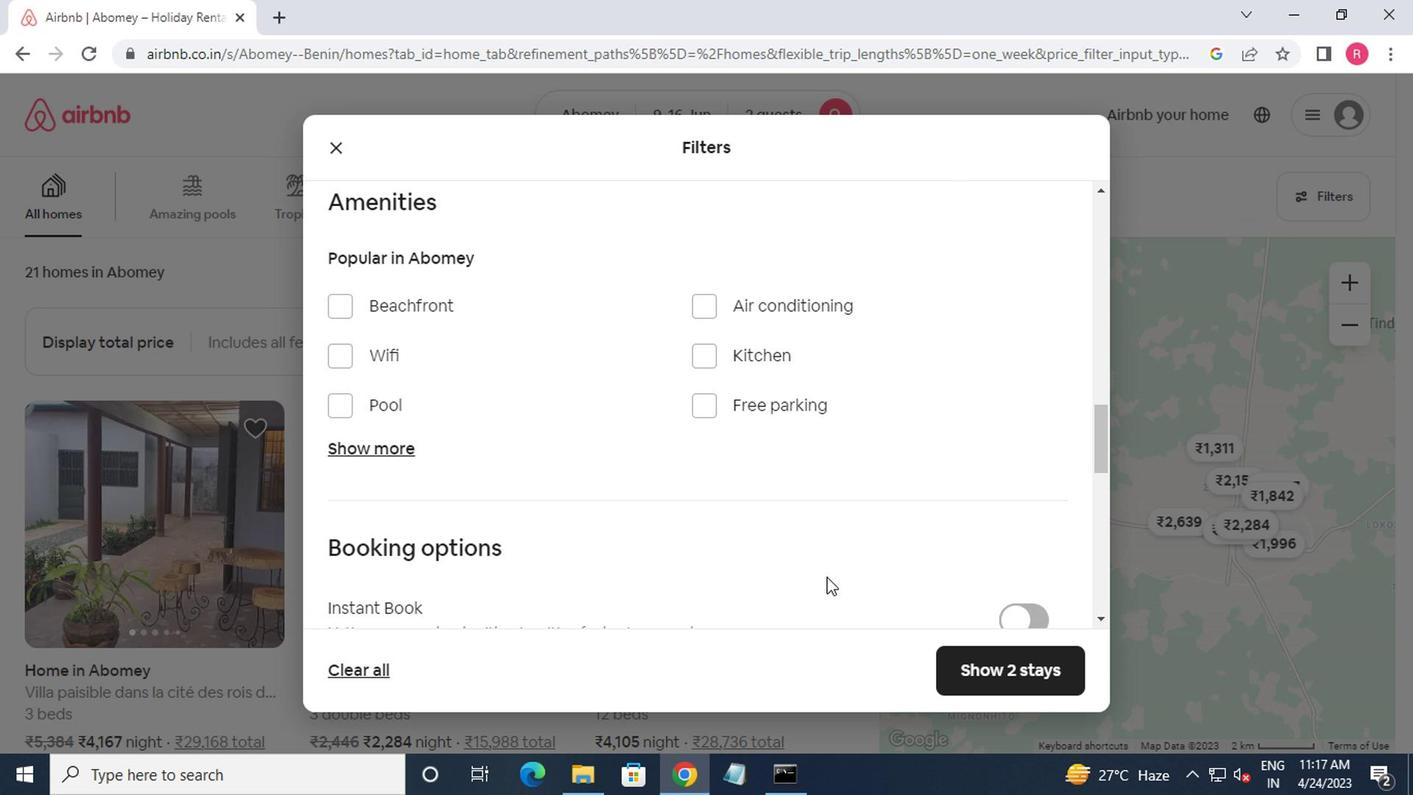 
Action: Mouse moved to (823, 577)
Screenshot: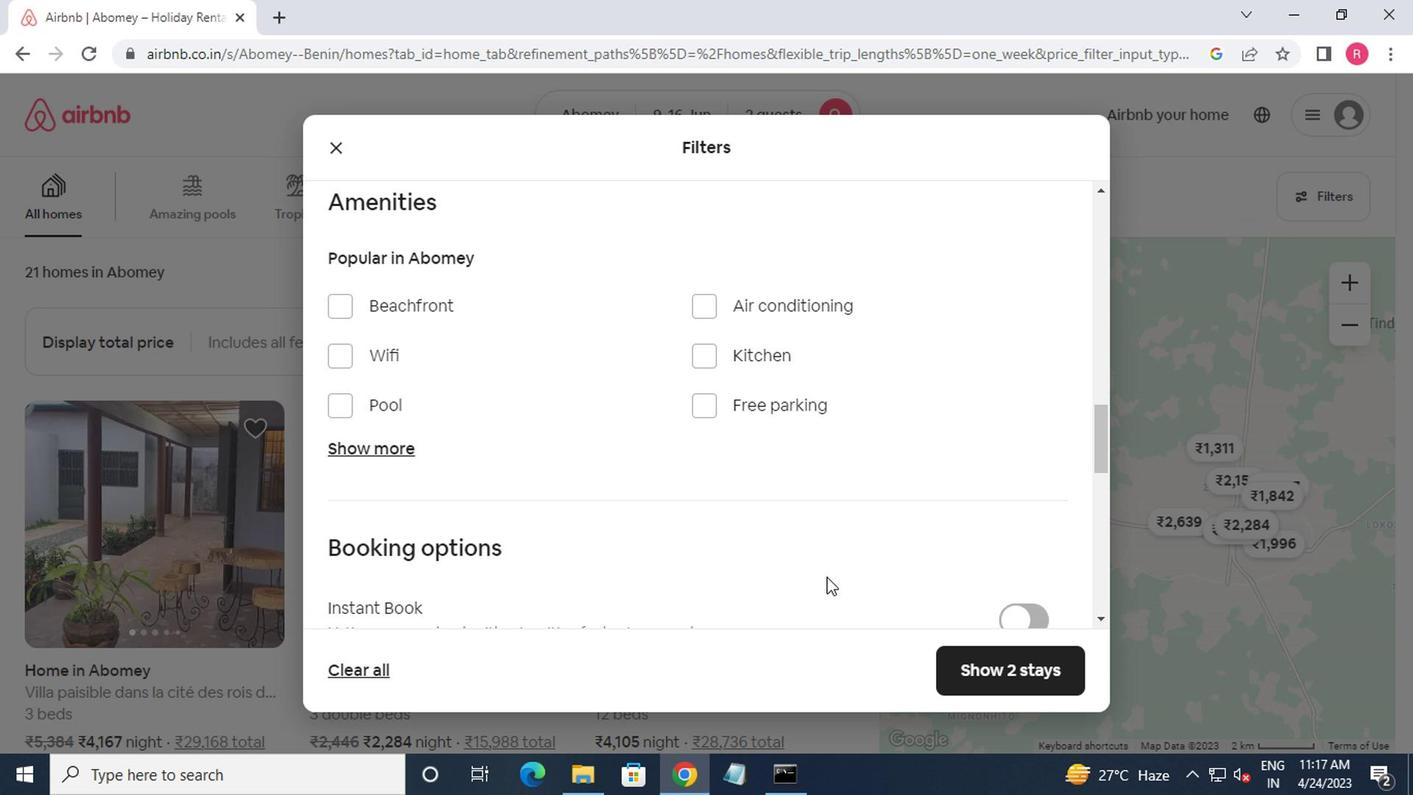 
Action: Mouse scrolled (823, 575) with delta (0, -1)
Screenshot: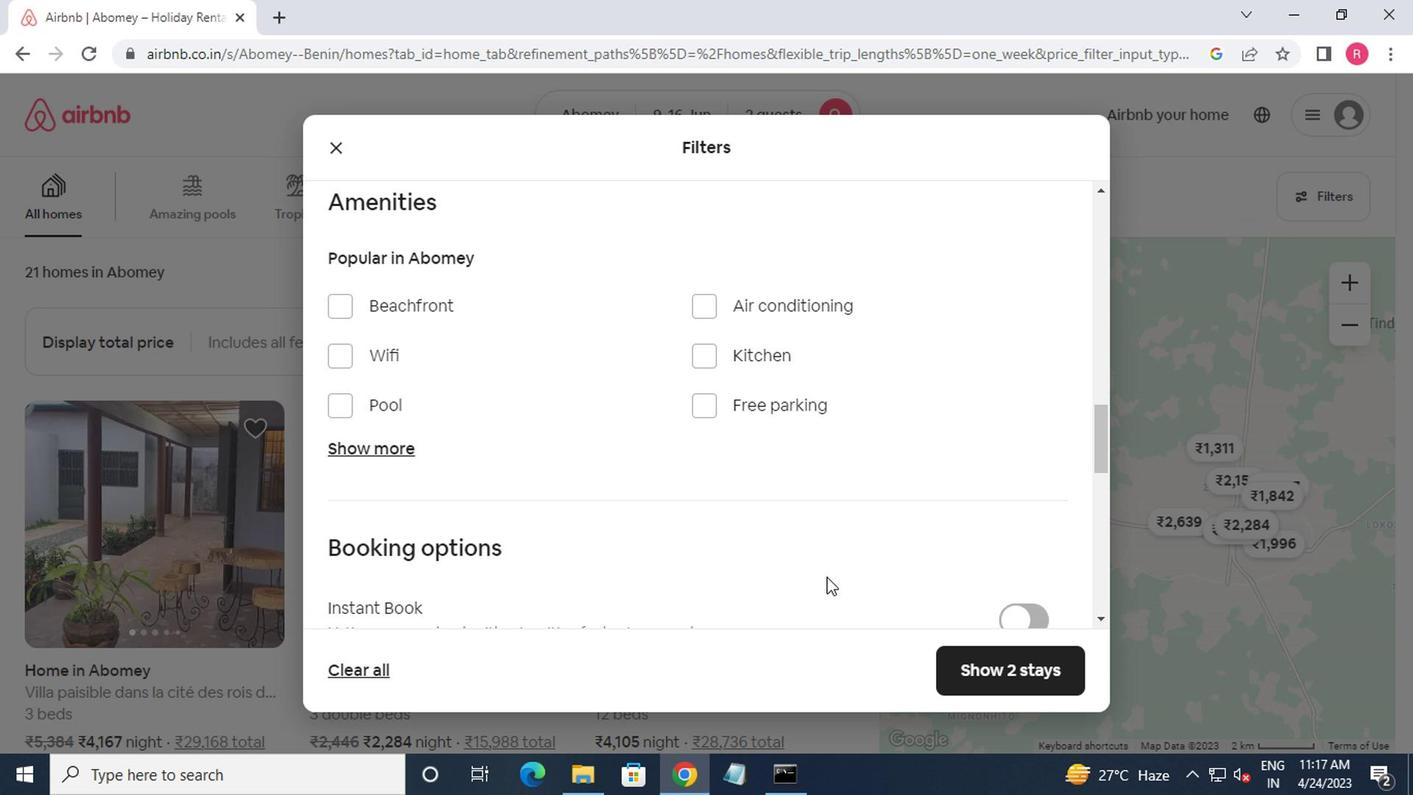 
Action: Mouse moved to (1024, 486)
Screenshot: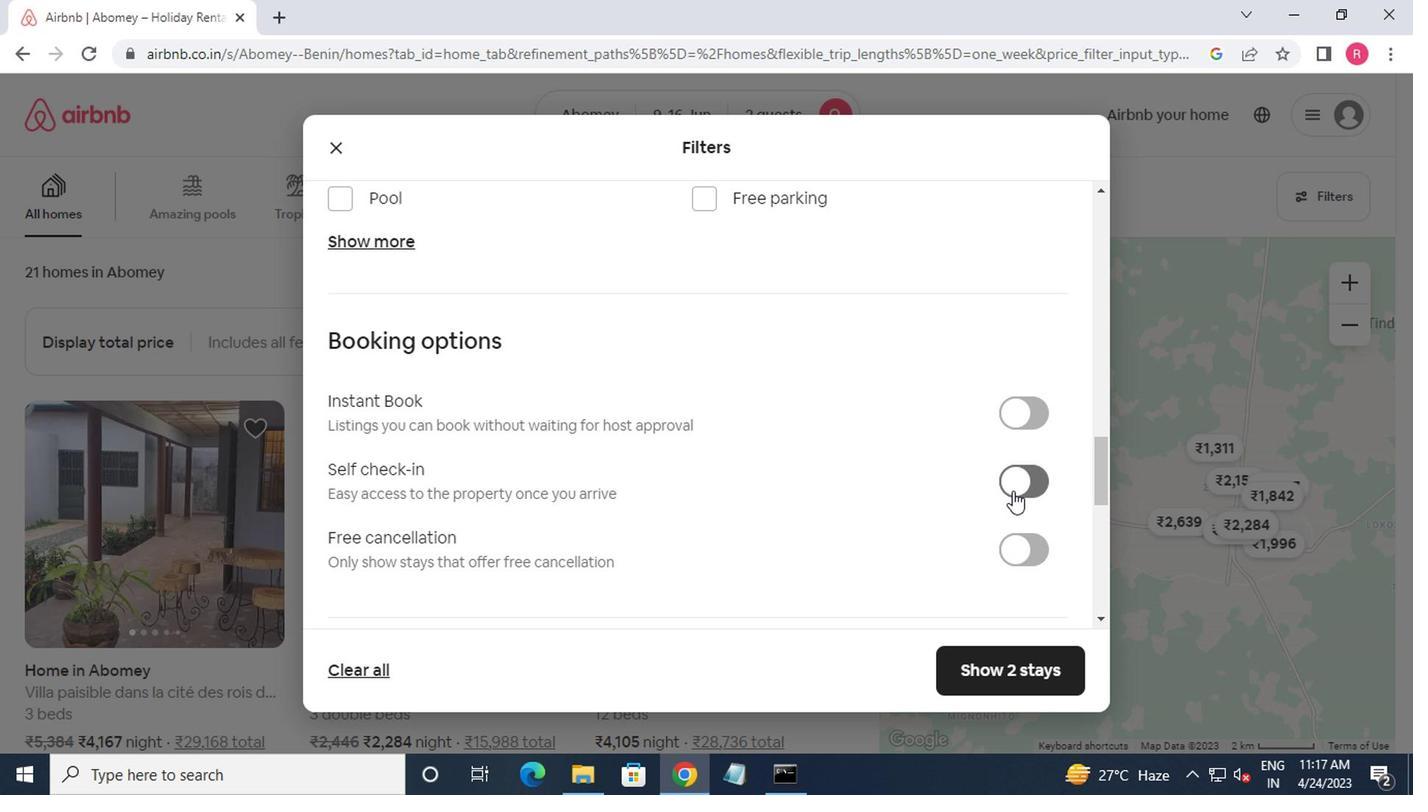 
Action: Mouse pressed left at (1024, 486)
Screenshot: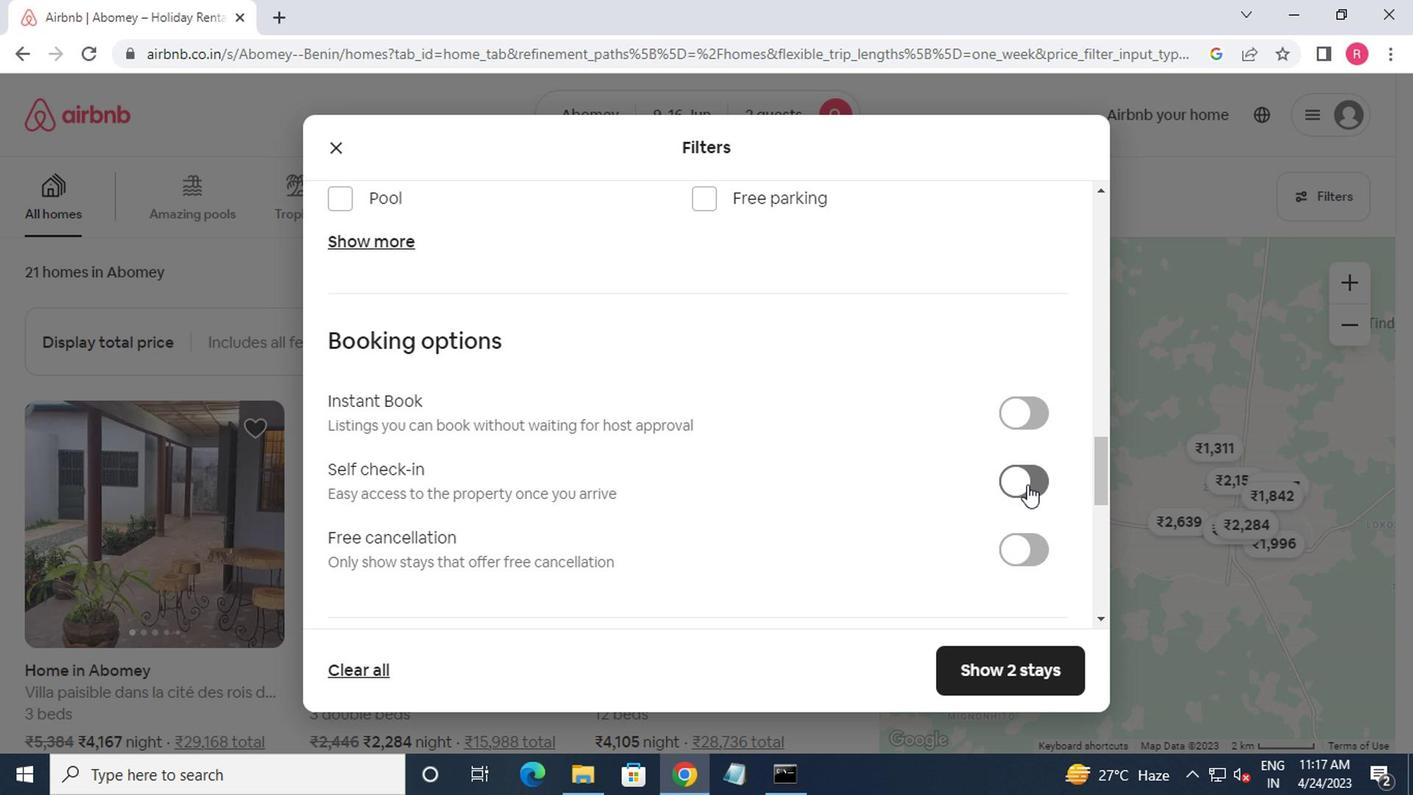 
Action: Mouse moved to (976, 486)
Screenshot: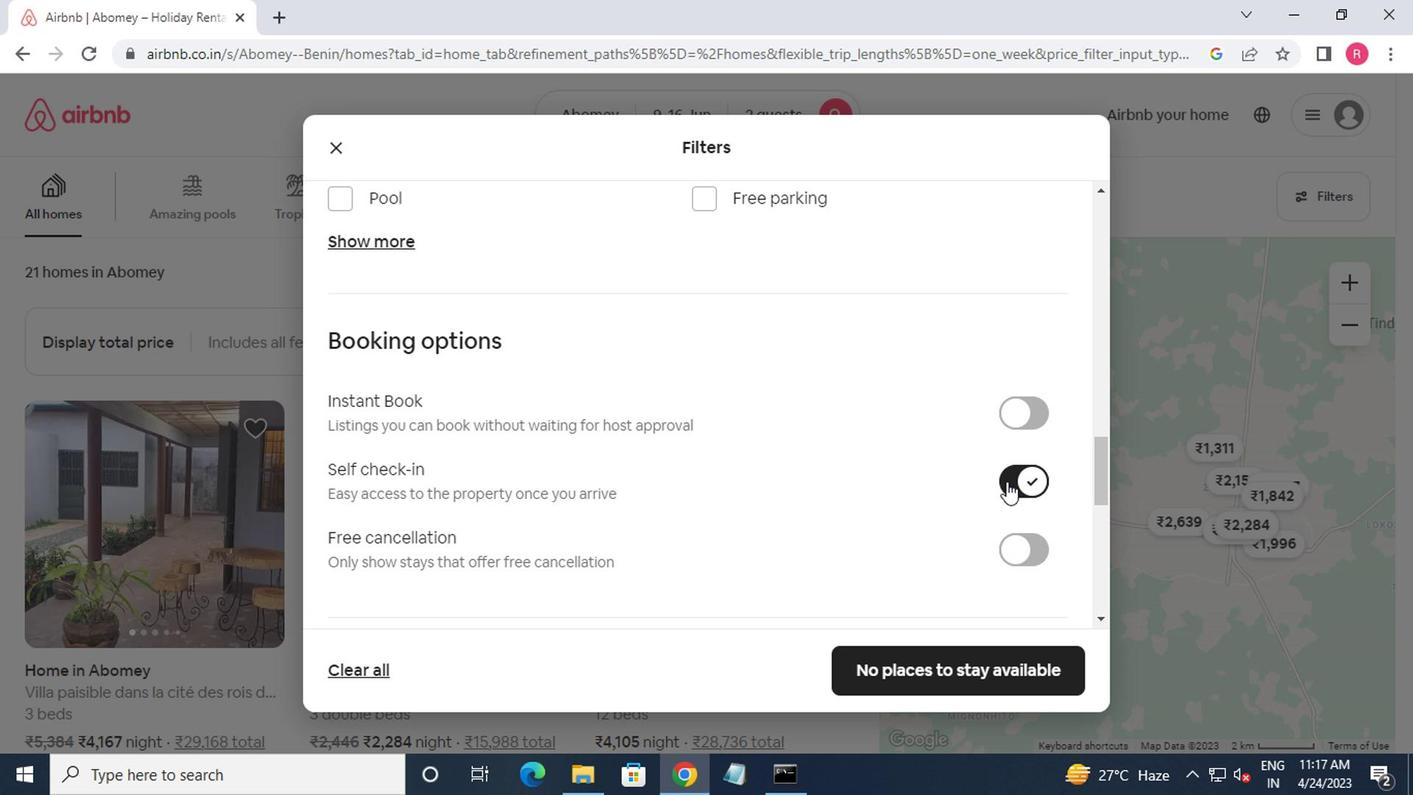 
Action: Mouse scrolled (976, 485) with delta (0, 0)
Screenshot: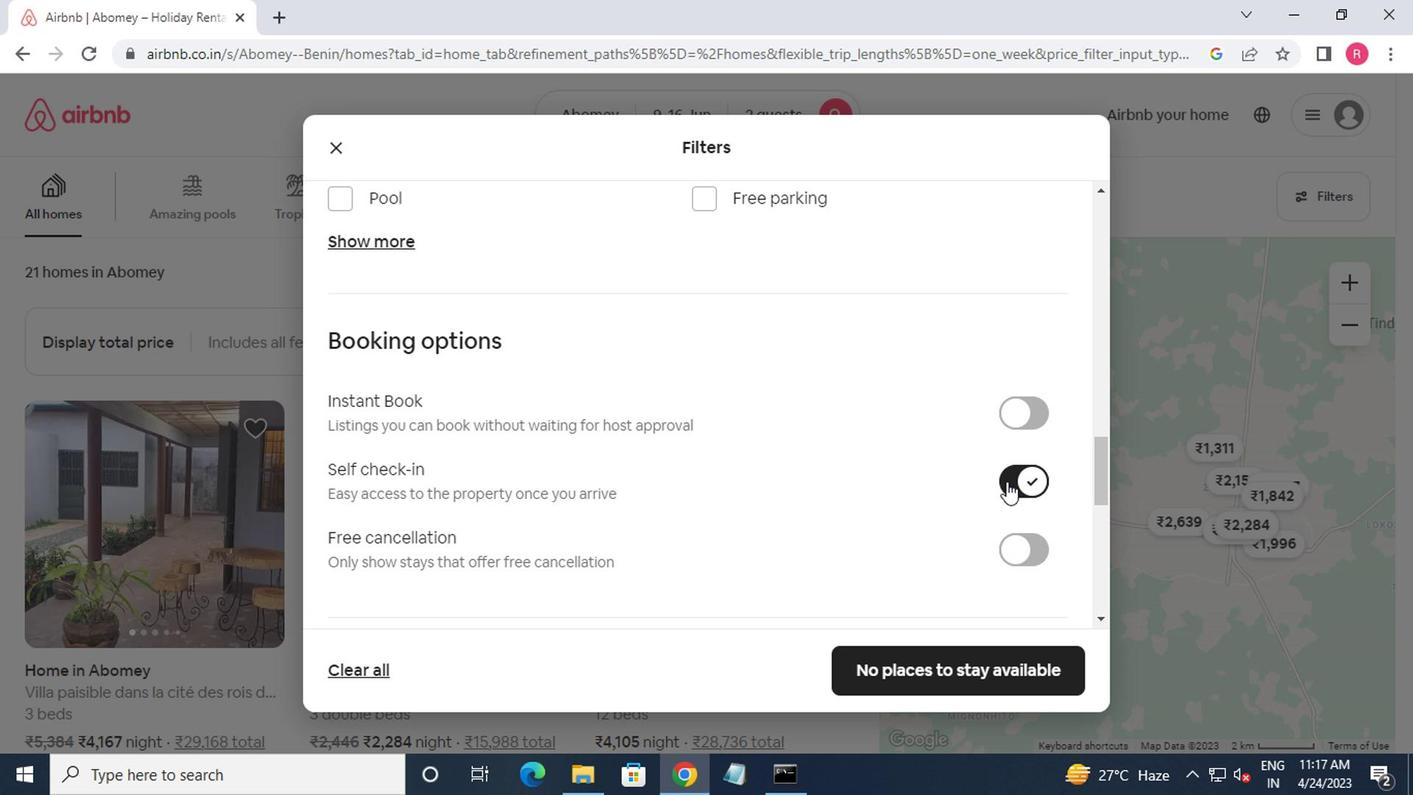 
Action: Mouse moved to (936, 488)
Screenshot: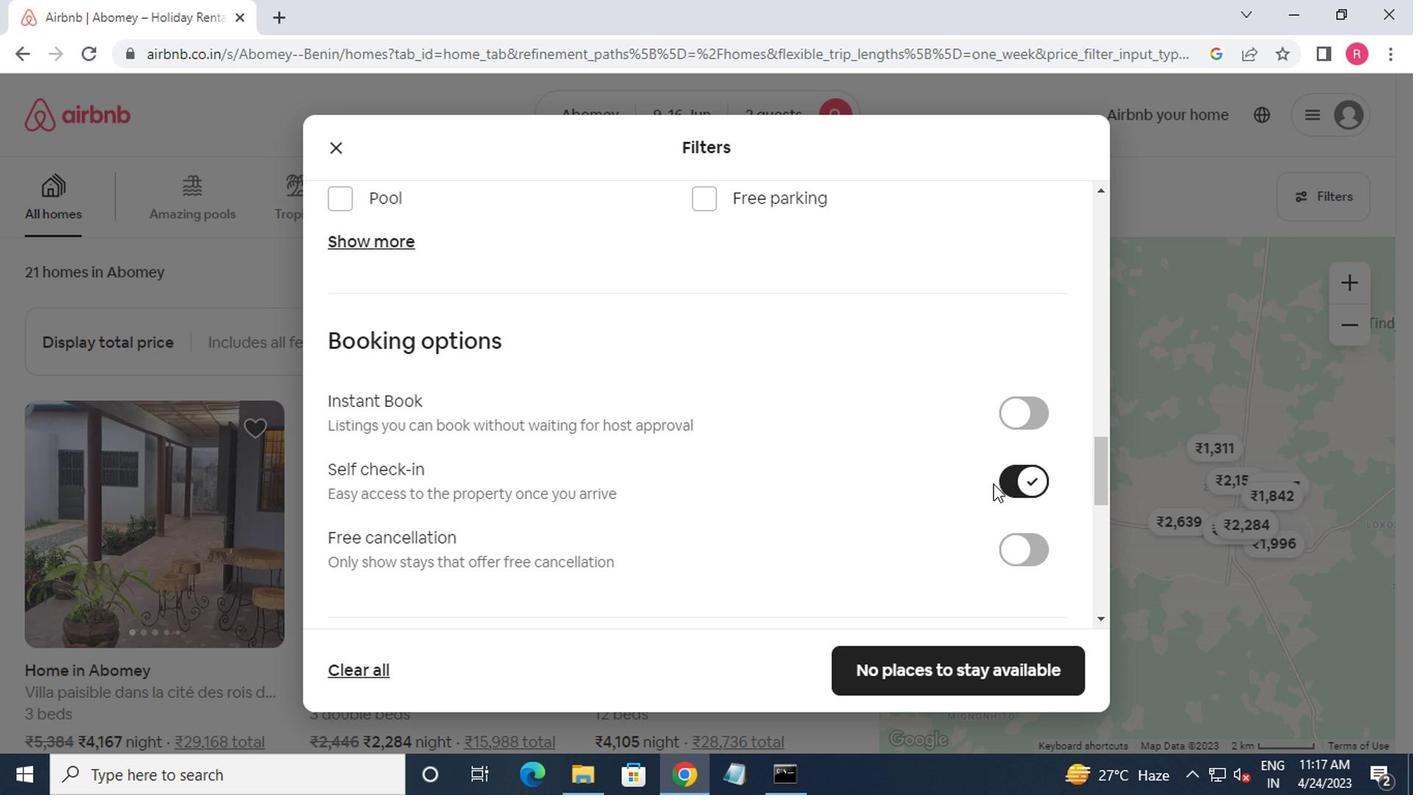 
Action: Mouse scrolled (936, 488) with delta (0, 0)
Screenshot: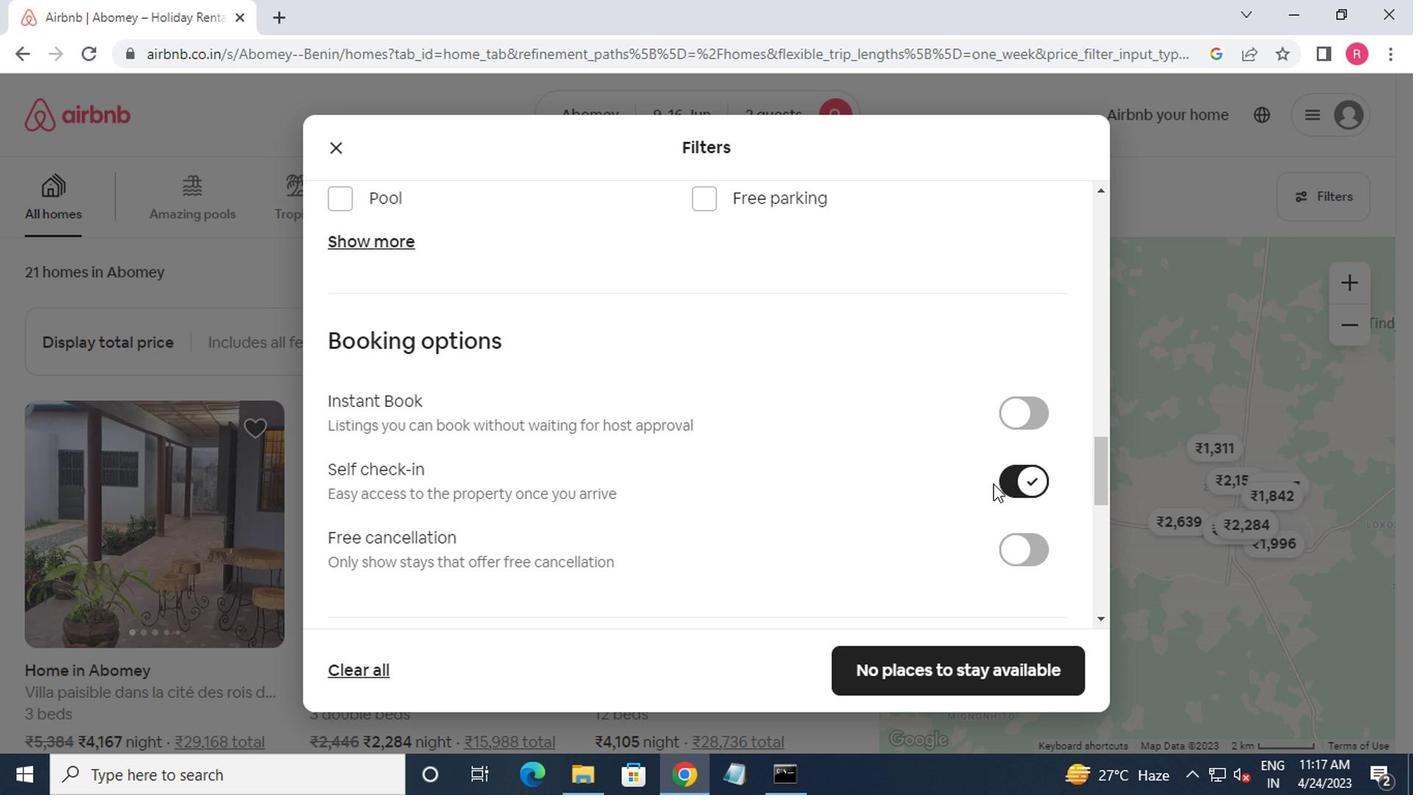 
Action: Mouse moved to (899, 491)
Screenshot: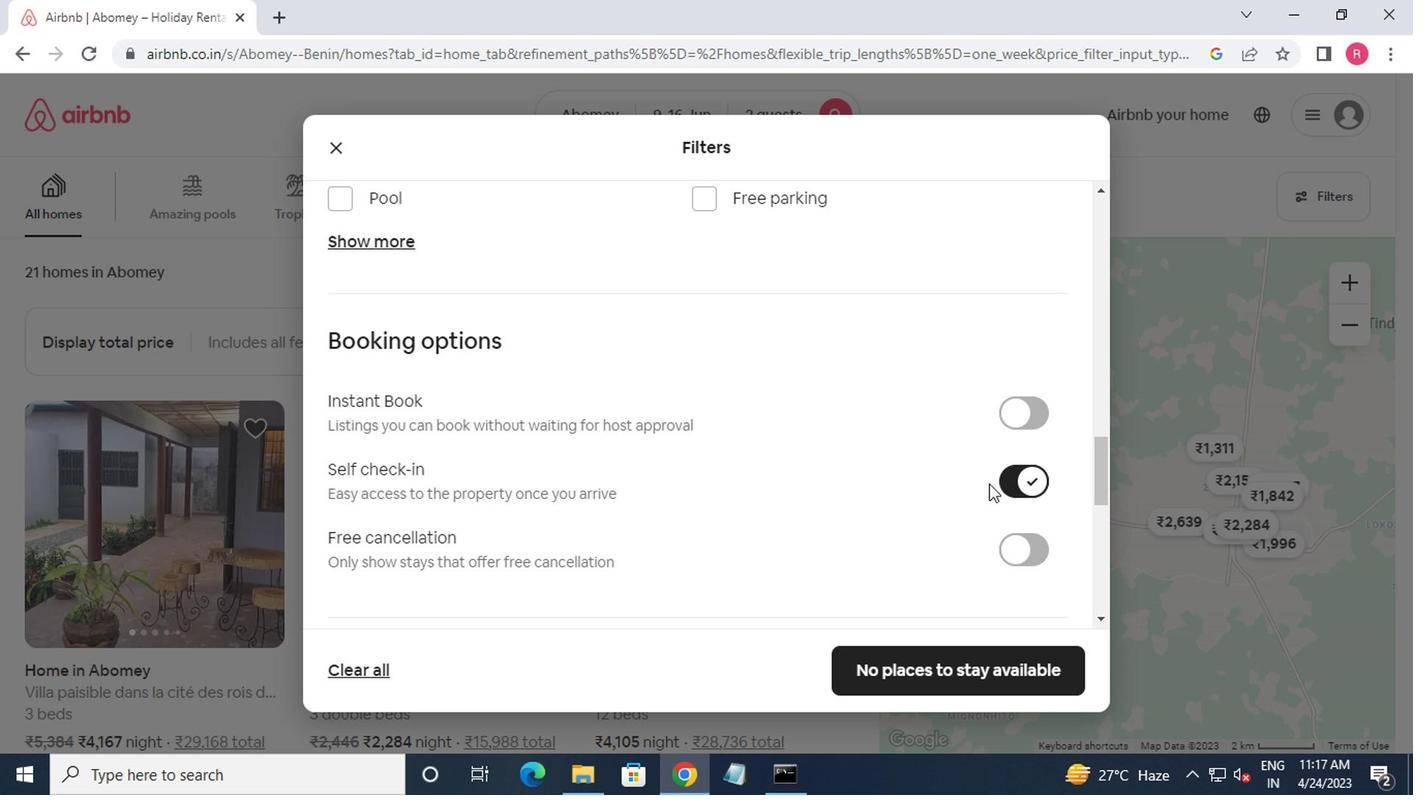 
Action: Mouse scrolled (899, 491) with delta (0, 0)
Screenshot: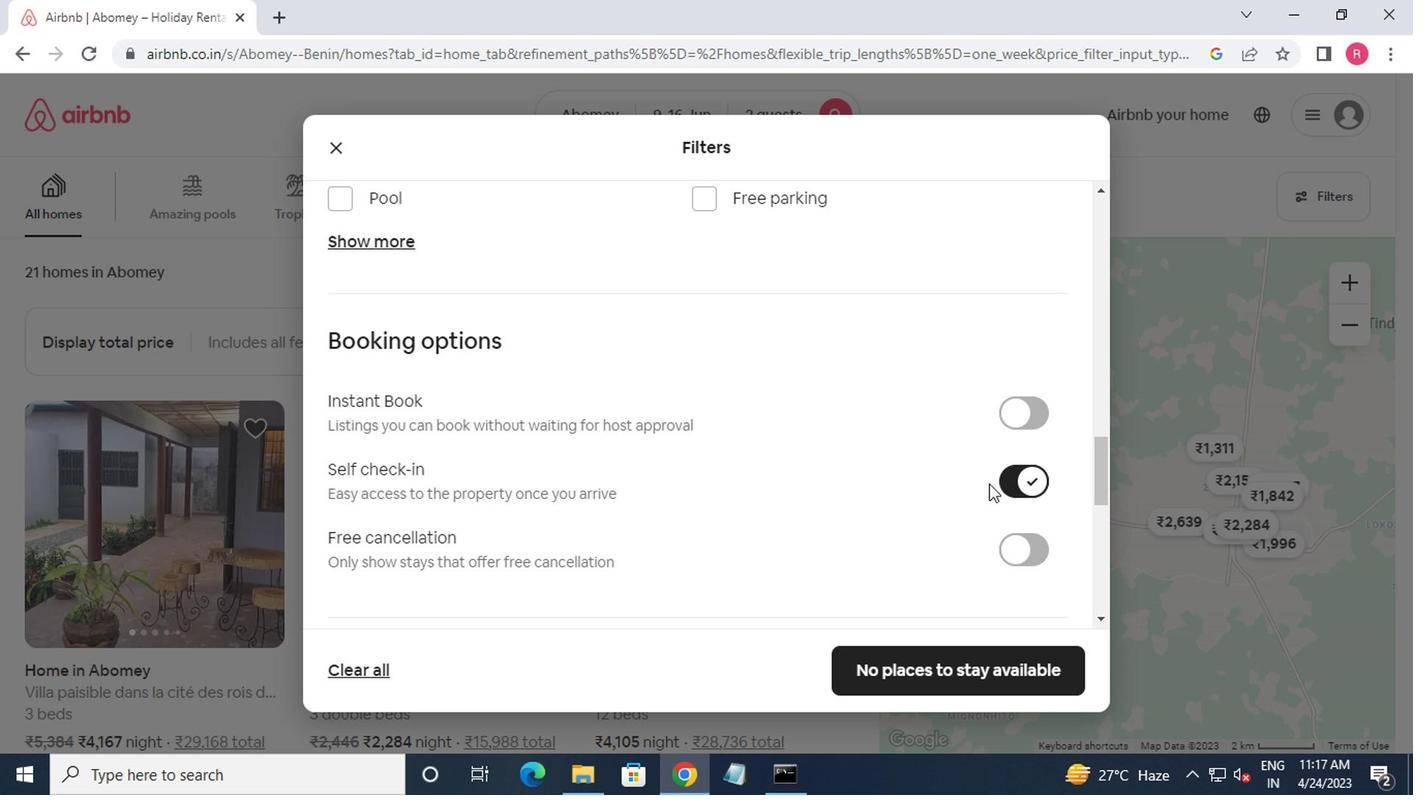 
Action: Mouse moved to (871, 494)
Screenshot: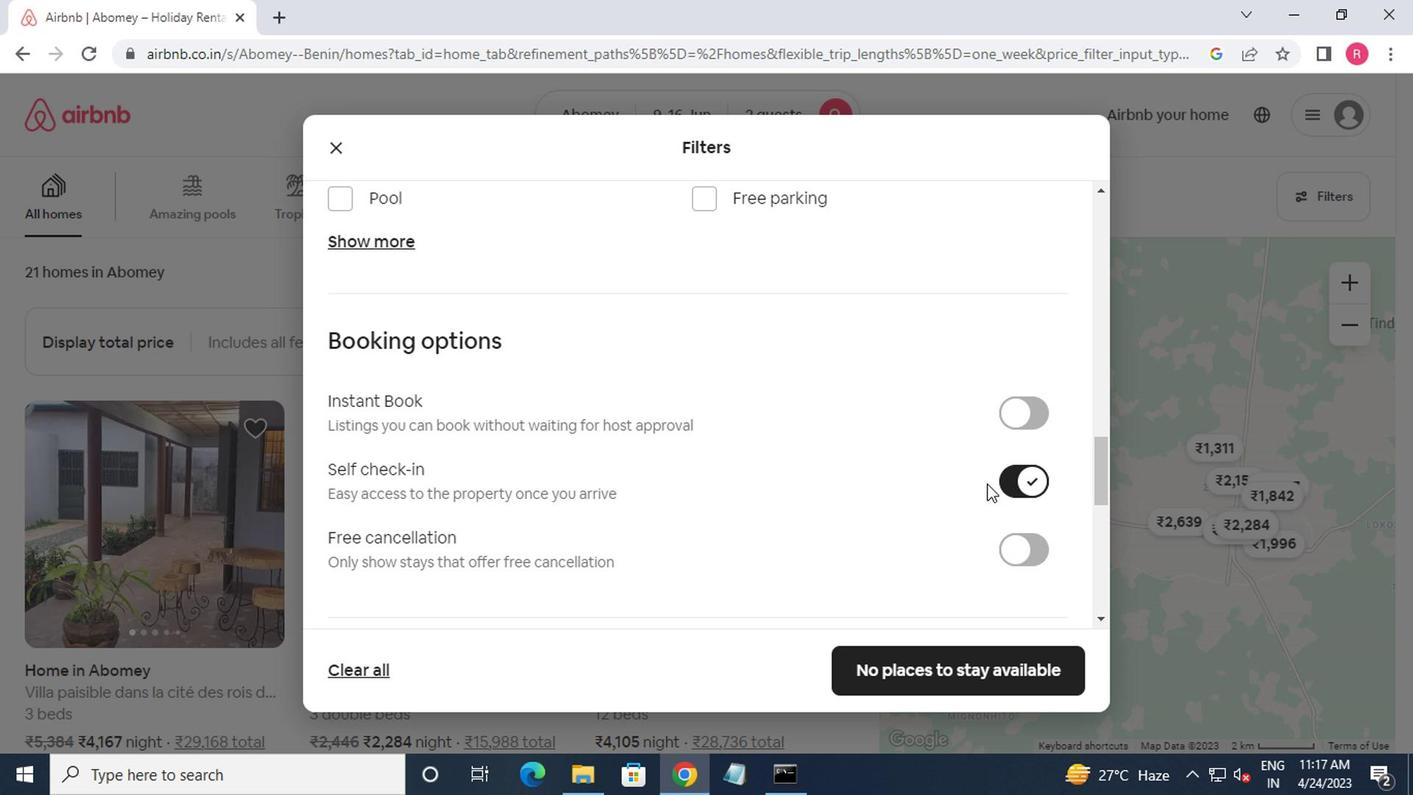 
Action: Mouse scrolled (871, 493) with delta (0, 0)
Screenshot: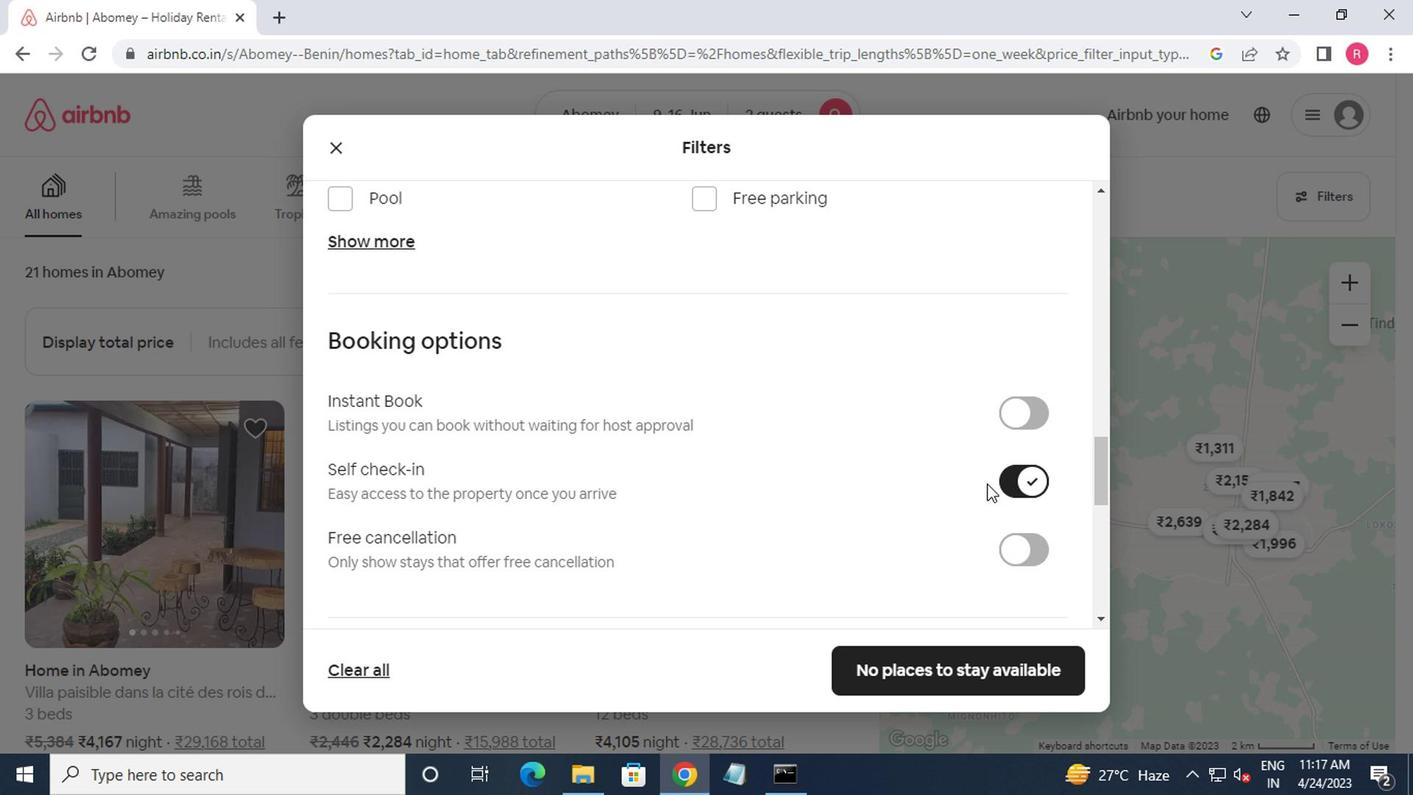 
Action: Mouse moved to (838, 498)
Screenshot: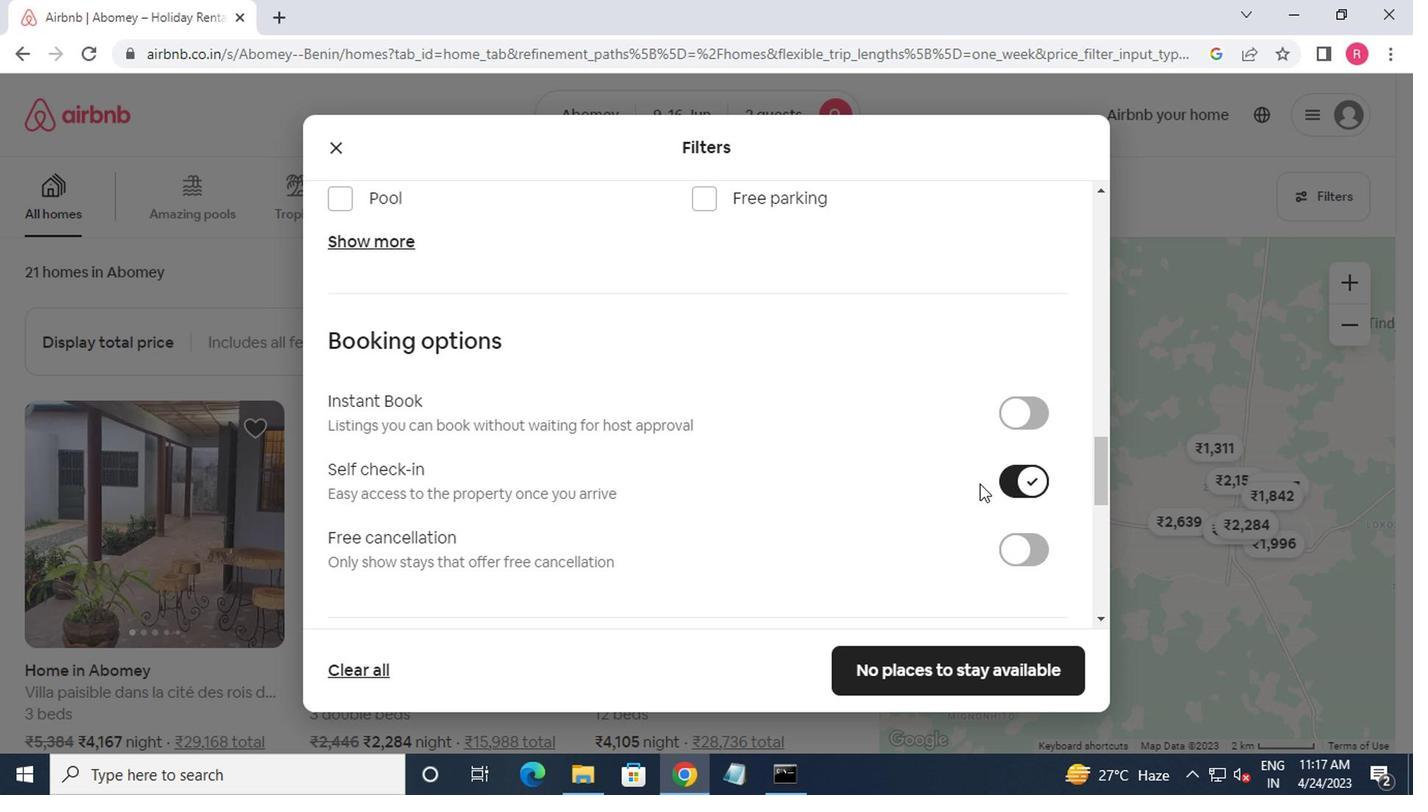 
Action: Mouse scrolled (838, 497) with delta (0, -1)
Screenshot: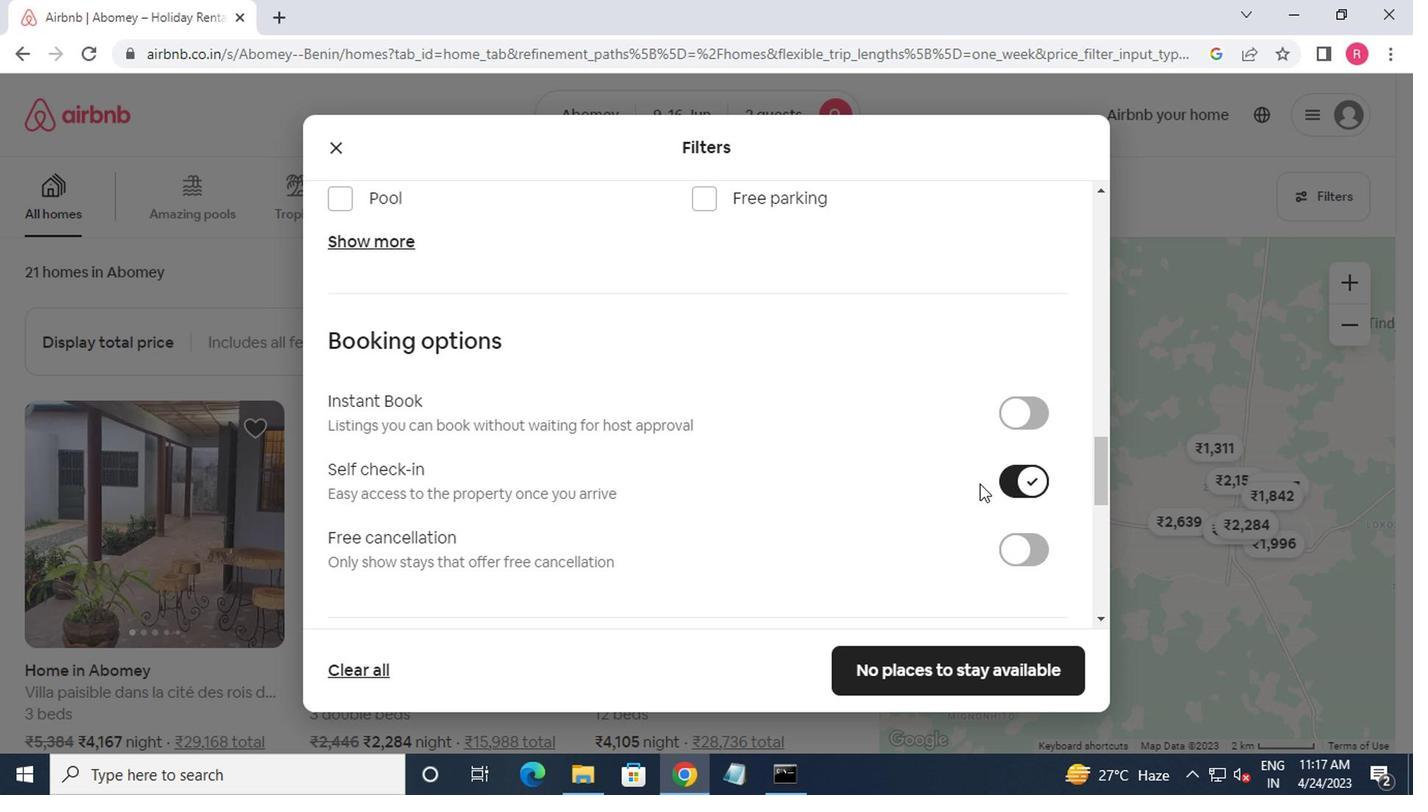 
Action: Mouse moved to (631, 501)
Screenshot: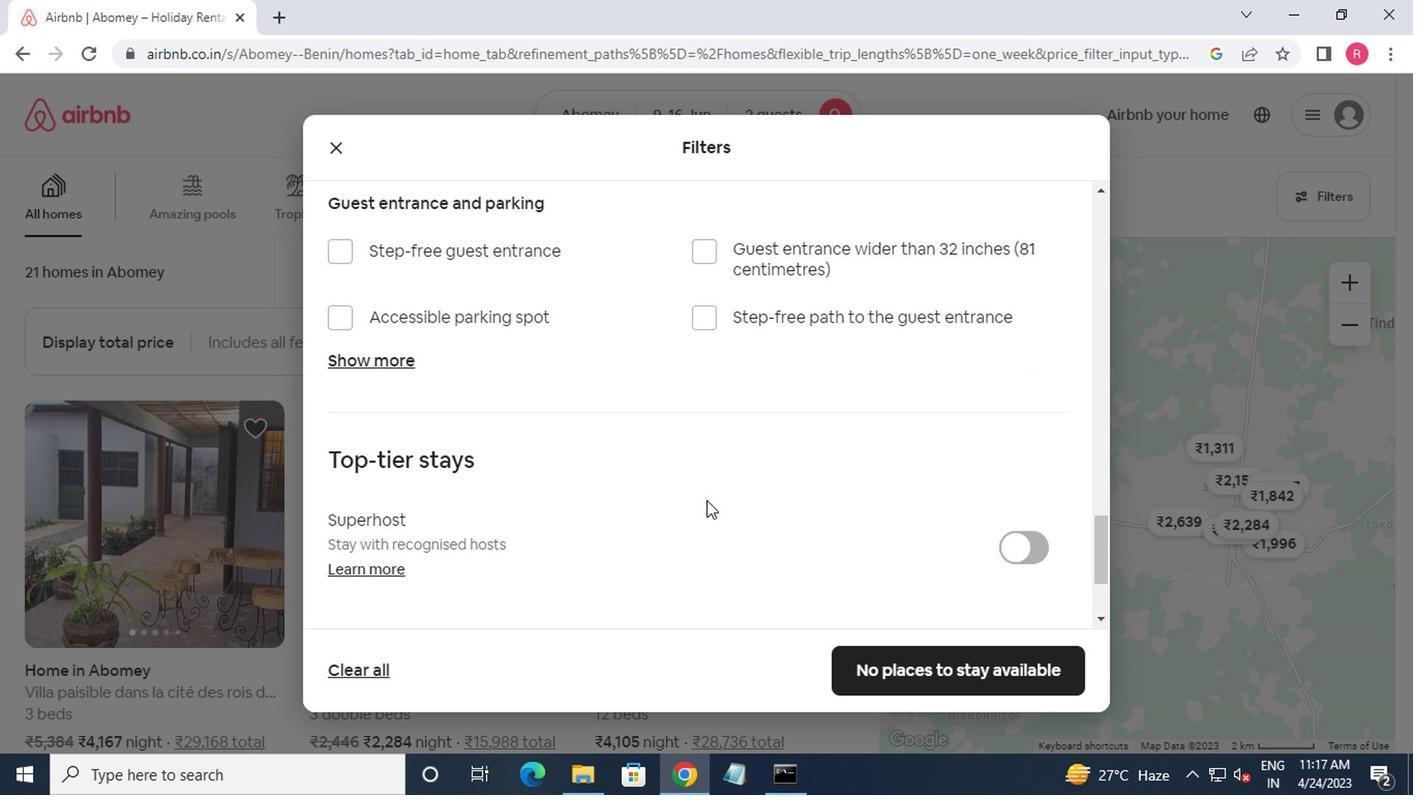 
Action: Mouse scrolled (631, 500) with delta (0, 0)
Screenshot: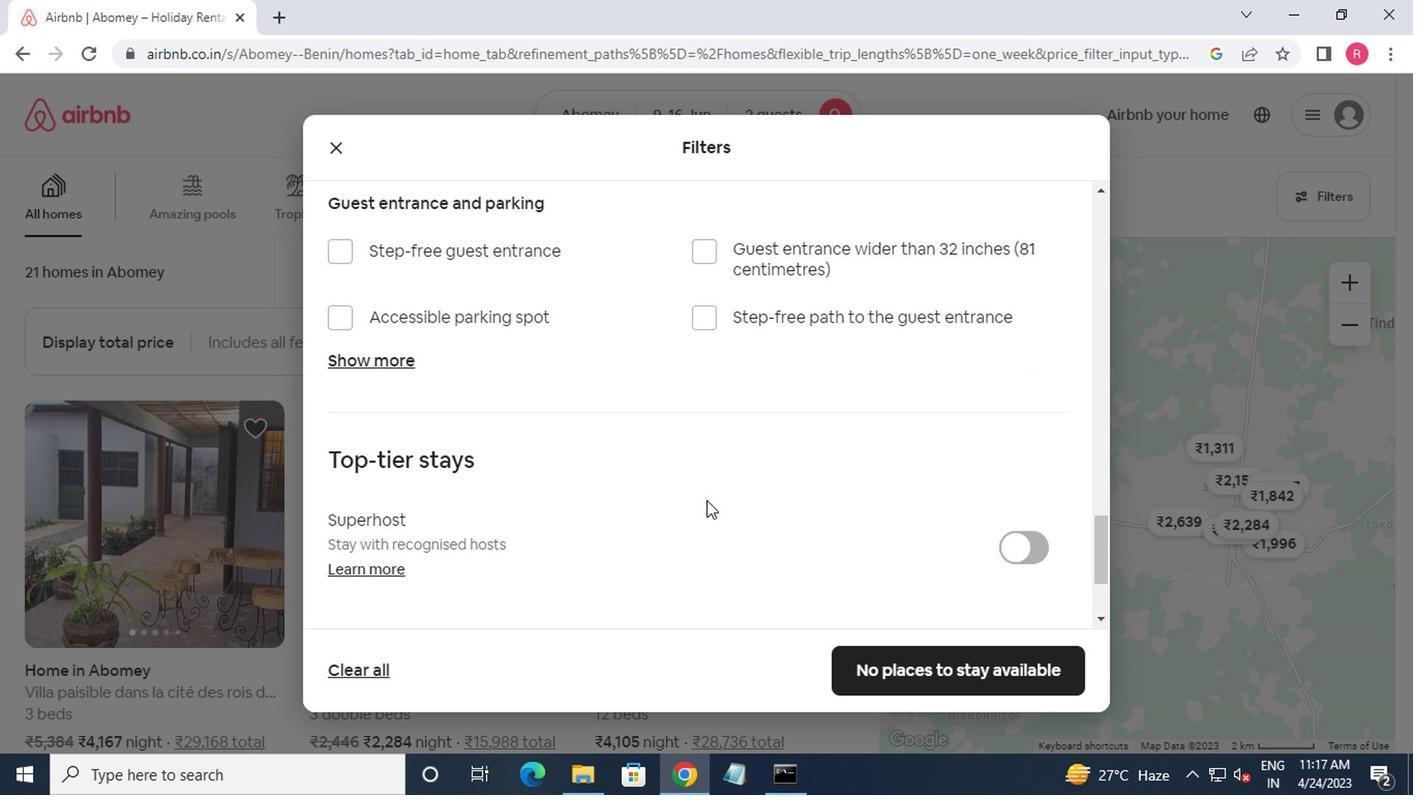 
Action: Mouse moved to (613, 505)
Screenshot: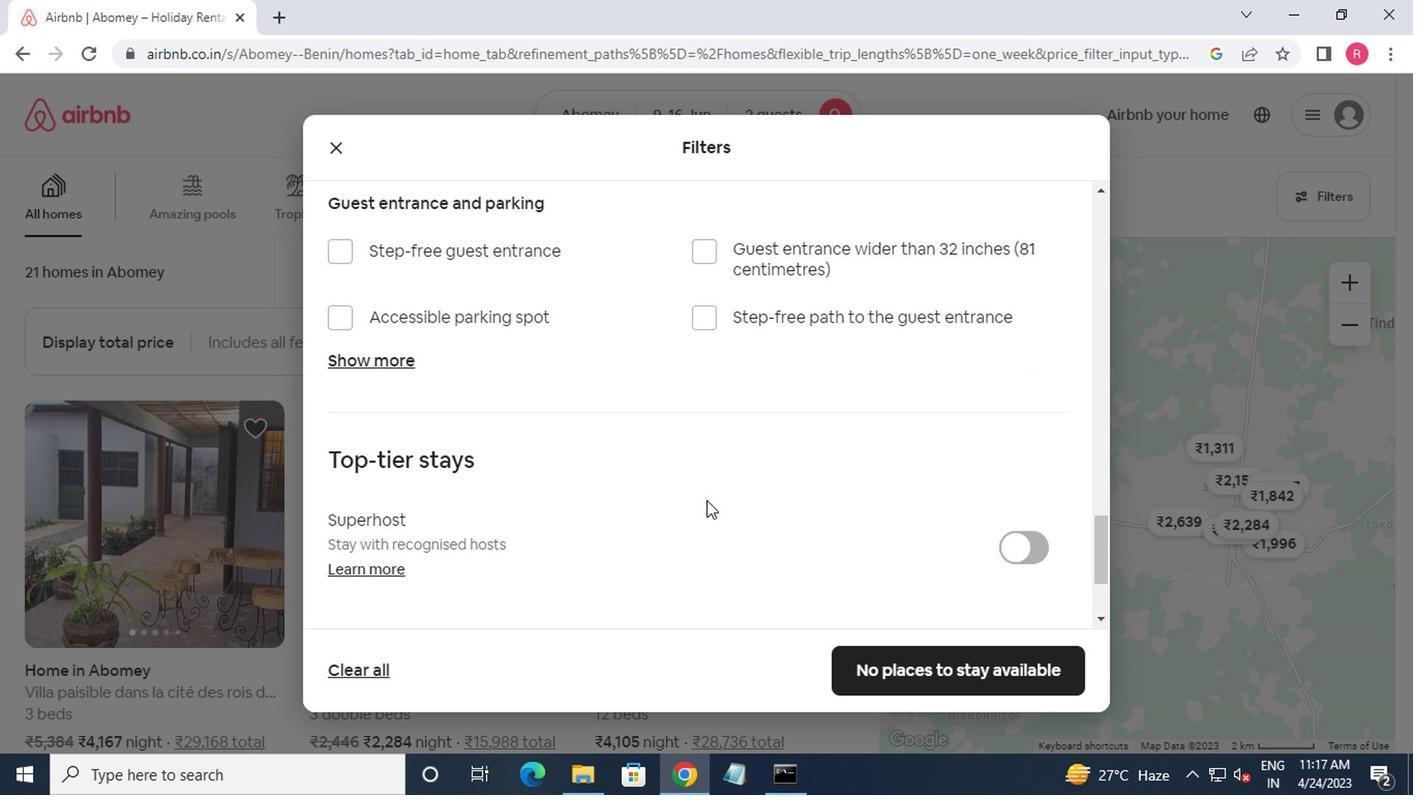 
Action: Mouse scrolled (613, 504) with delta (0, -1)
Screenshot: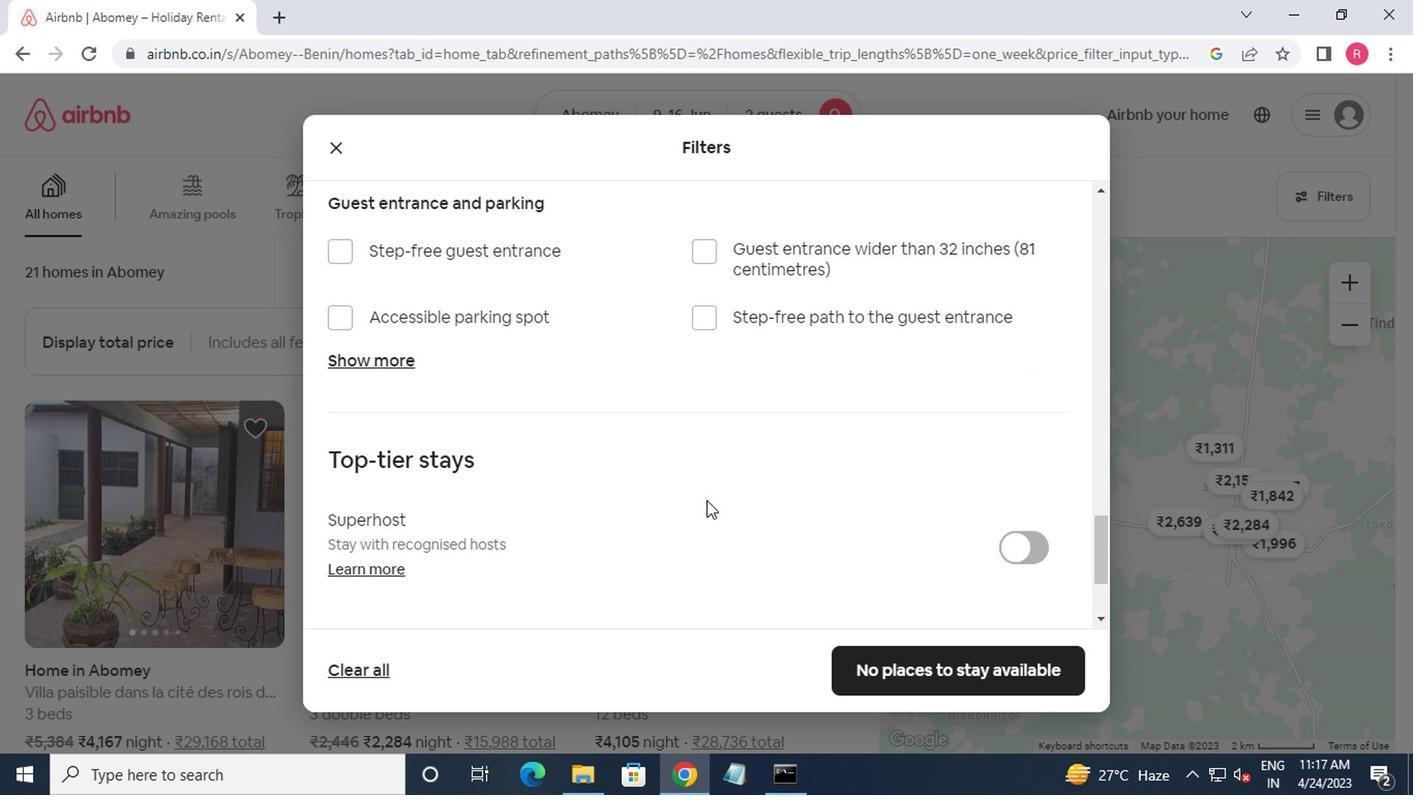 
Action: Mouse moved to (589, 511)
Screenshot: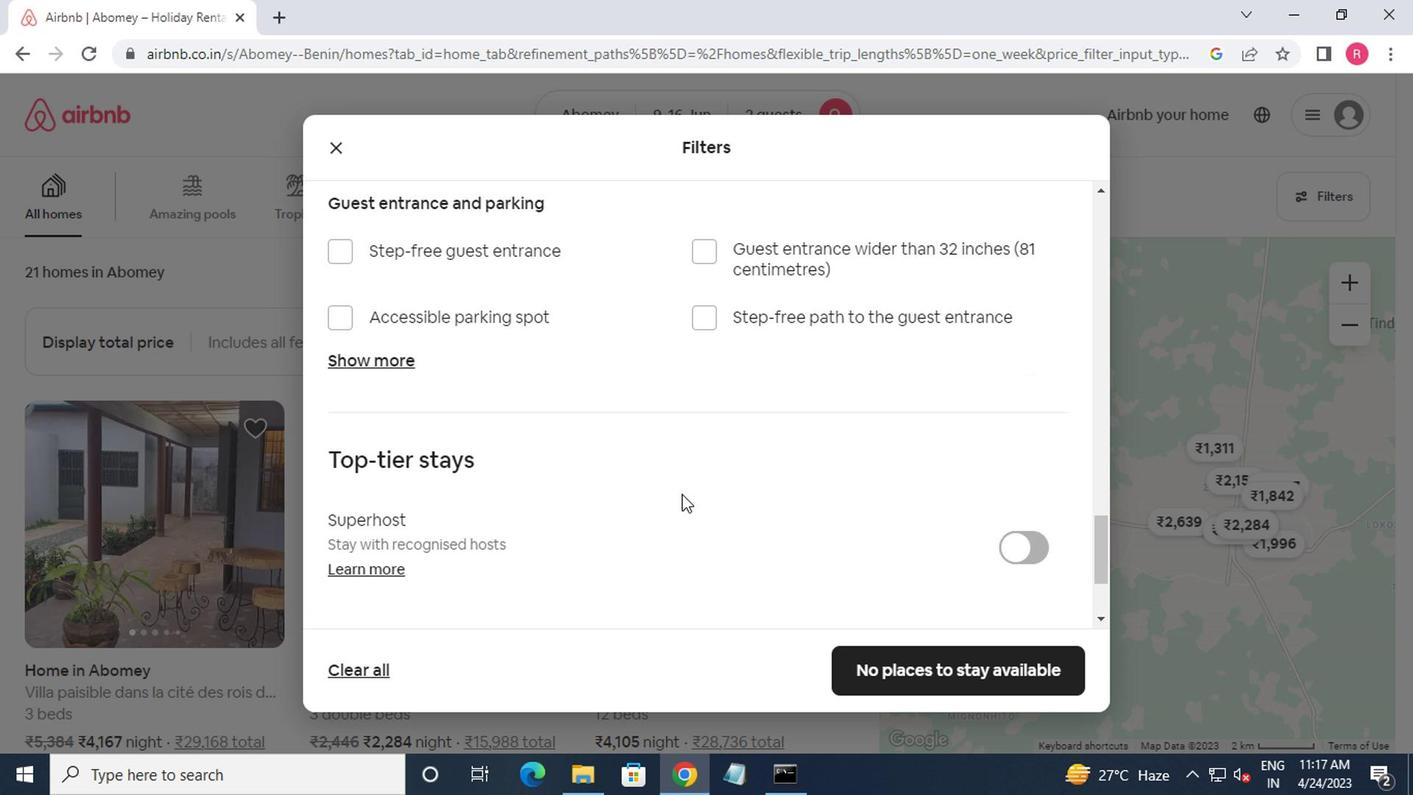 
Action: Mouse scrolled (589, 509) with delta (0, -1)
Screenshot: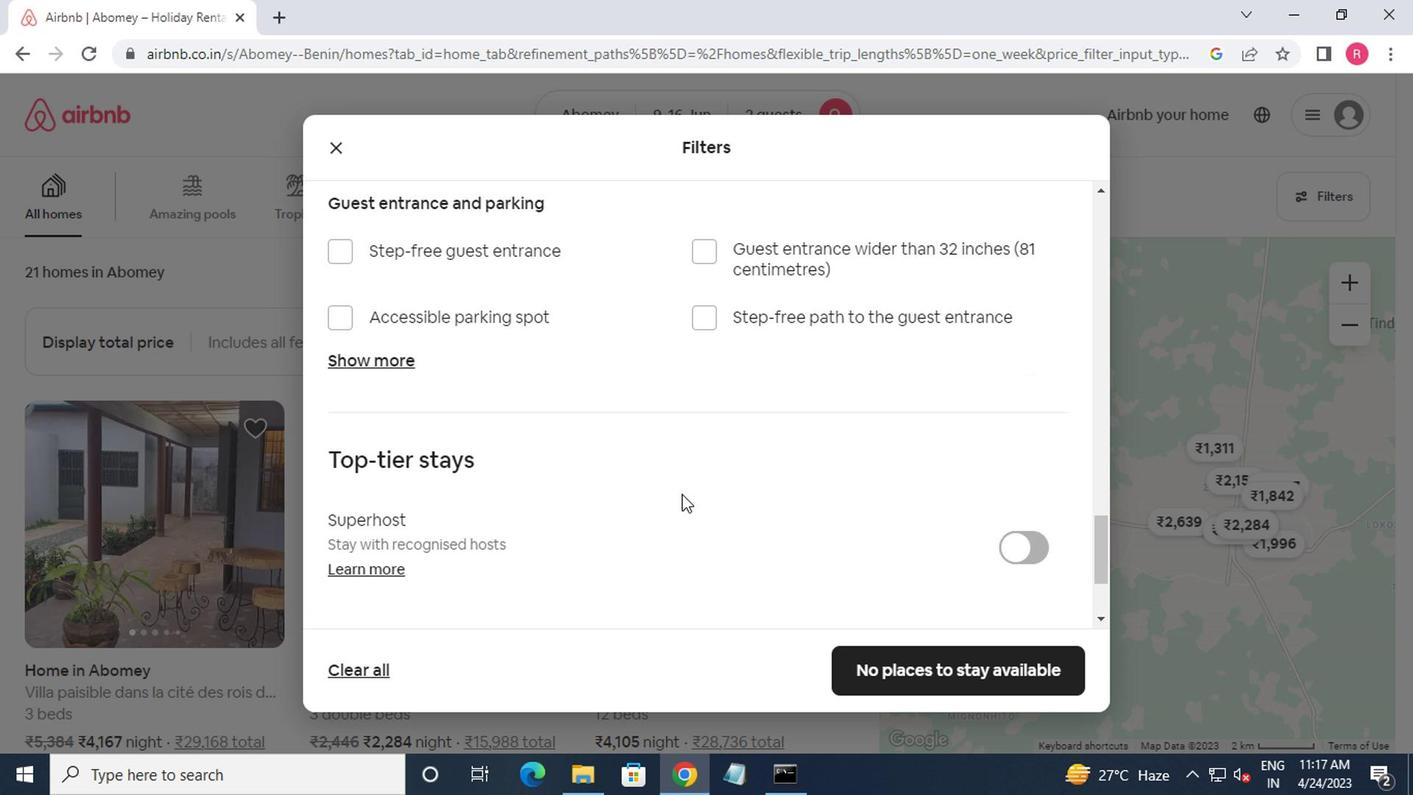 
Action: Mouse moved to (357, 582)
Screenshot: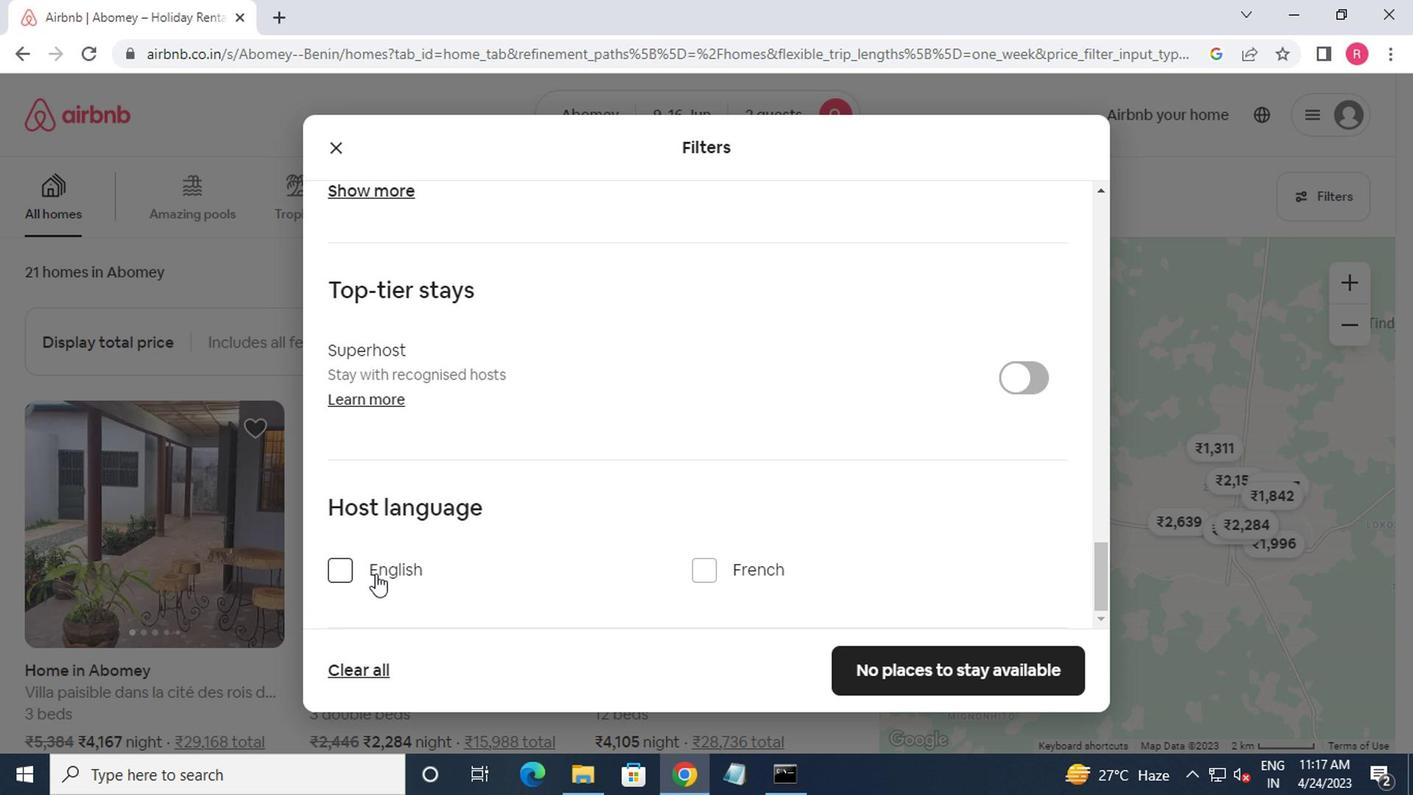 
Action: Mouse pressed left at (357, 582)
Screenshot: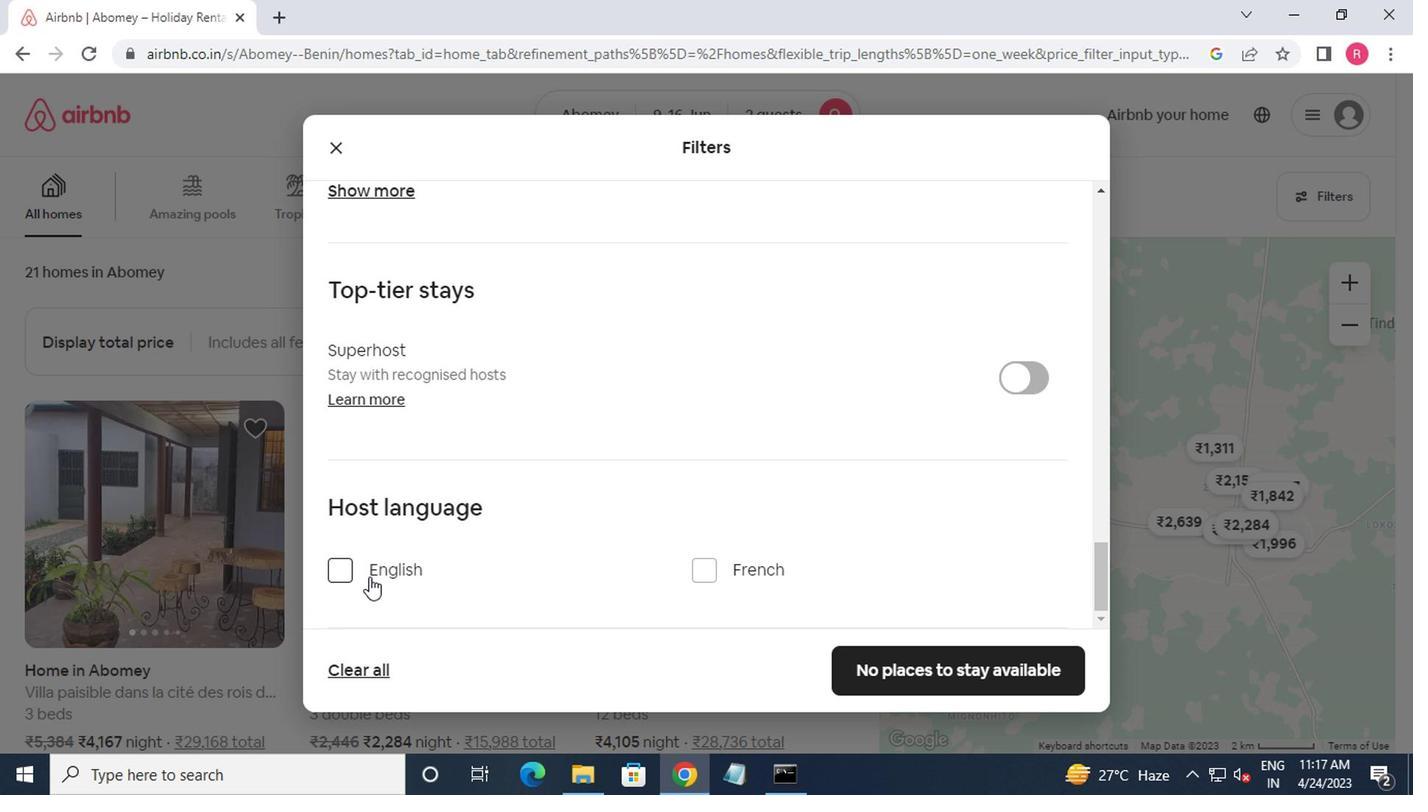 
Action: Mouse moved to (863, 675)
Screenshot: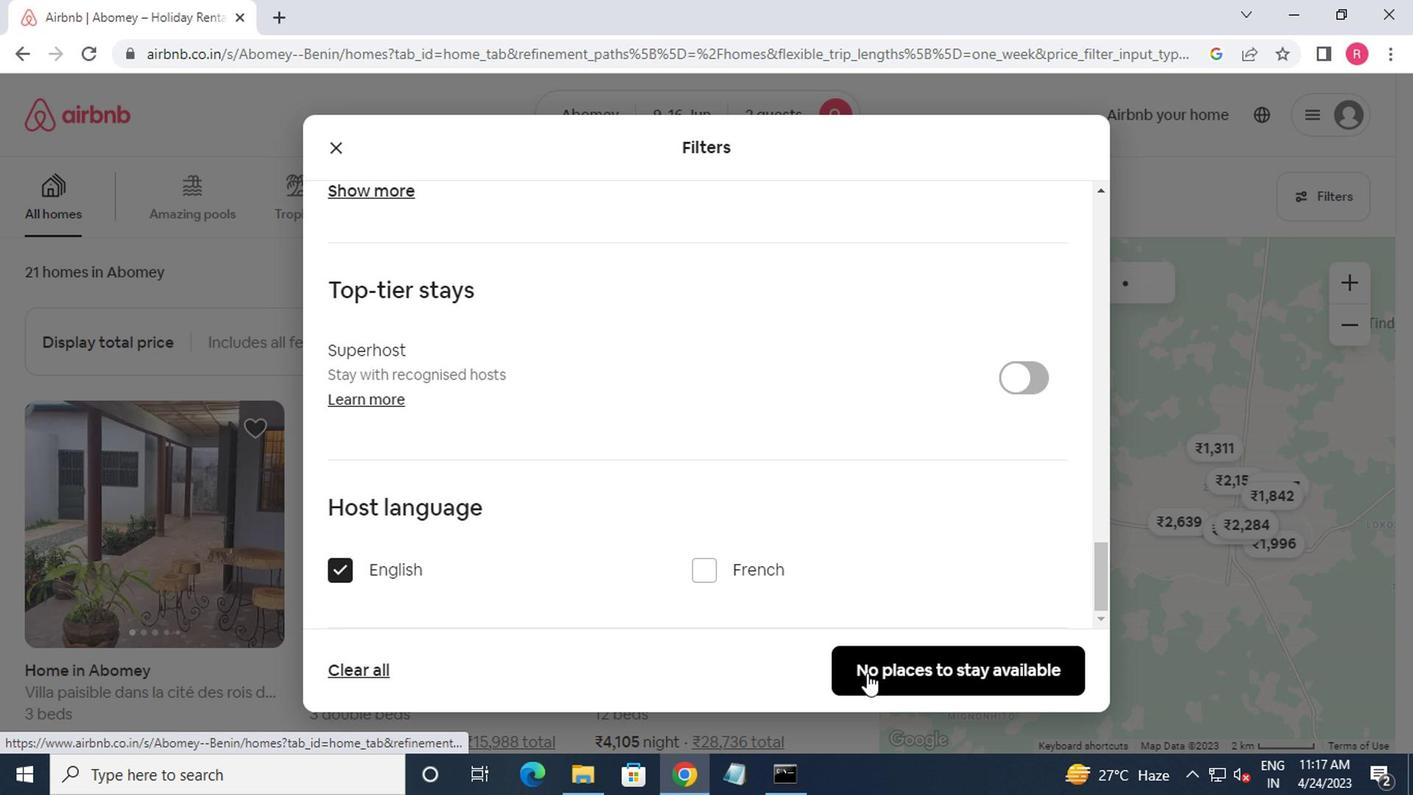
Action: Mouse pressed left at (863, 675)
Screenshot: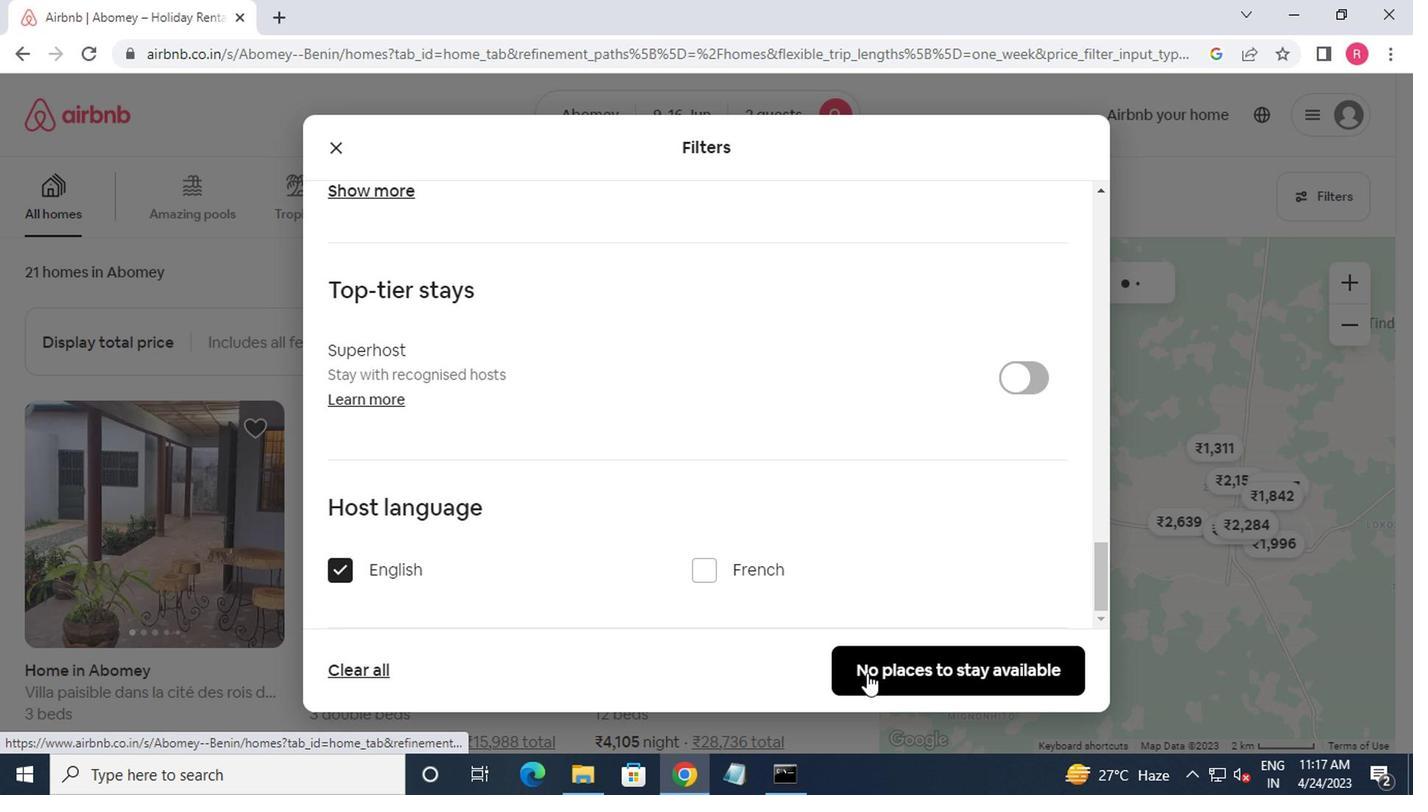 
Action: Mouse moved to (863, 674)
Screenshot: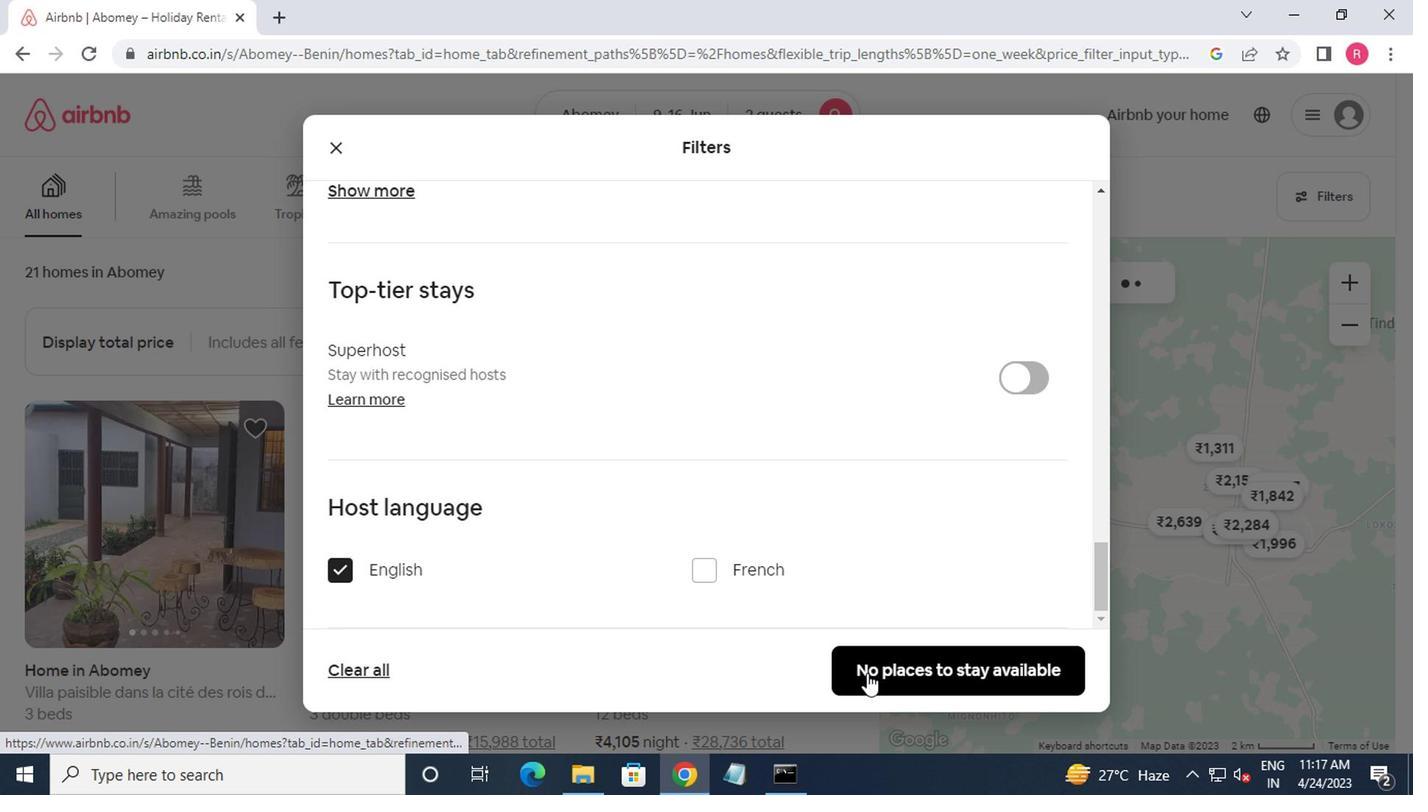 
